 Task: Find connections with filter location Iisalmi with filter topic #Managementskillswith filter profile language Potuguese with filter current company Indegene with filter school Adikavi Nannaya University with filter industry Optometrists with filter service category Real Estate with filter keywords title Events Manager
Action: Mouse moved to (359, 291)
Screenshot: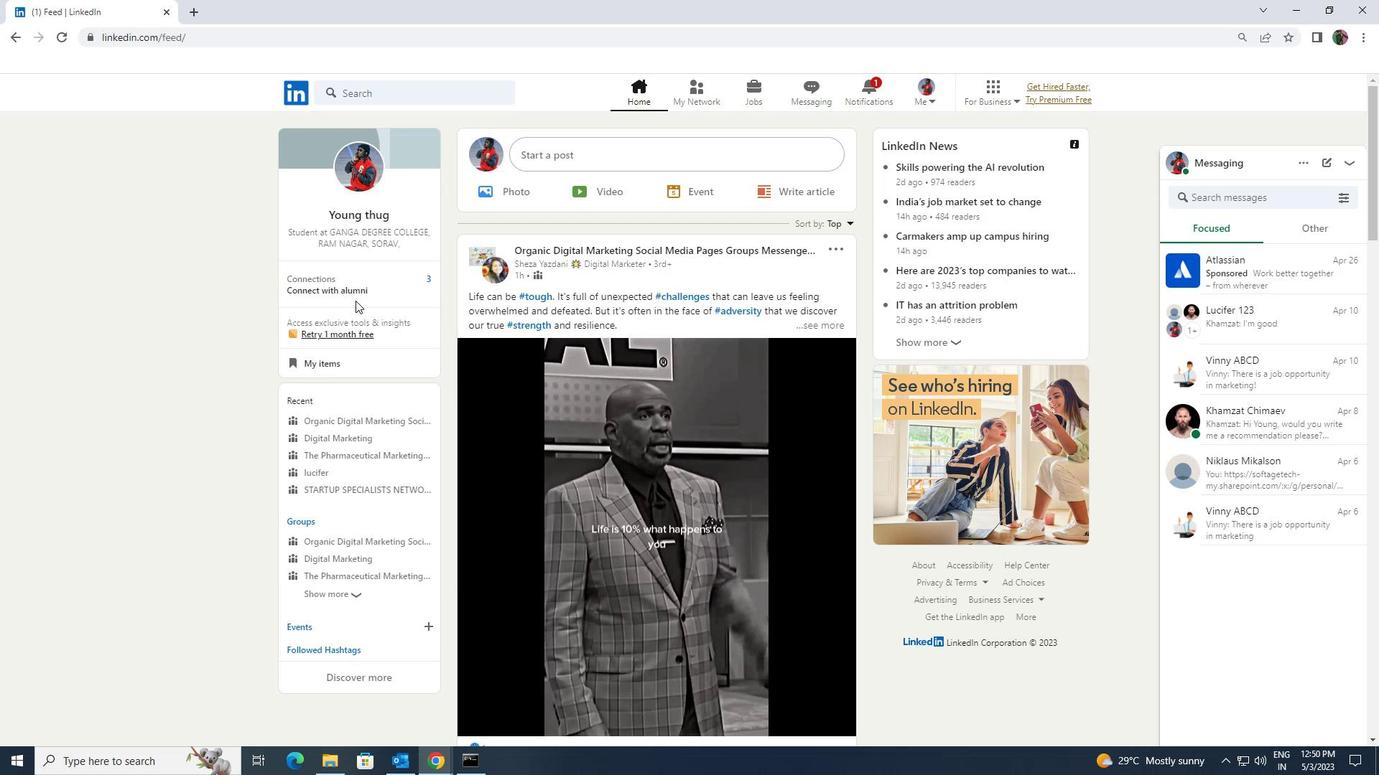 
Action: Mouse pressed left at (359, 291)
Screenshot: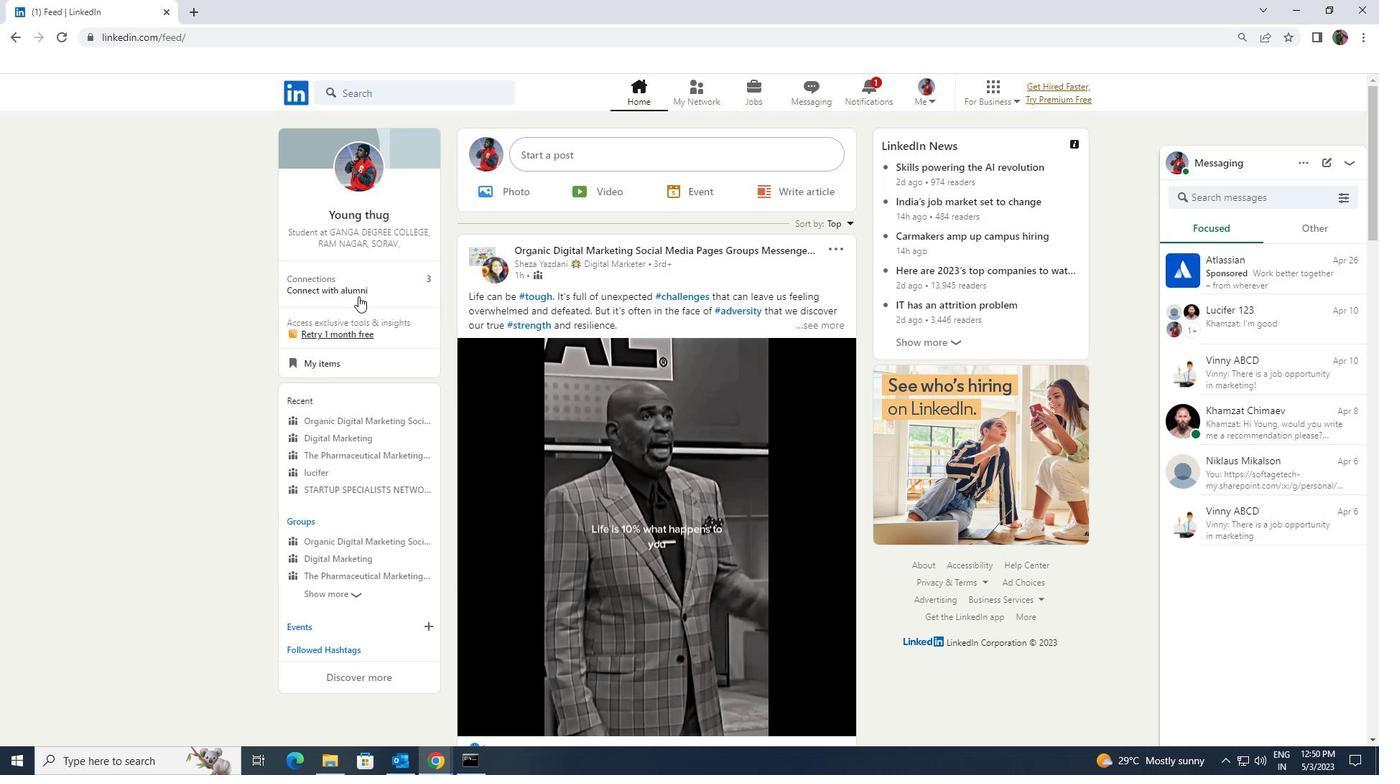 
Action: Mouse moved to (394, 173)
Screenshot: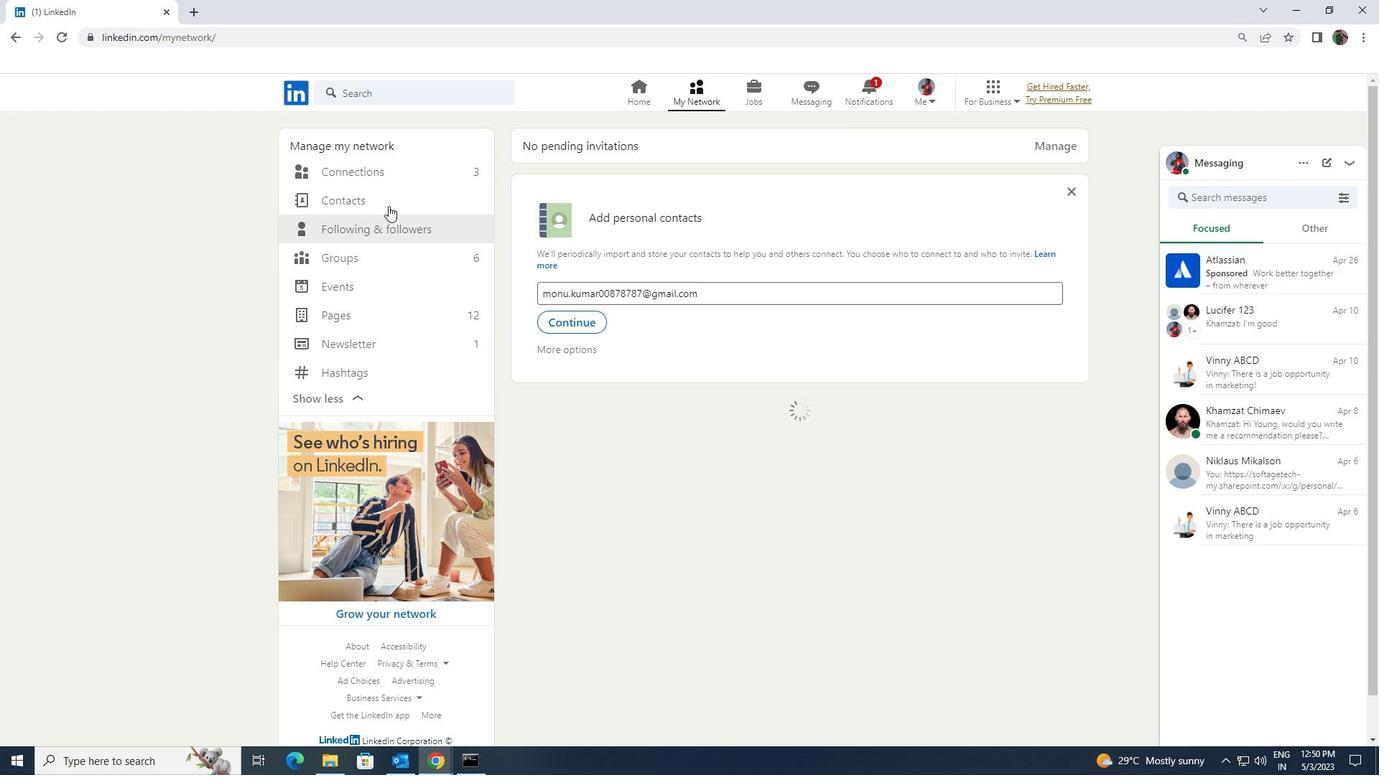 
Action: Mouse pressed left at (394, 173)
Screenshot: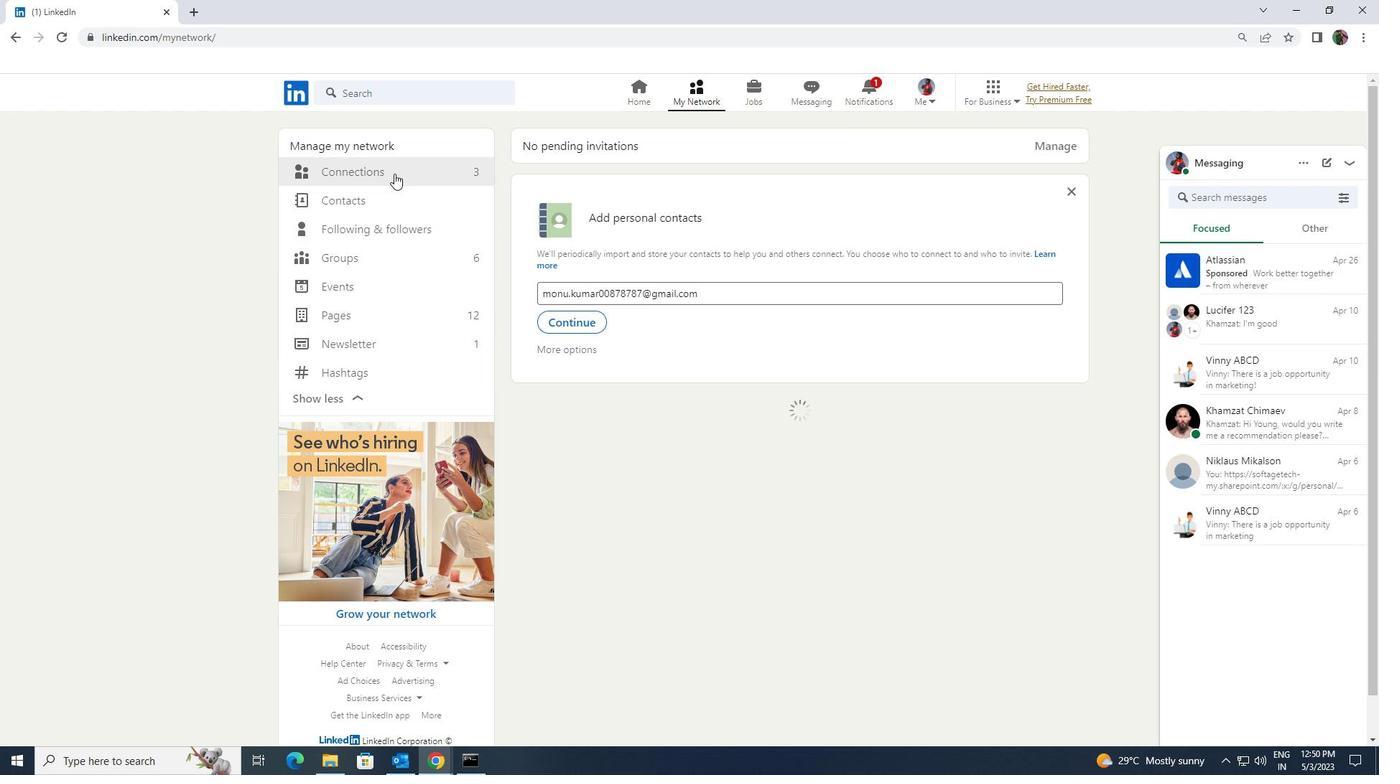 
Action: Mouse moved to (782, 172)
Screenshot: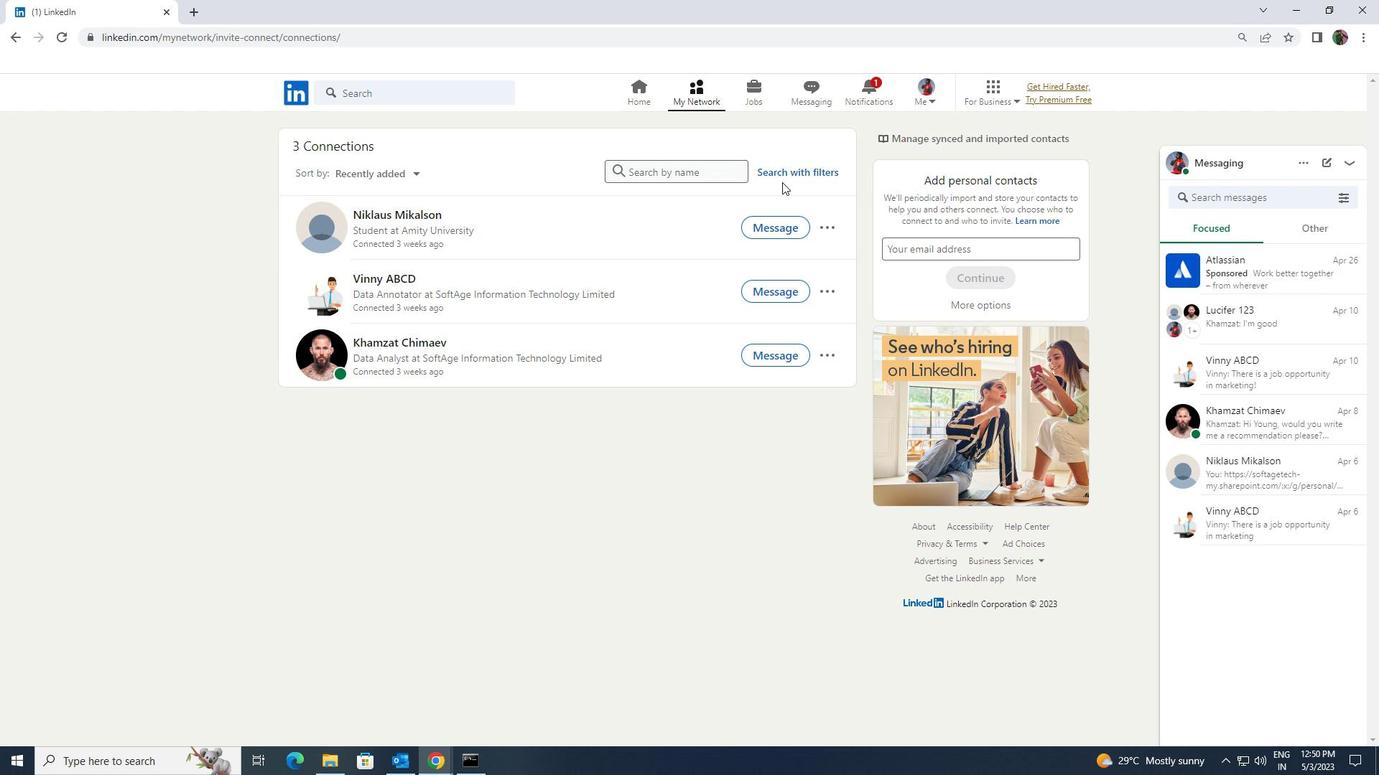 
Action: Mouse pressed left at (782, 172)
Screenshot: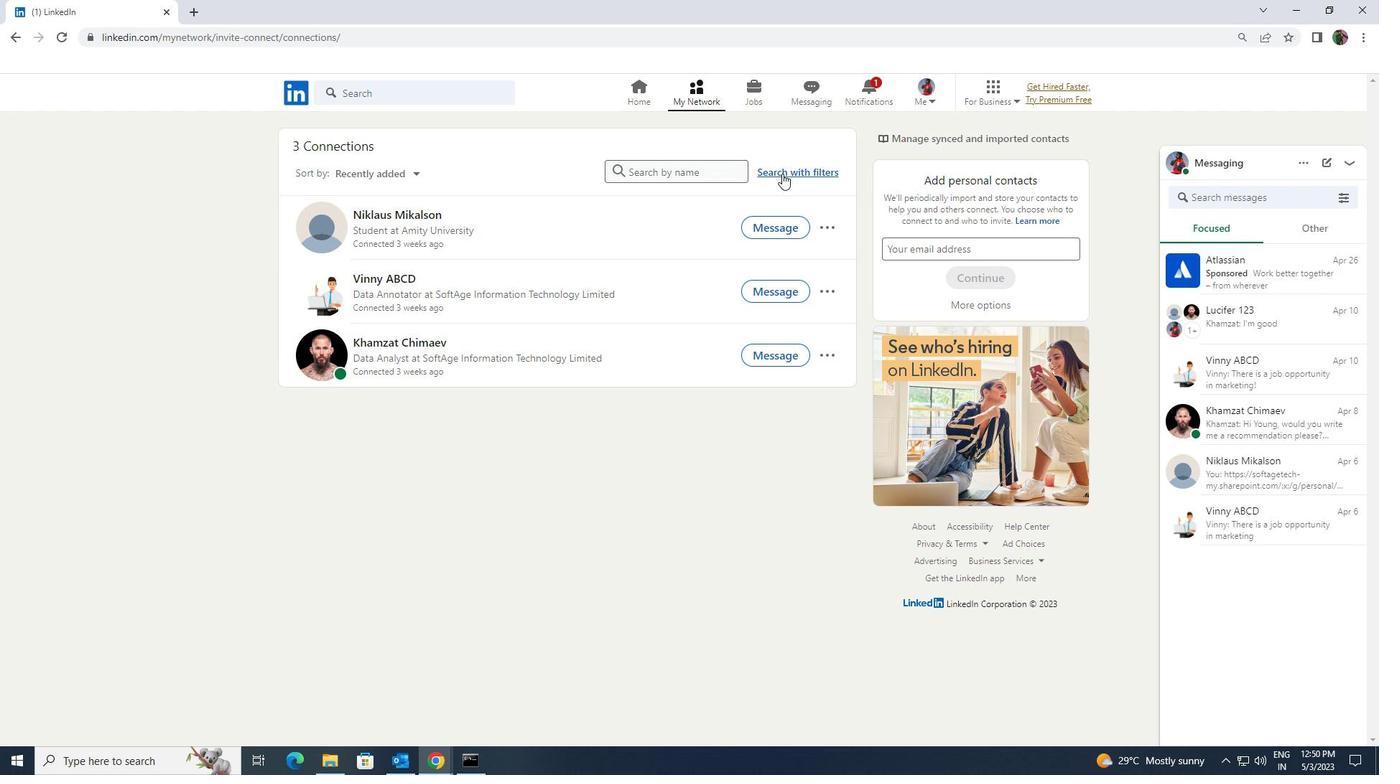 
Action: Mouse moved to (744, 133)
Screenshot: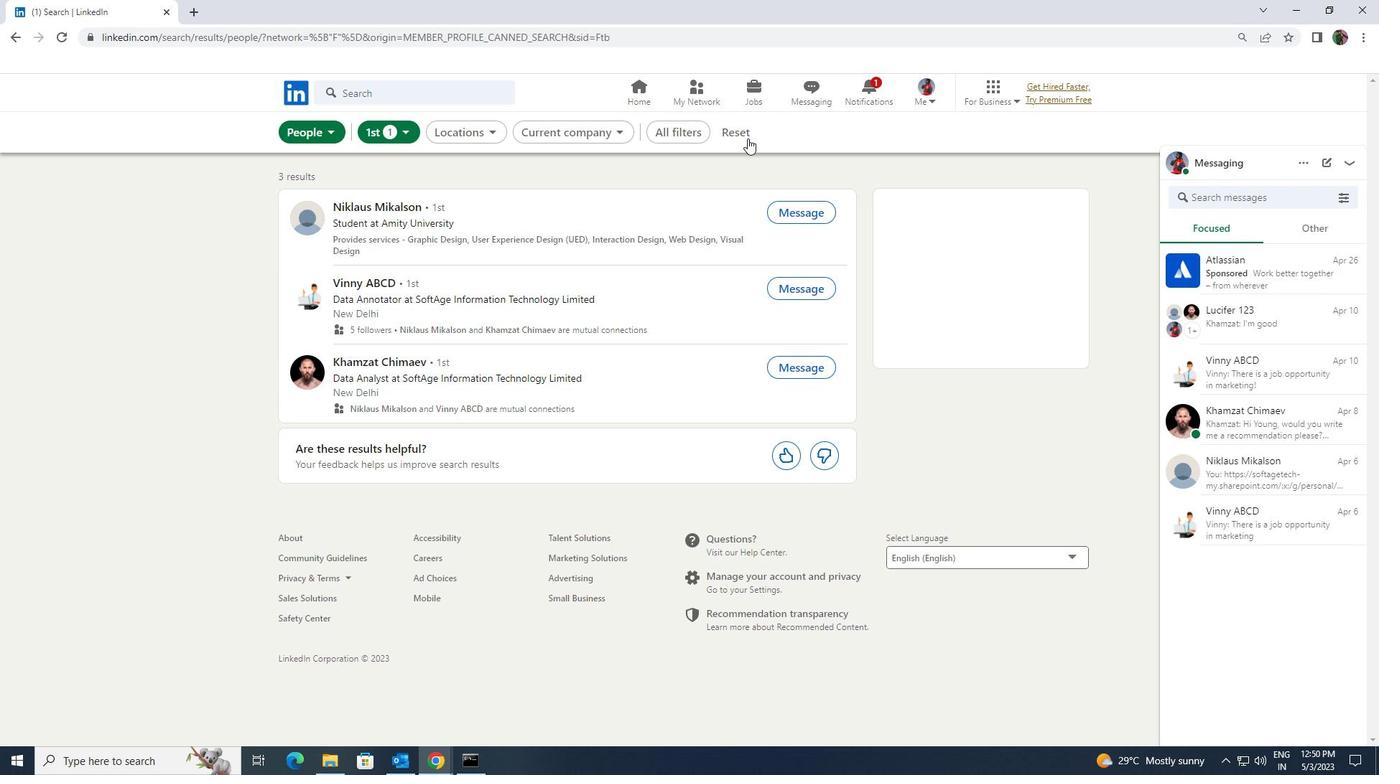 
Action: Mouse pressed left at (744, 133)
Screenshot: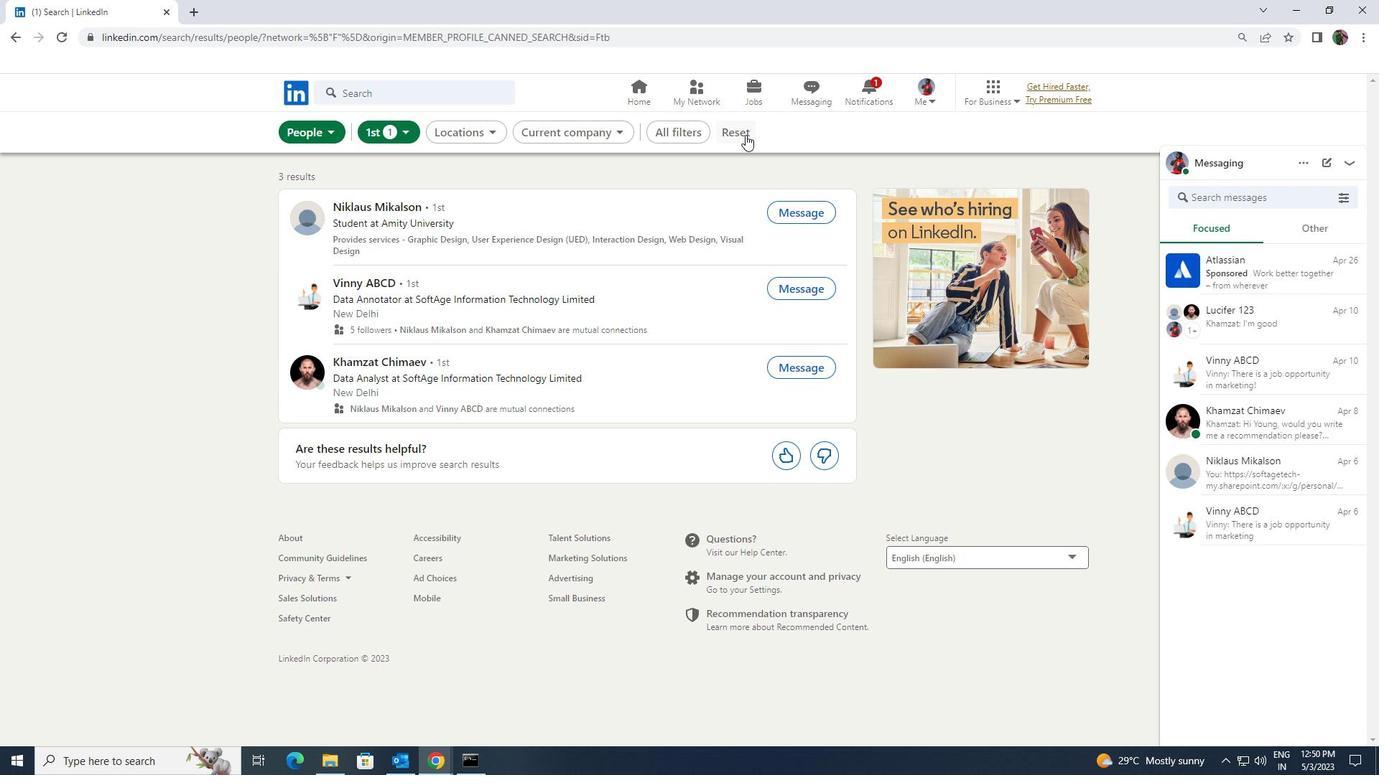 
Action: Mouse moved to (717, 127)
Screenshot: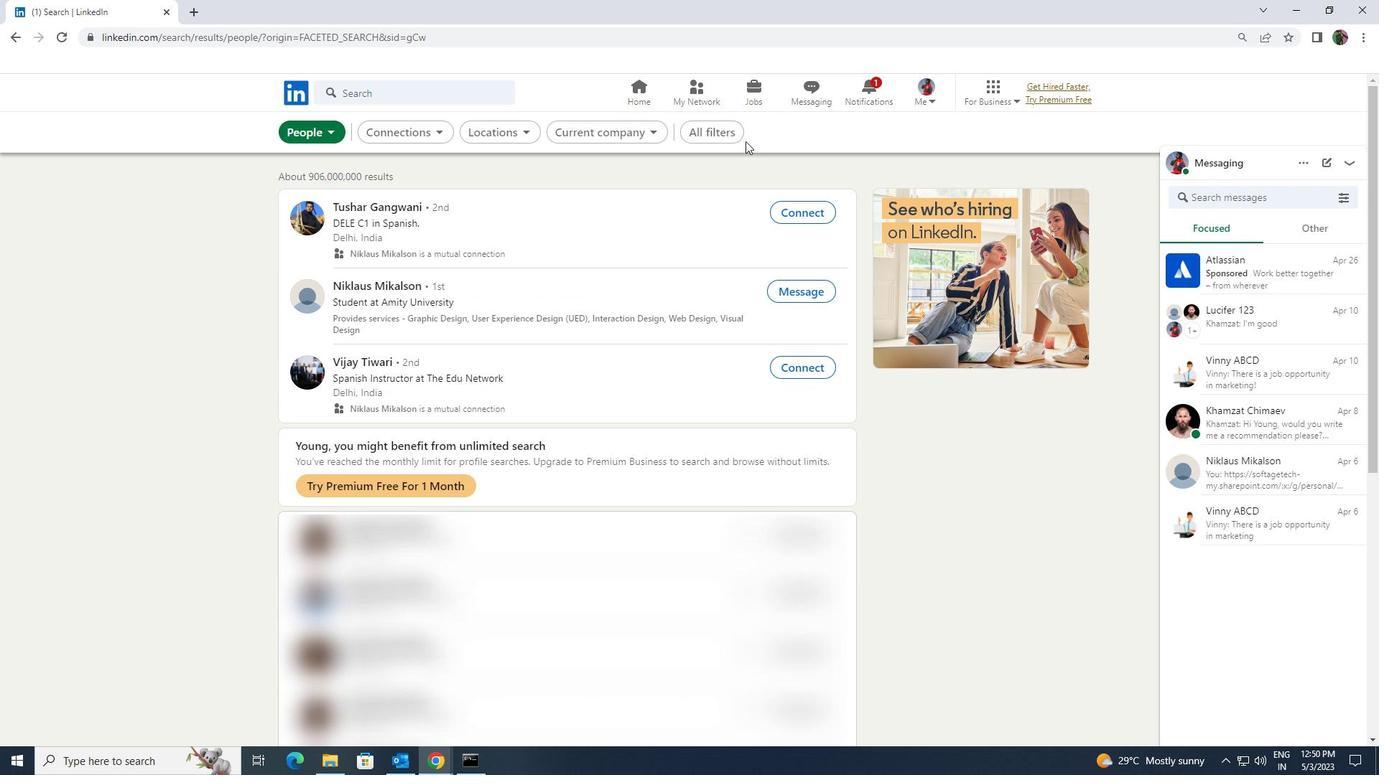 
Action: Mouse pressed left at (717, 127)
Screenshot: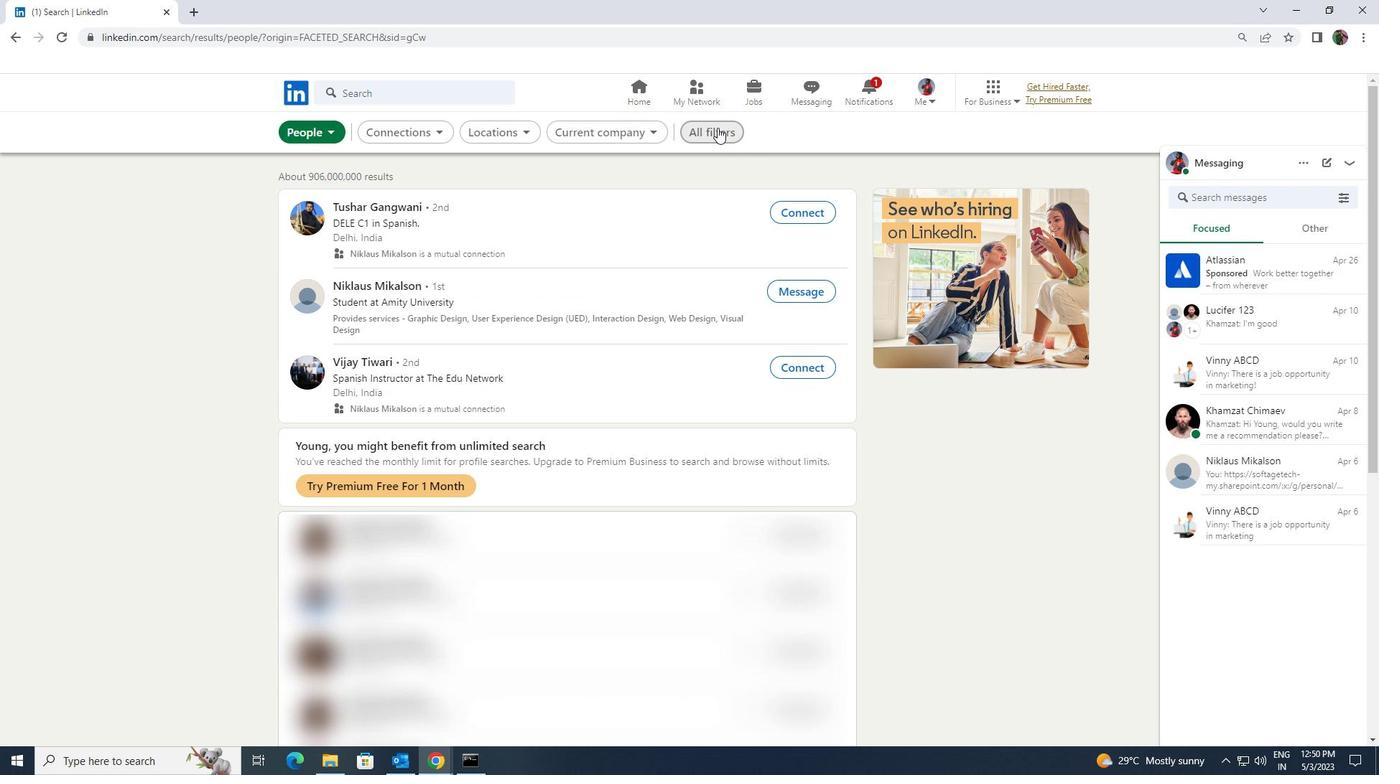 
Action: Mouse moved to (1237, 560)
Screenshot: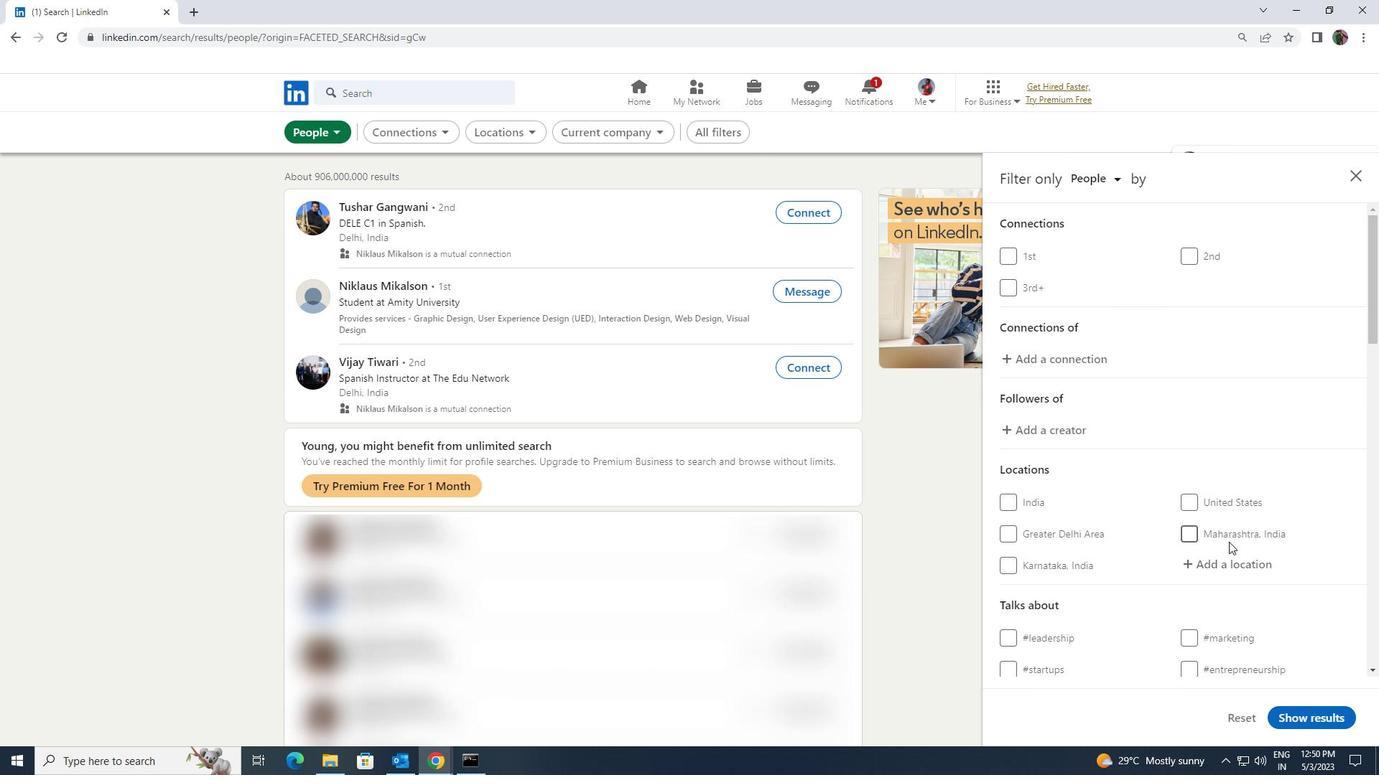 
Action: Mouse pressed left at (1237, 560)
Screenshot: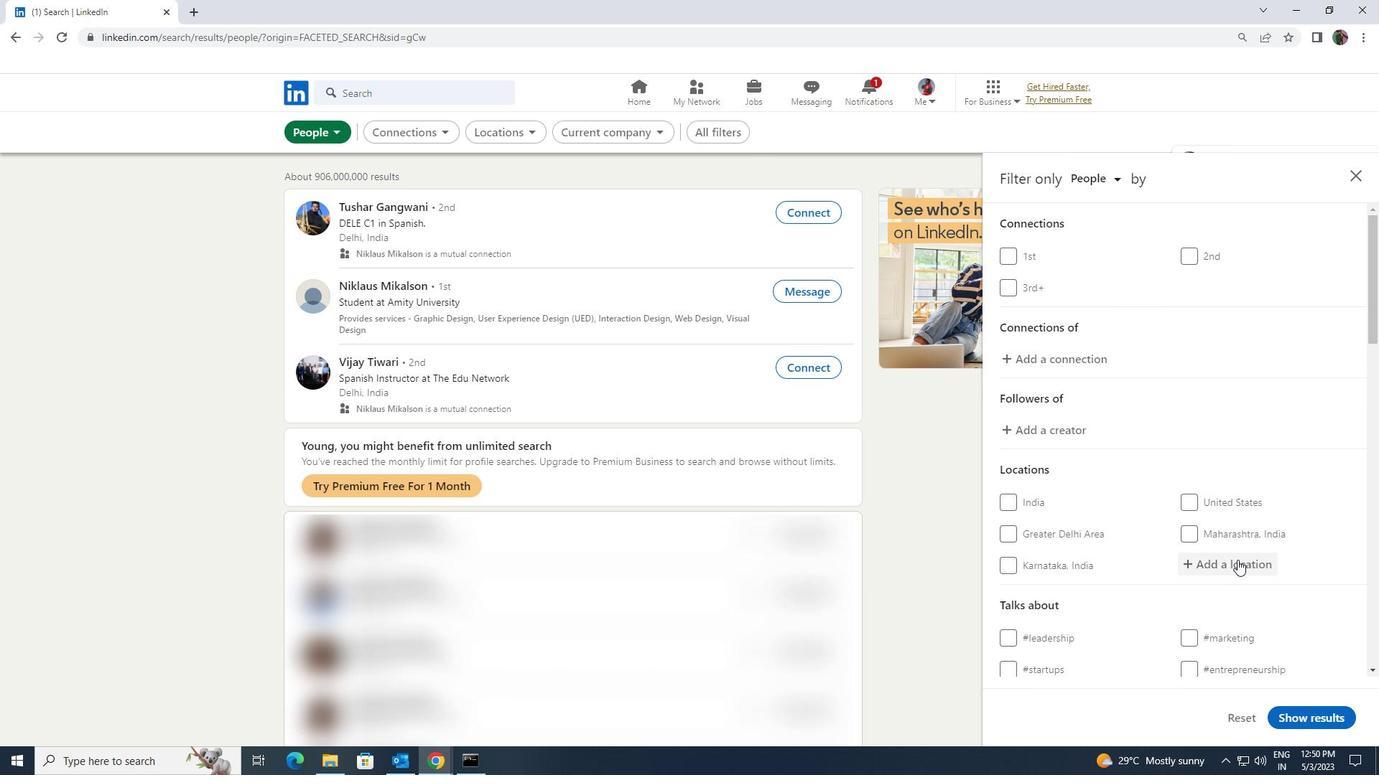 
Action: Key pressed <Key.shift>LISALMI<Key.space>
Screenshot: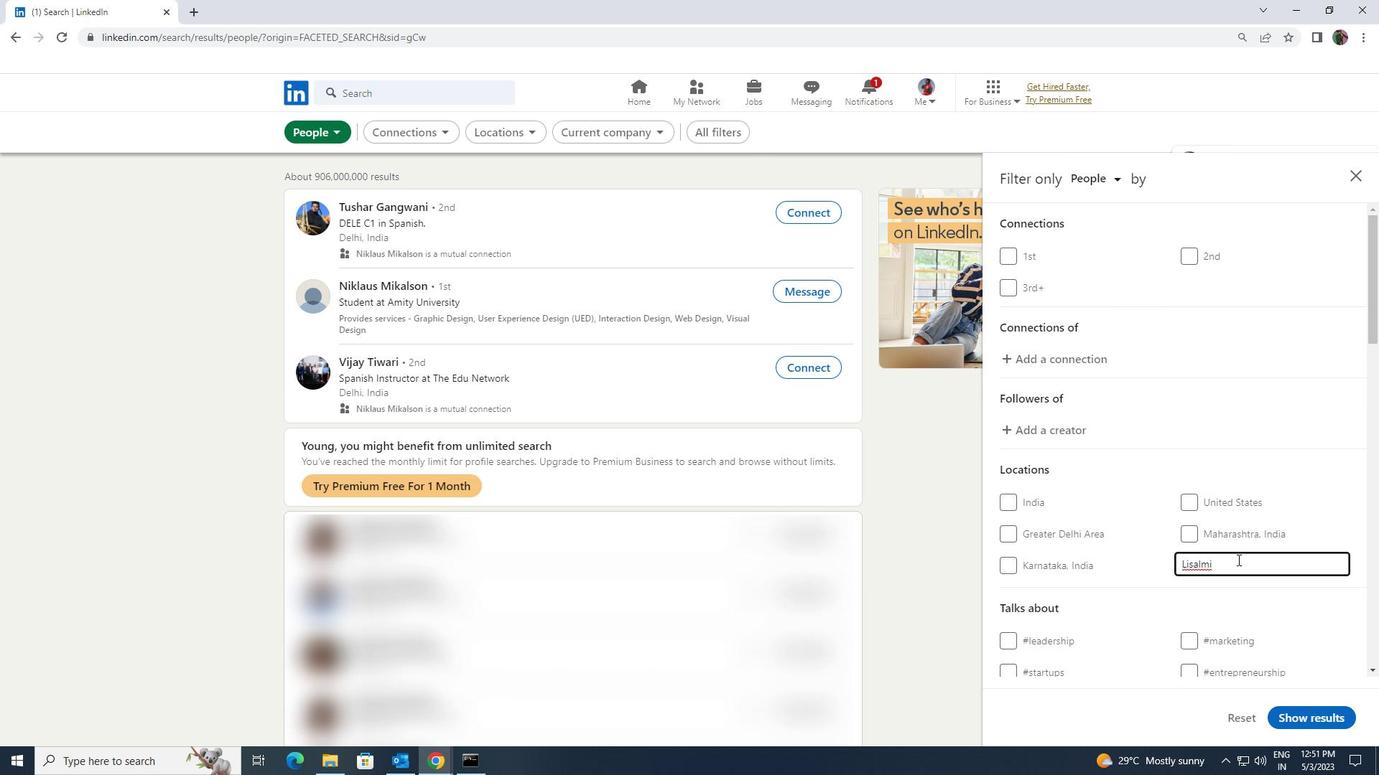 
Action: Mouse scrolled (1237, 559) with delta (0, 0)
Screenshot: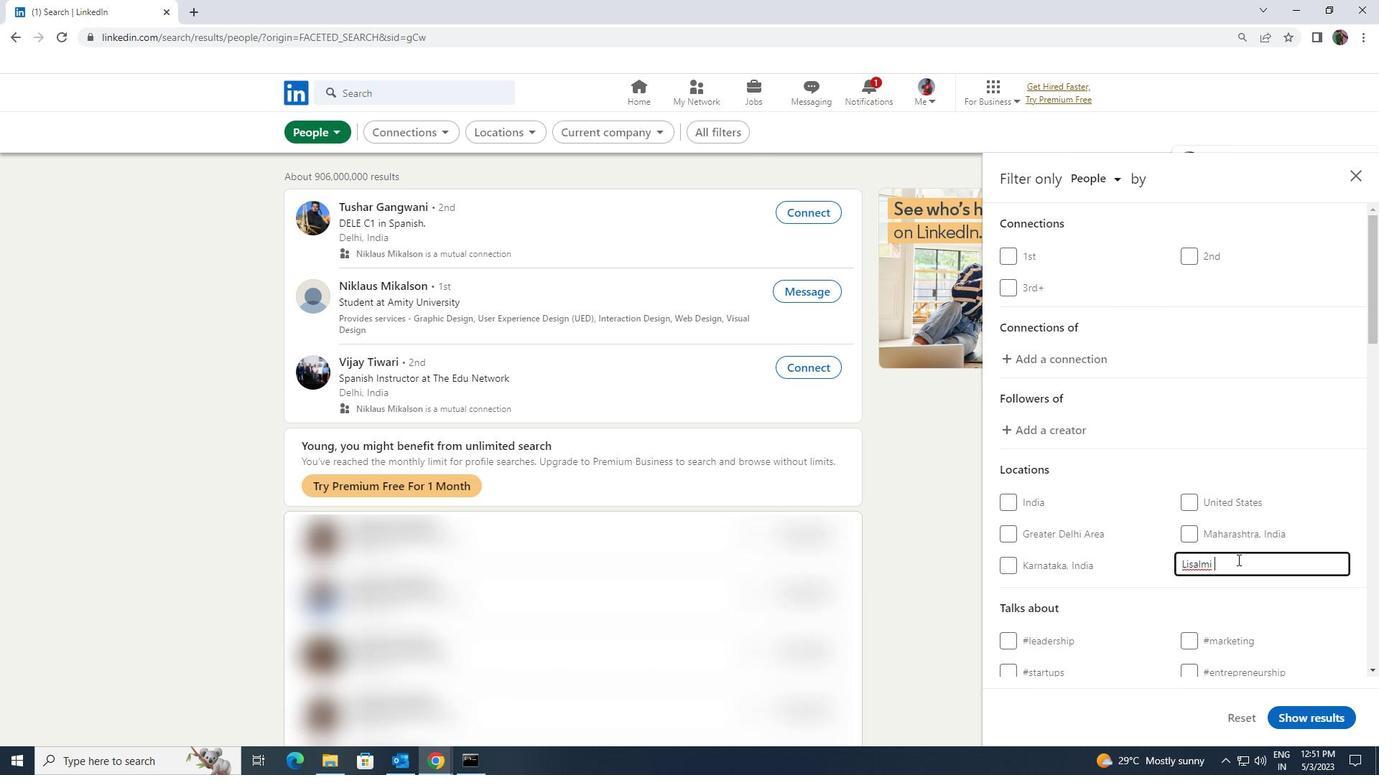 
Action: Mouse scrolled (1237, 559) with delta (0, 0)
Screenshot: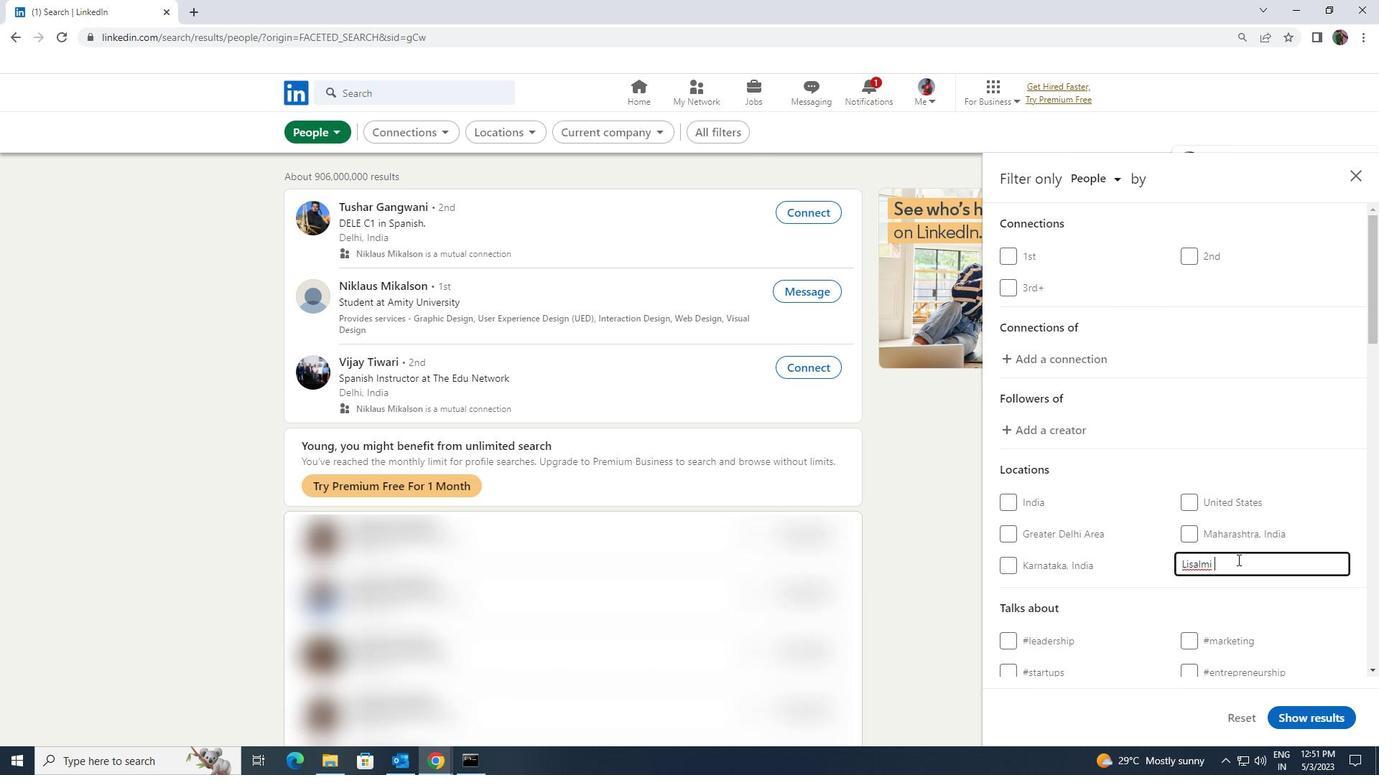 
Action: Mouse moved to (1237, 557)
Screenshot: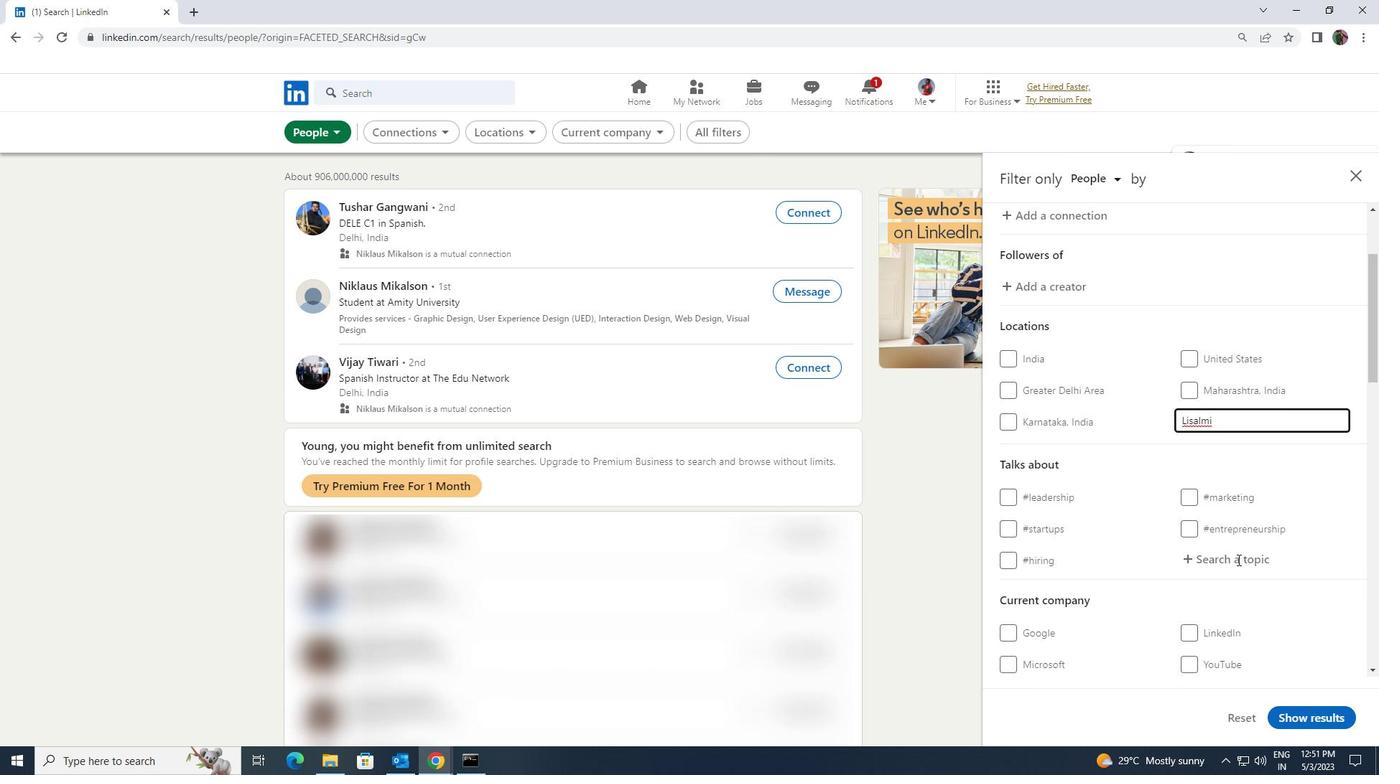 
Action: Mouse pressed left at (1237, 557)
Screenshot: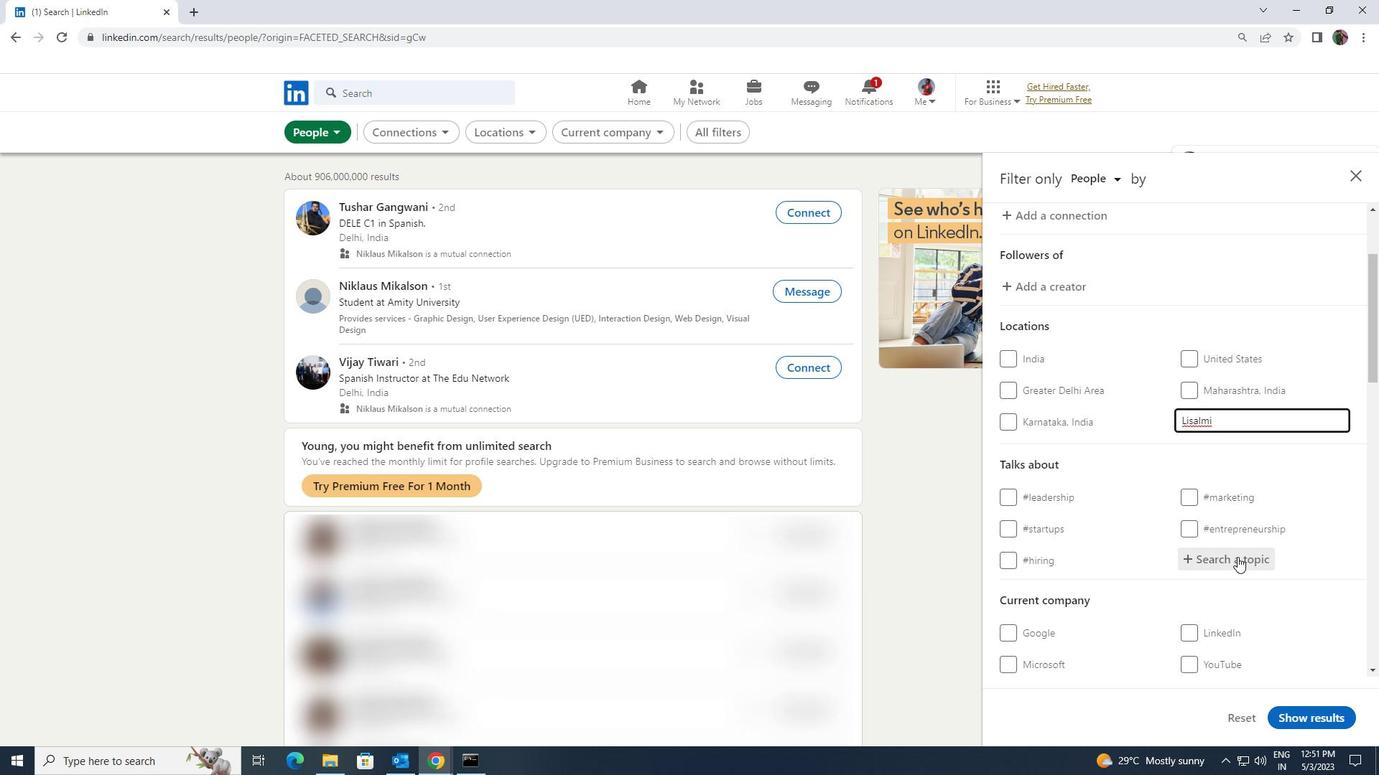 
Action: Key pressed <Key.shift>MANAGEMENTSKILL
Screenshot: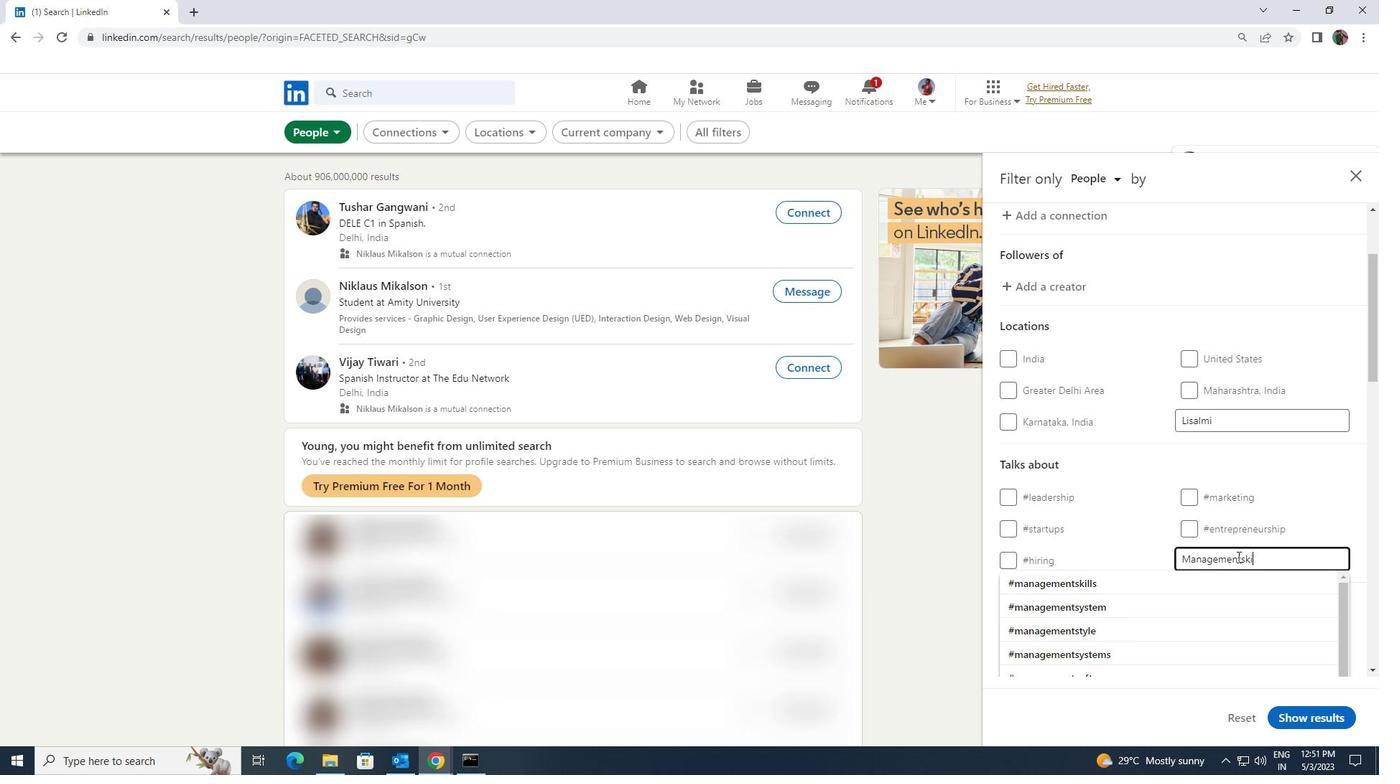 
Action: Mouse moved to (1225, 576)
Screenshot: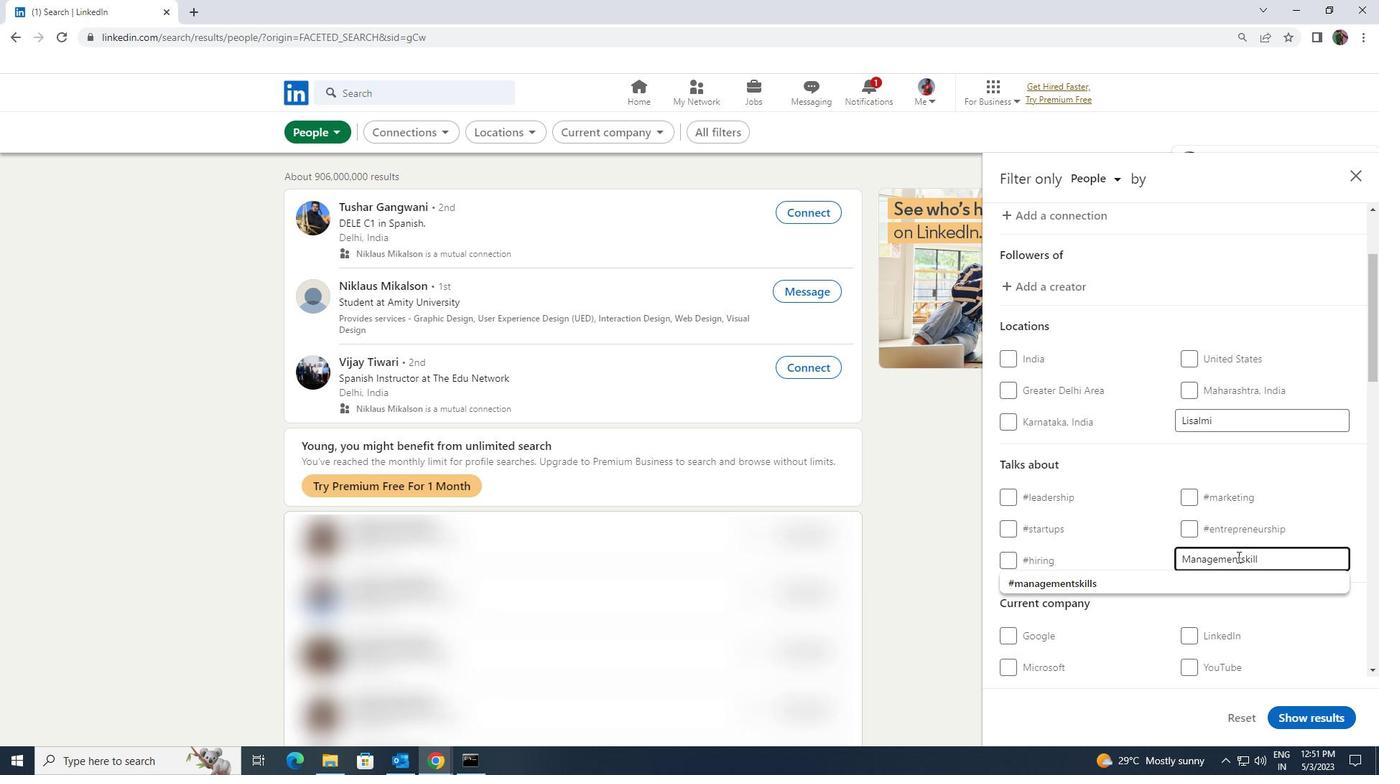 
Action: Mouse pressed left at (1225, 576)
Screenshot: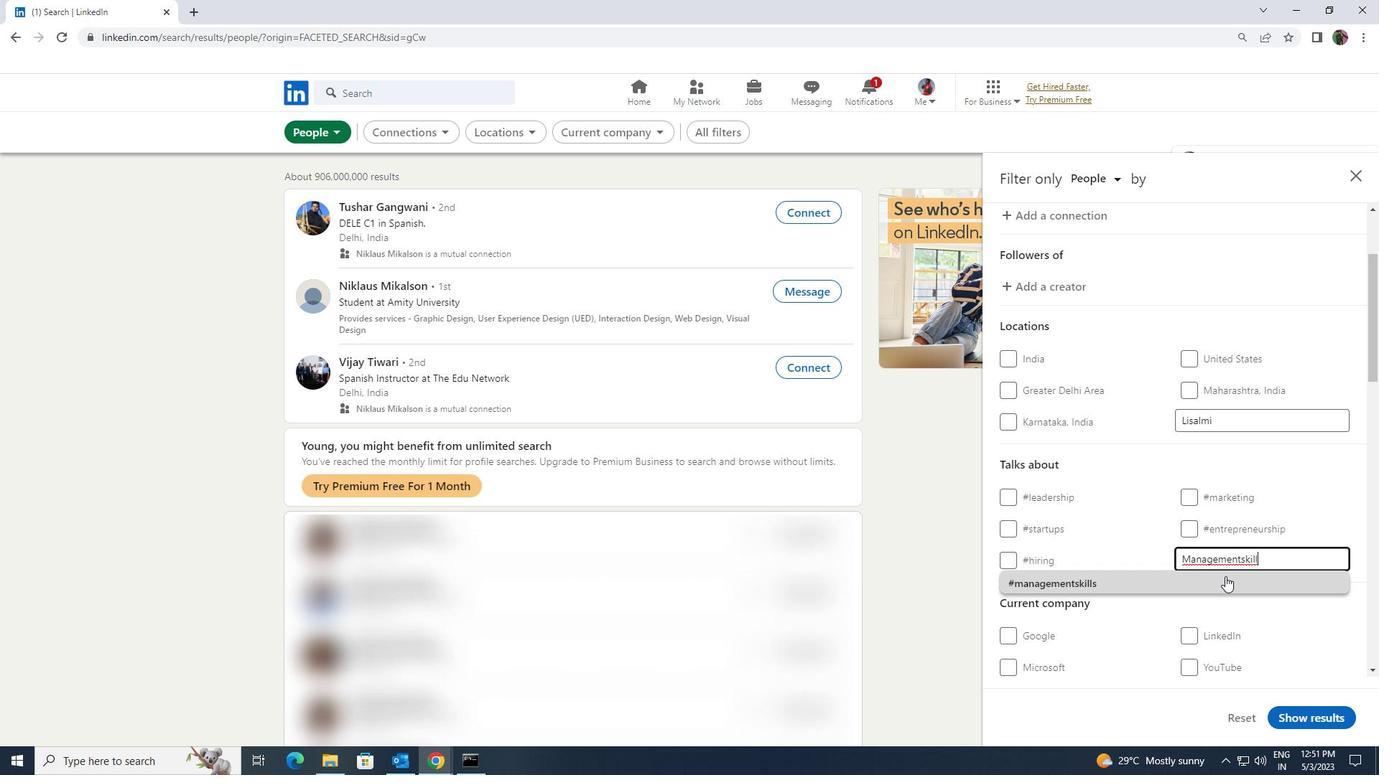 
Action: Mouse scrolled (1225, 576) with delta (0, 0)
Screenshot: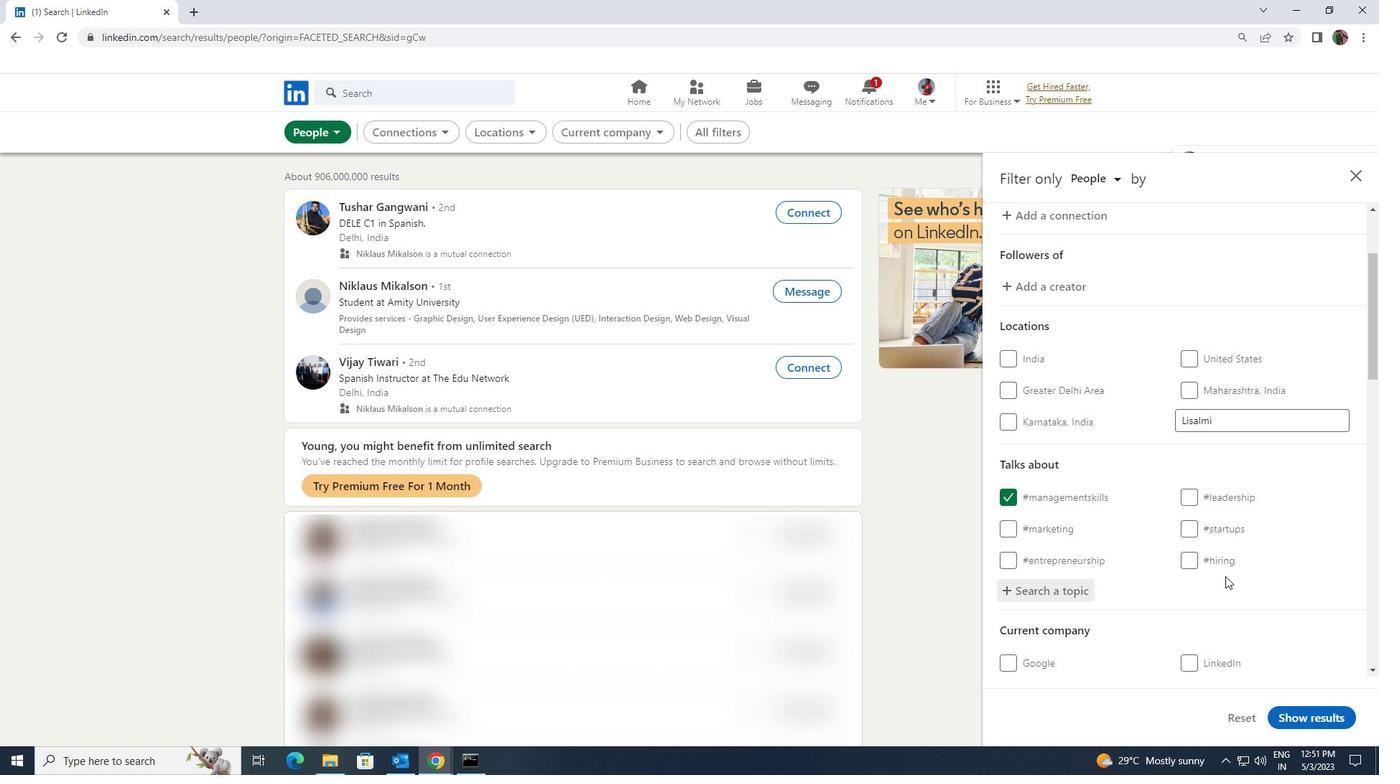 
Action: Mouse scrolled (1225, 576) with delta (0, 0)
Screenshot: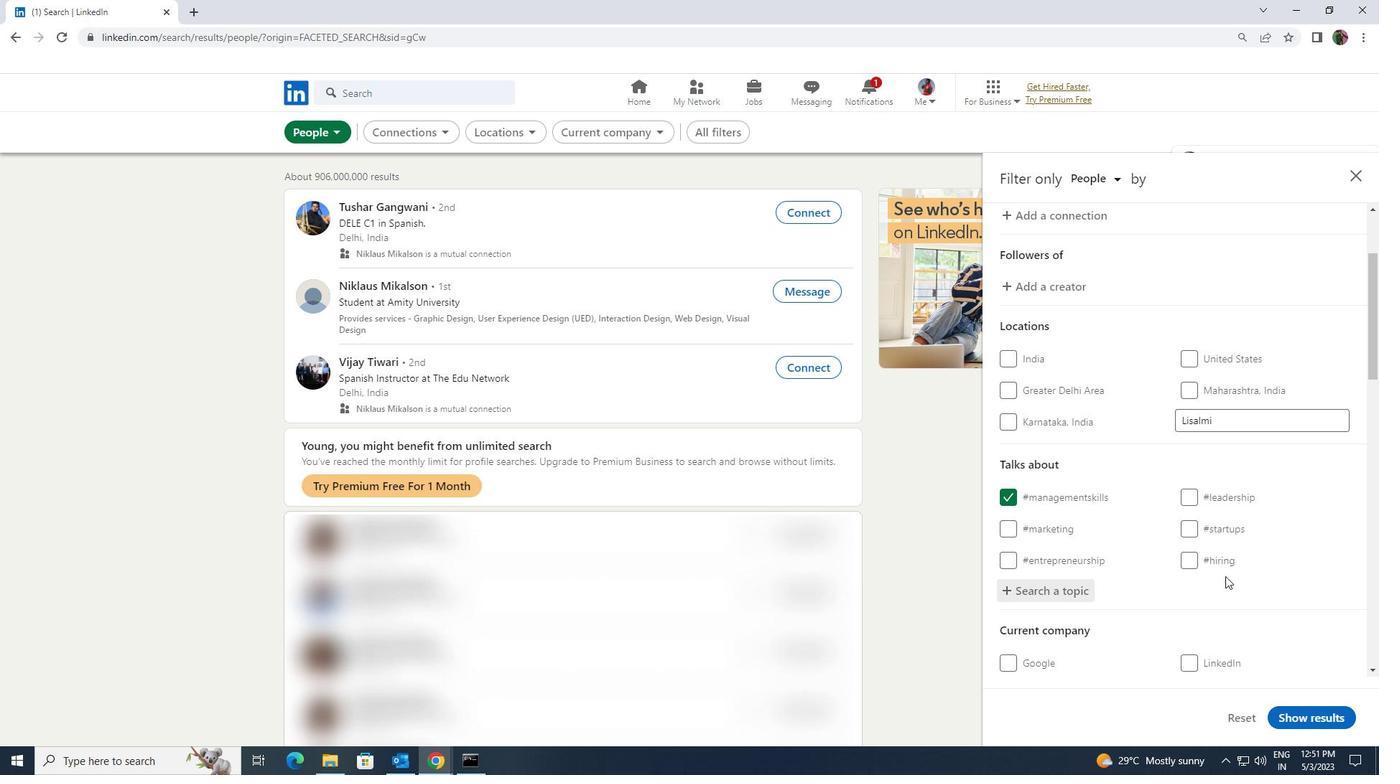 
Action: Mouse scrolled (1225, 576) with delta (0, 0)
Screenshot: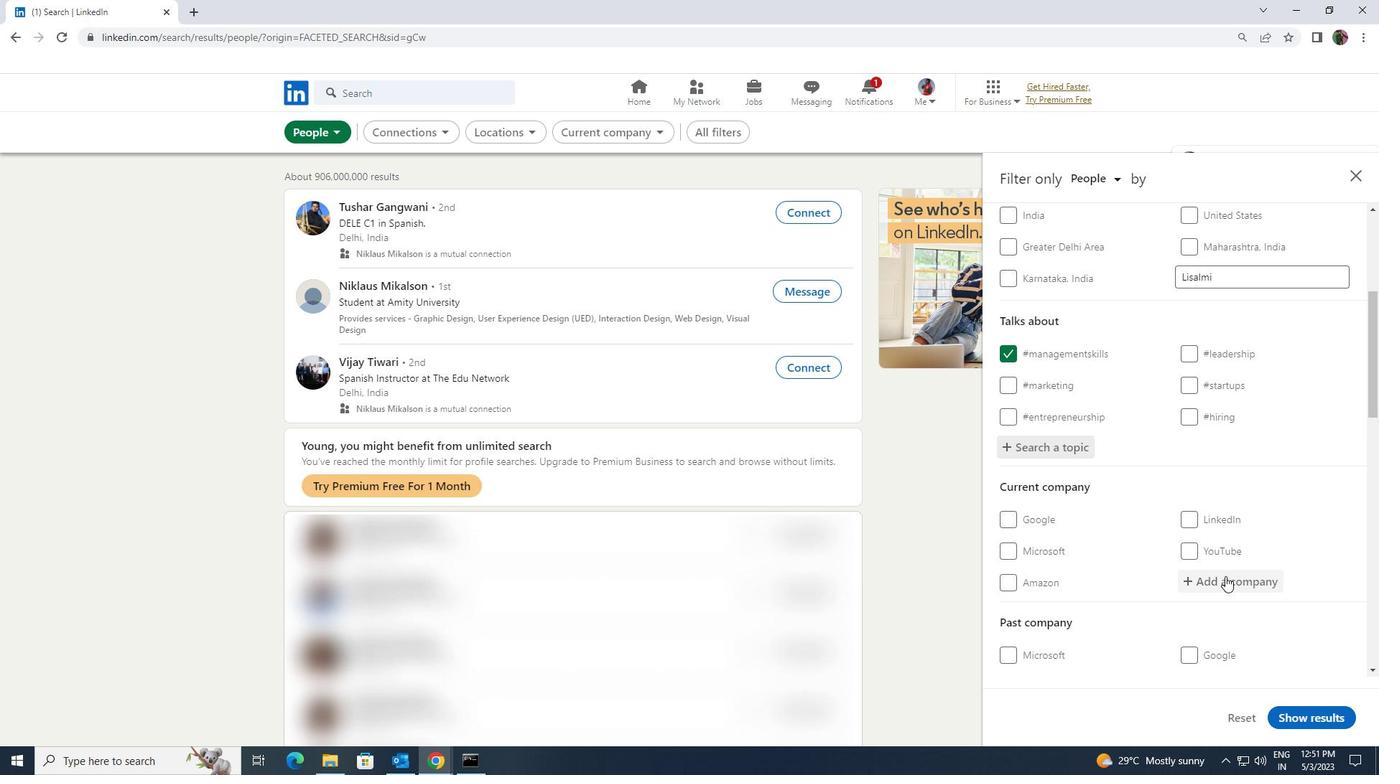 
Action: Mouse scrolled (1225, 576) with delta (0, 0)
Screenshot: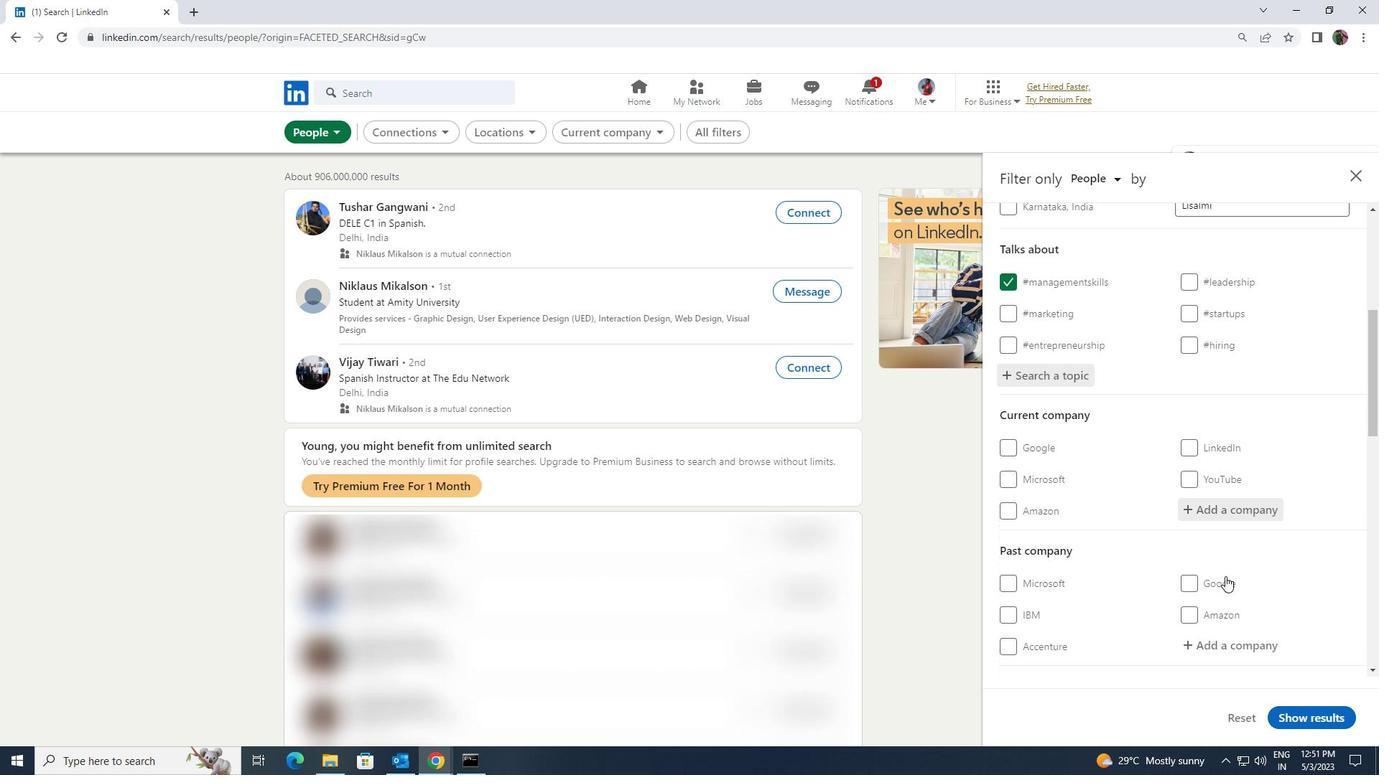 
Action: Mouse scrolled (1225, 576) with delta (0, 0)
Screenshot: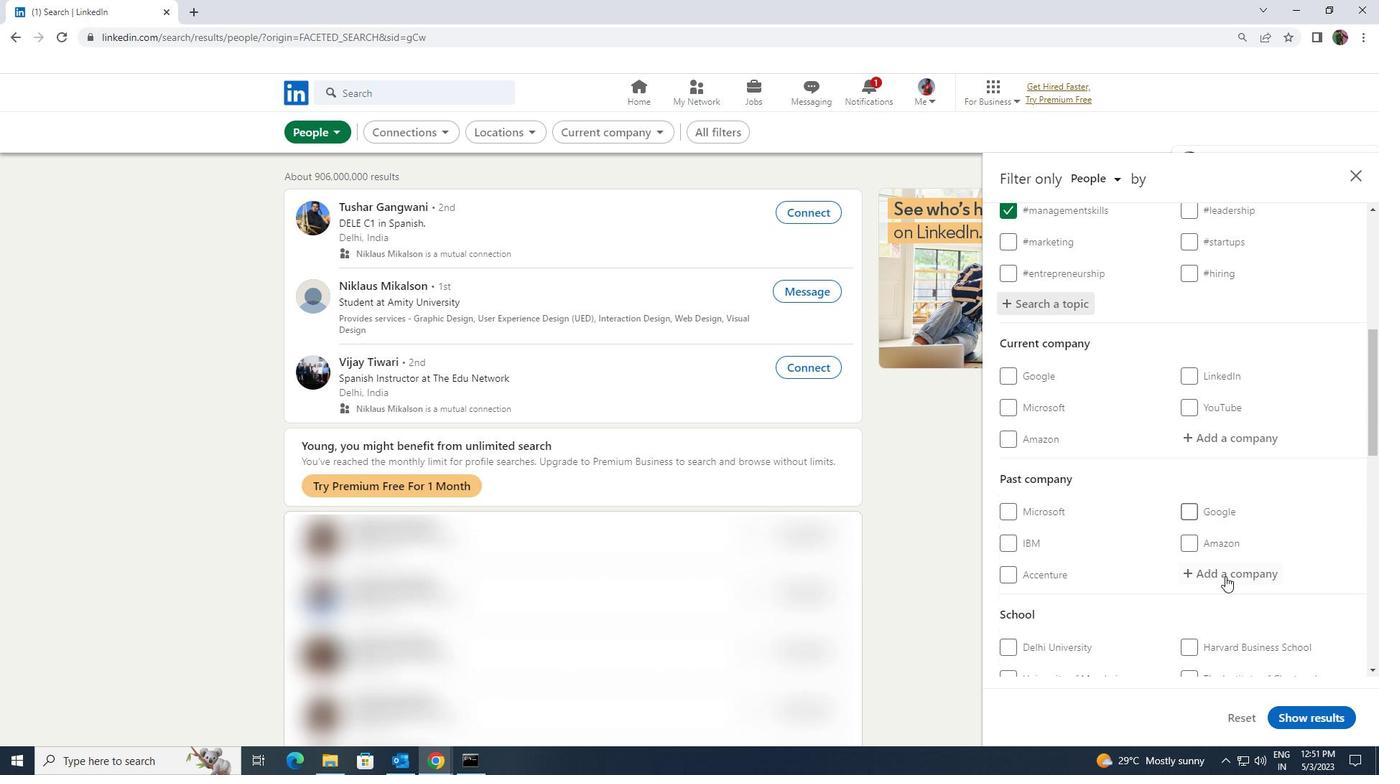 
Action: Mouse scrolled (1225, 576) with delta (0, 0)
Screenshot: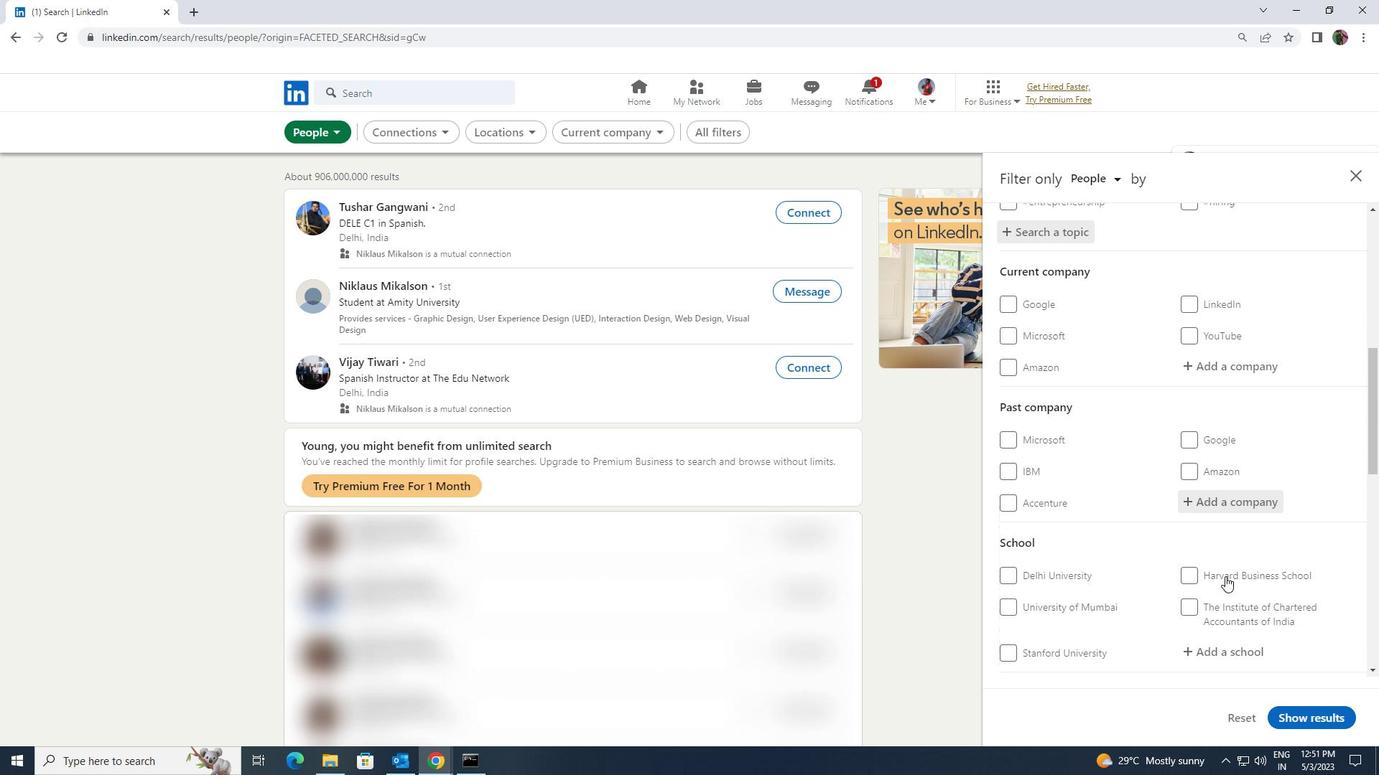 
Action: Mouse scrolled (1225, 576) with delta (0, 0)
Screenshot: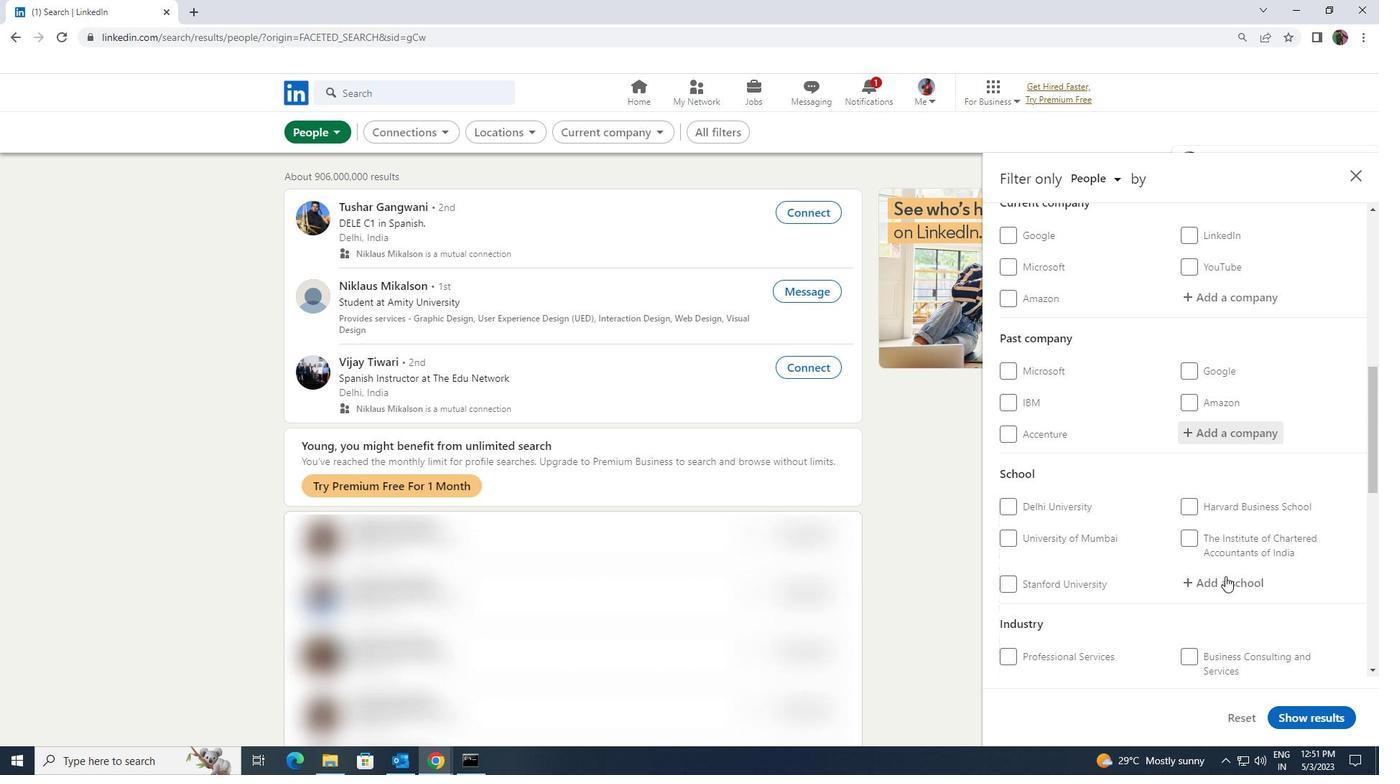 
Action: Mouse scrolled (1225, 576) with delta (0, 0)
Screenshot: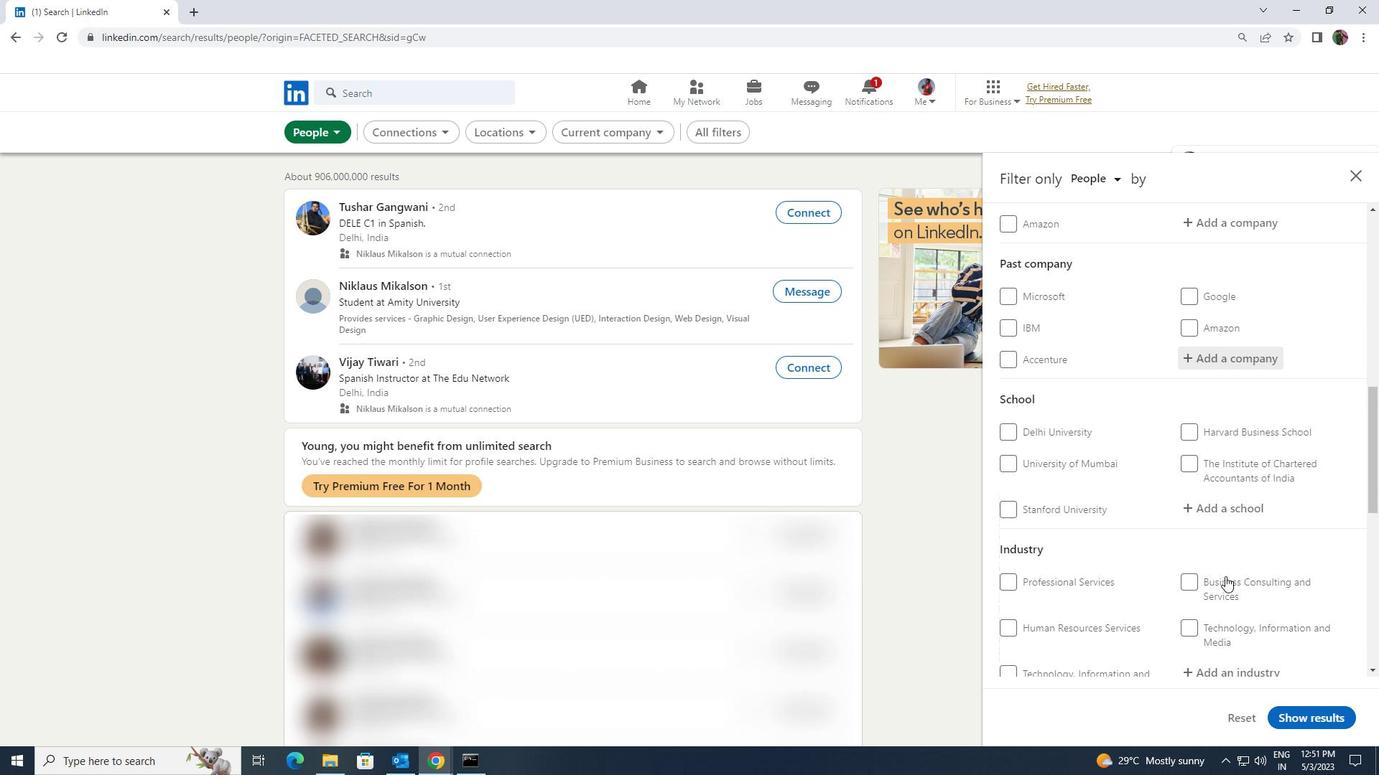
Action: Mouse scrolled (1225, 576) with delta (0, 0)
Screenshot: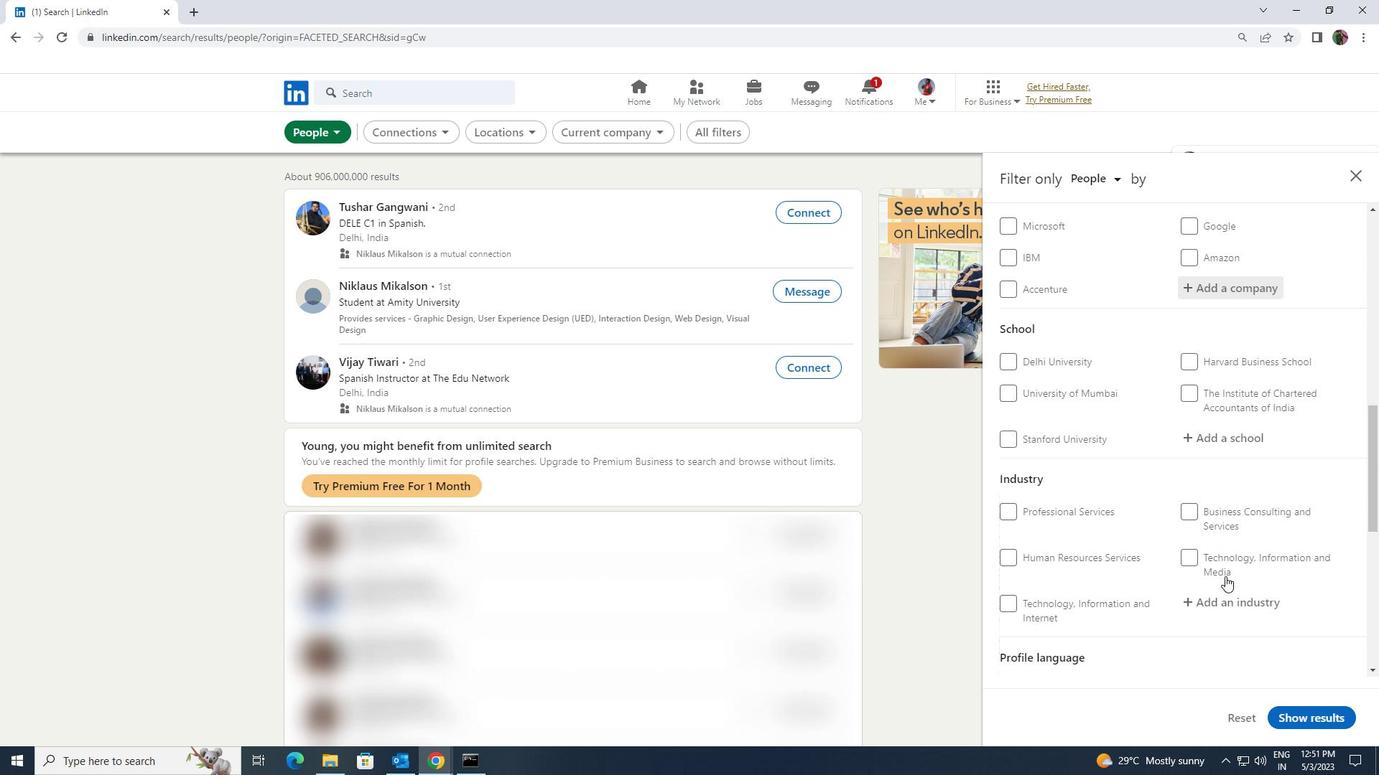 
Action: Mouse scrolled (1225, 576) with delta (0, 0)
Screenshot: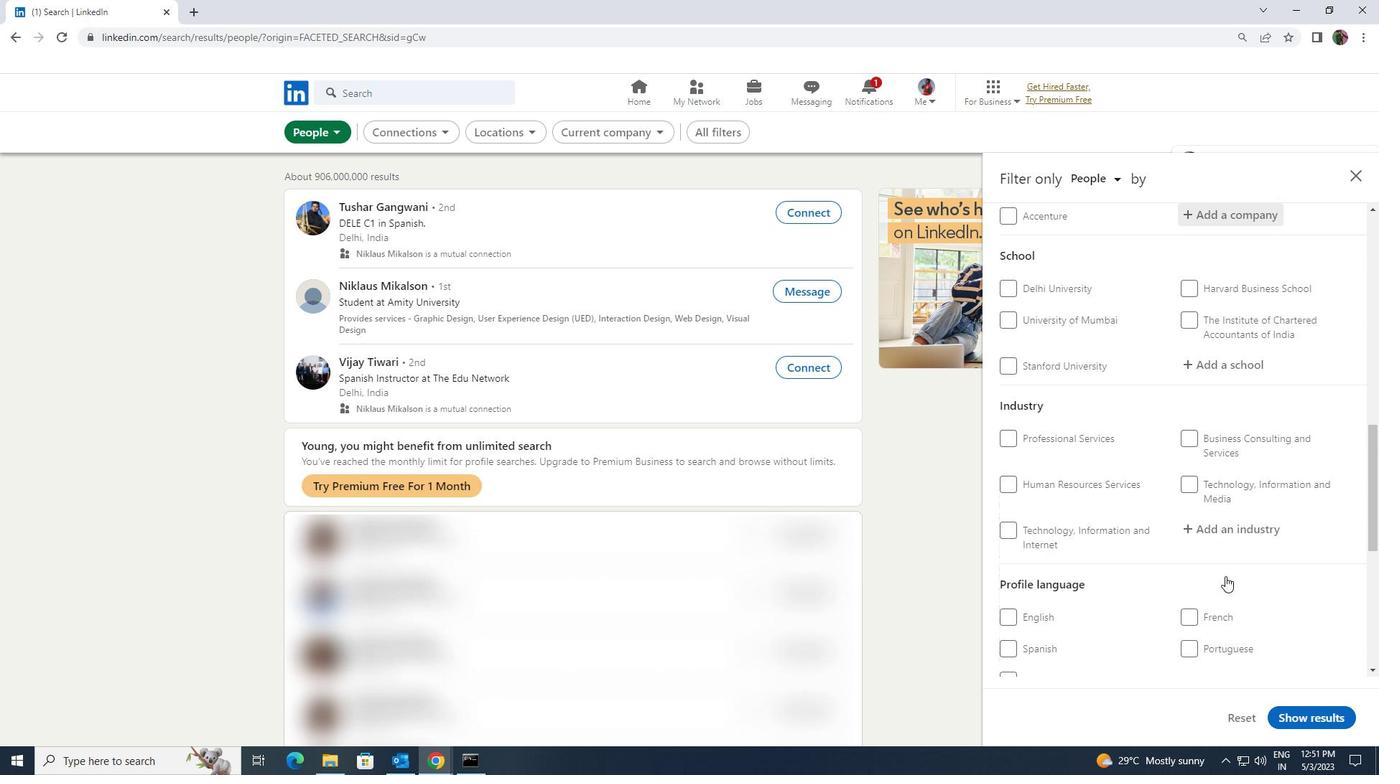 
Action: Mouse moved to (1198, 573)
Screenshot: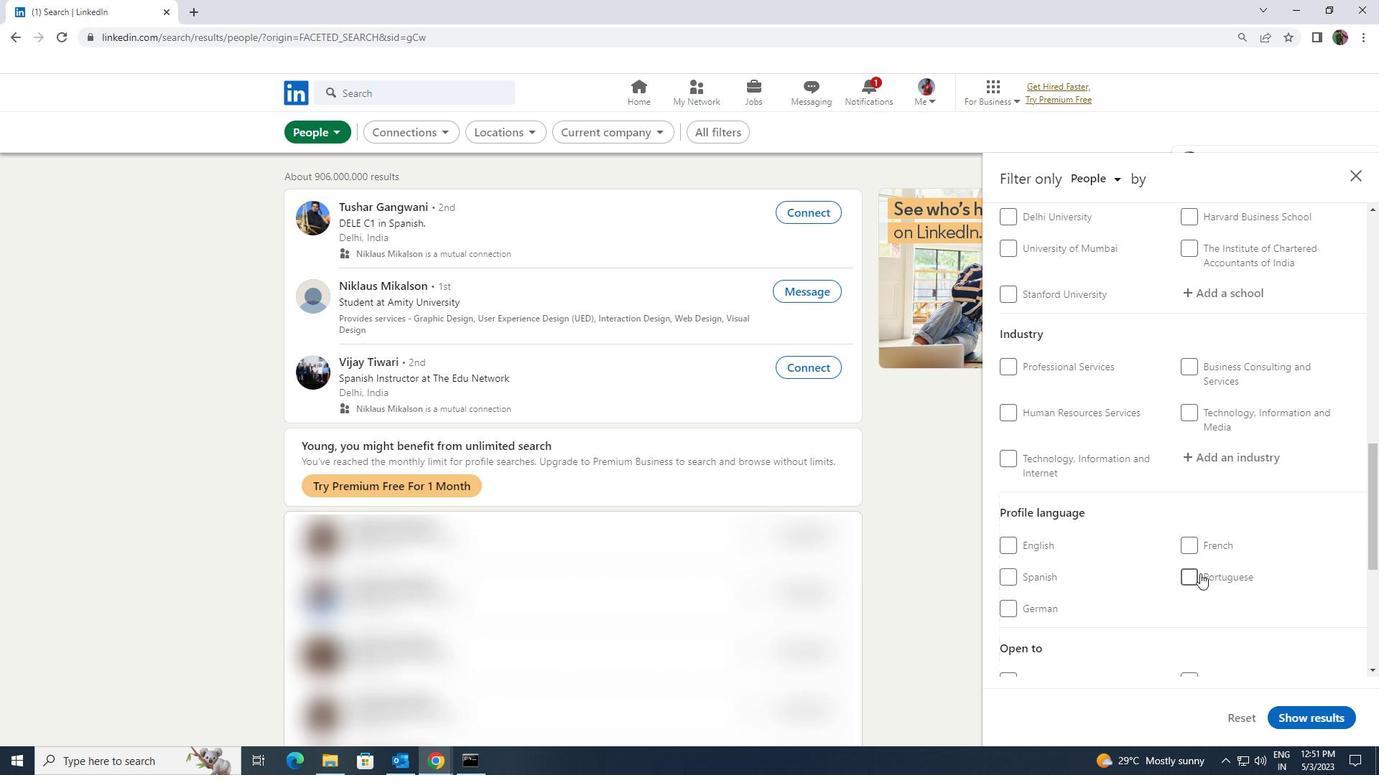 
Action: Mouse pressed left at (1198, 573)
Screenshot: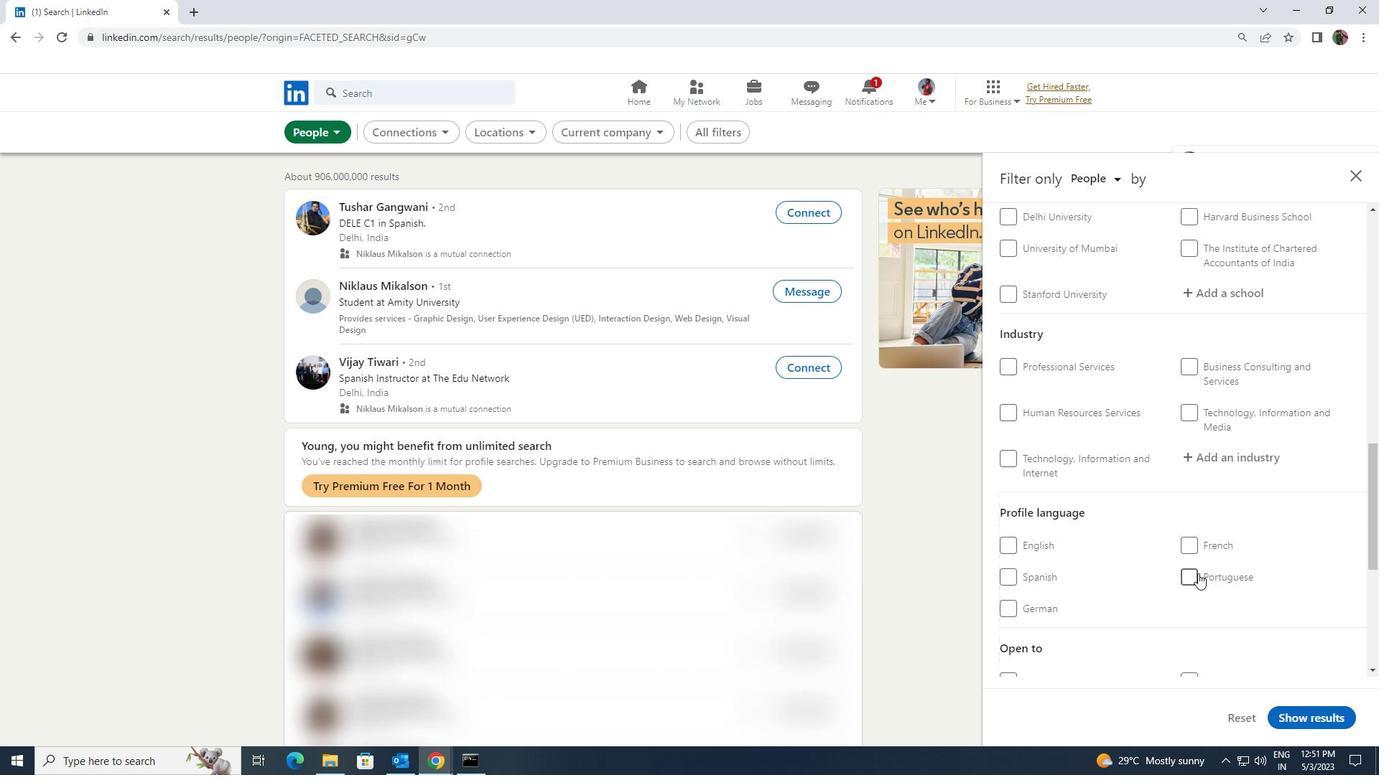 
Action: Mouse scrolled (1198, 574) with delta (0, 0)
Screenshot: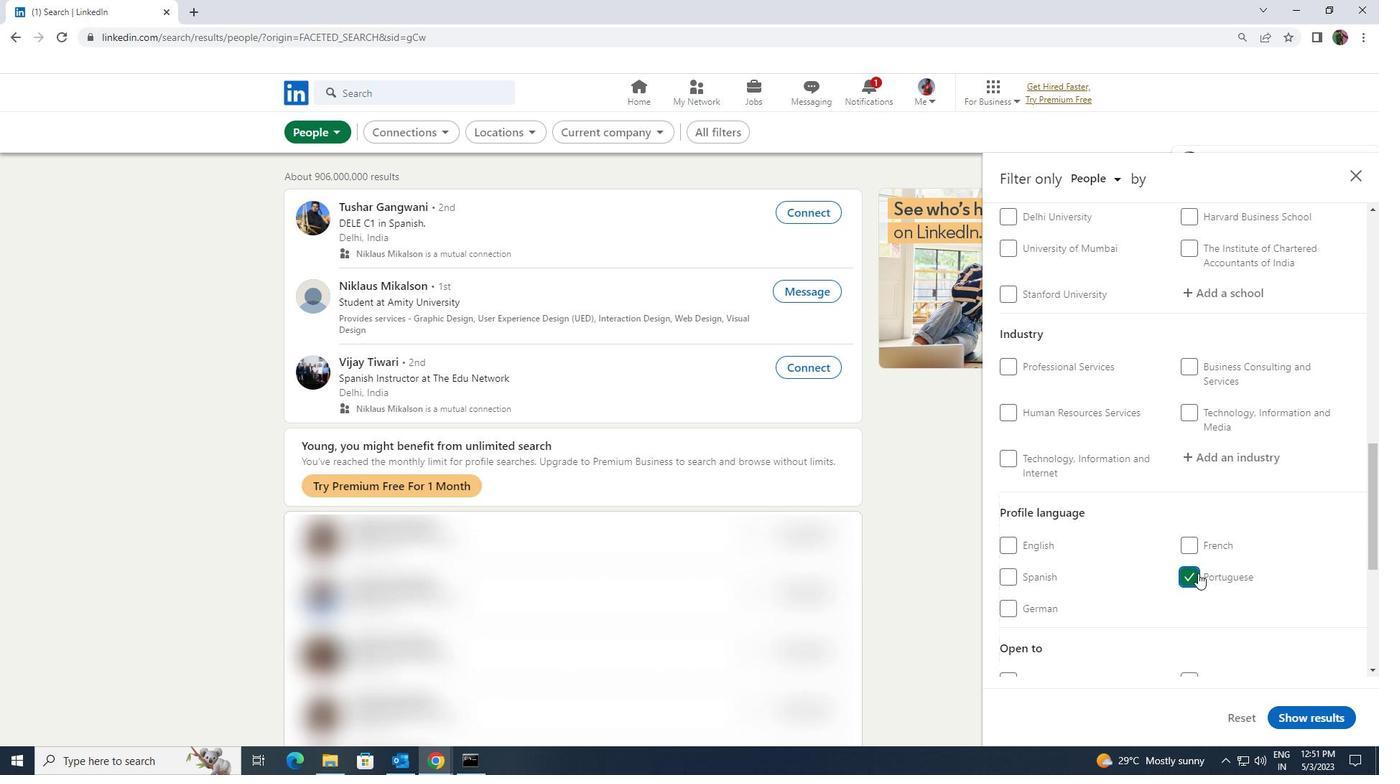 
Action: Mouse scrolled (1198, 574) with delta (0, 0)
Screenshot: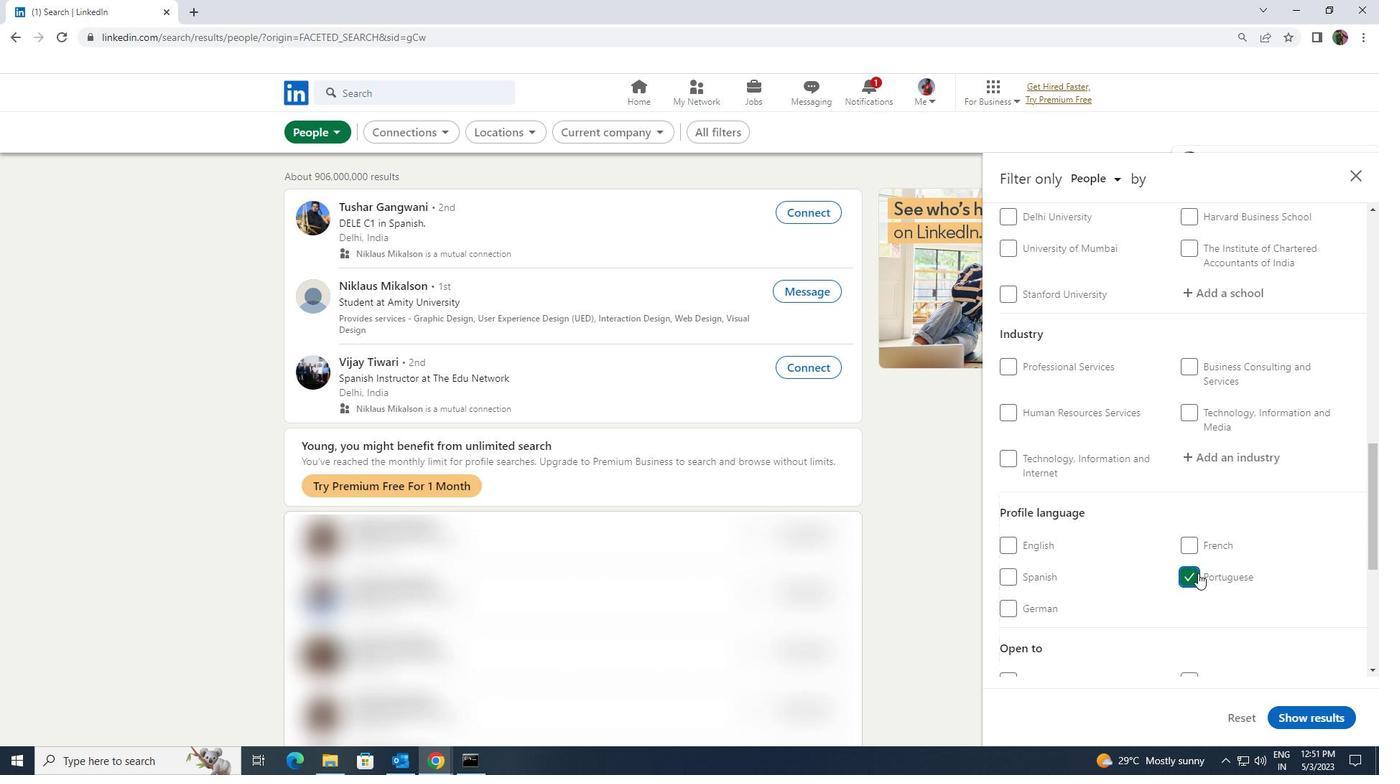 
Action: Mouse scrolled (1198, 574) with delta (0, 0)
Screenshot: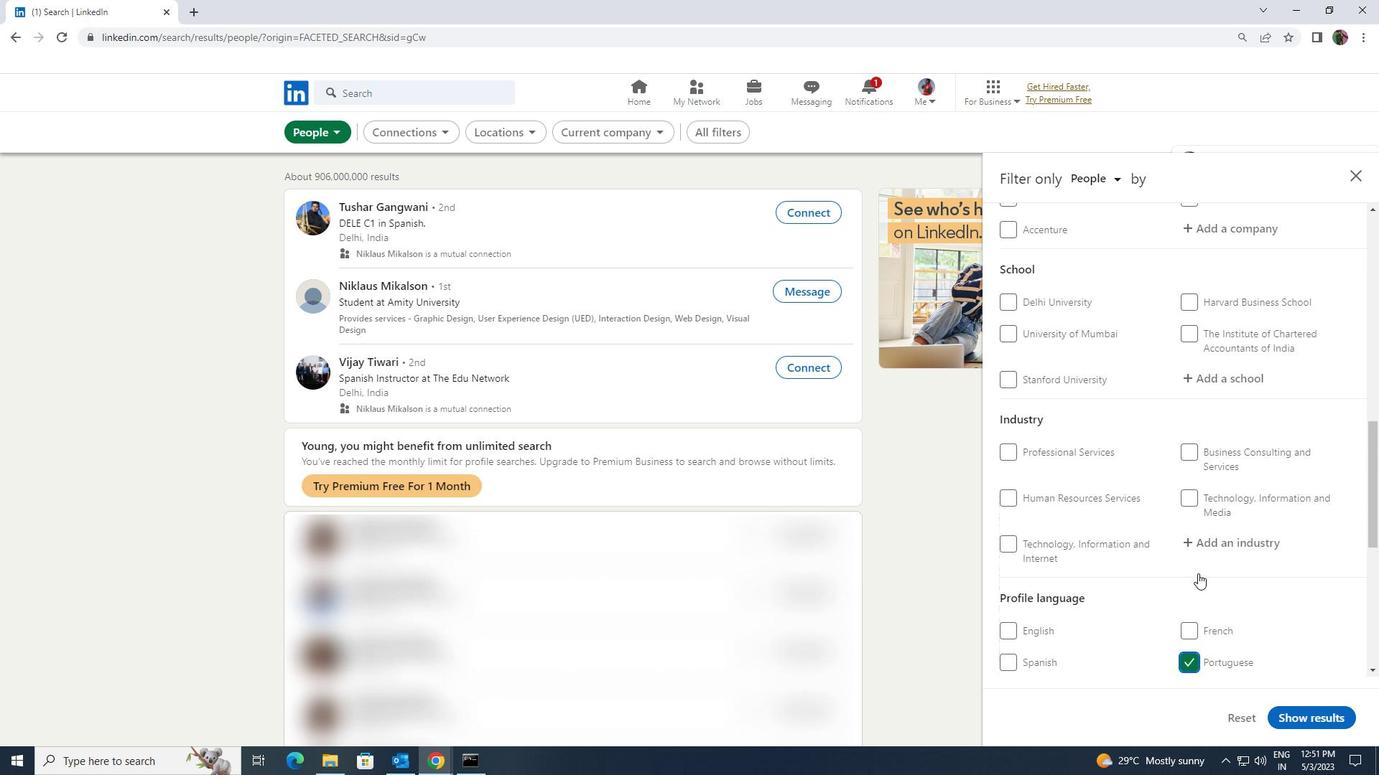 
Action: Mouse scrolled (1198, 574) with delta (0, 0)
Screenshot: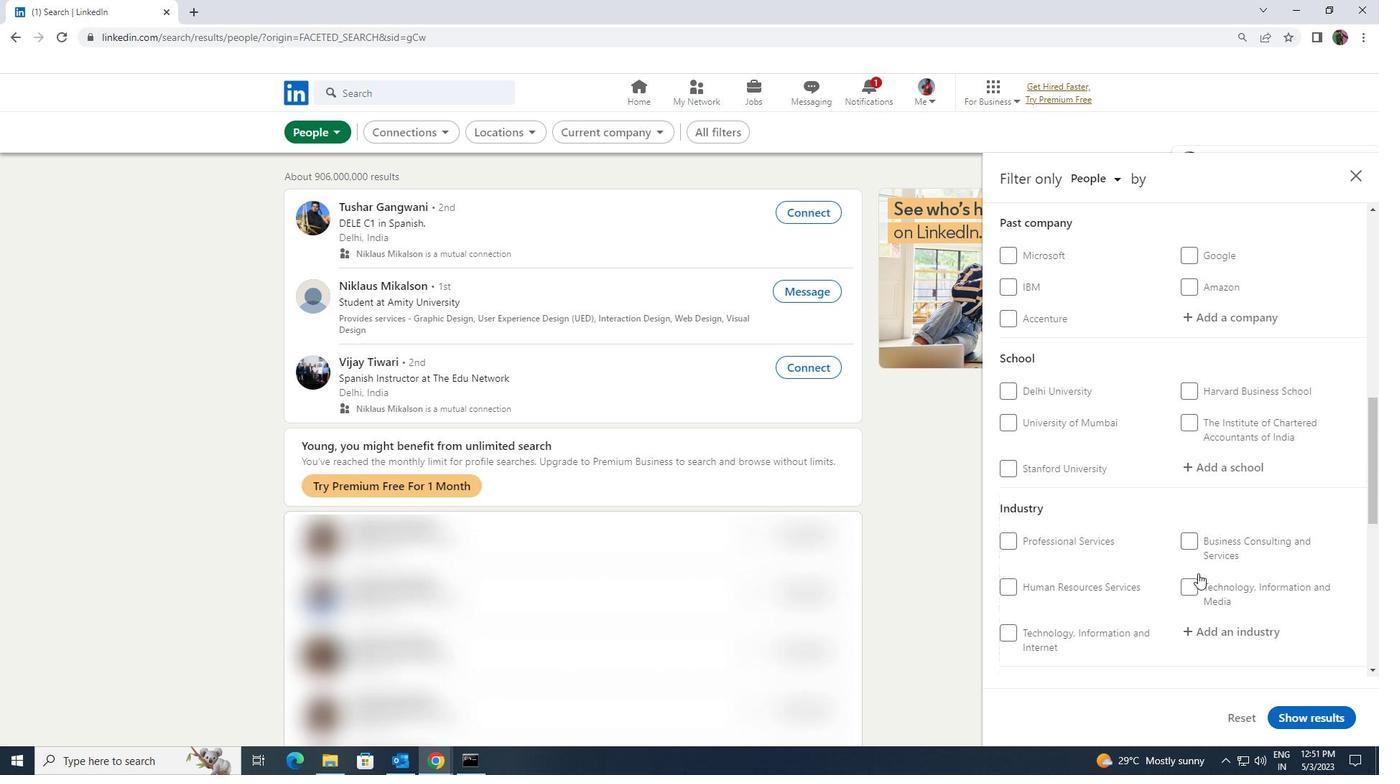 
Action: Mouse scrolled (1198, 574) with delta (0, 0)
Screenshot: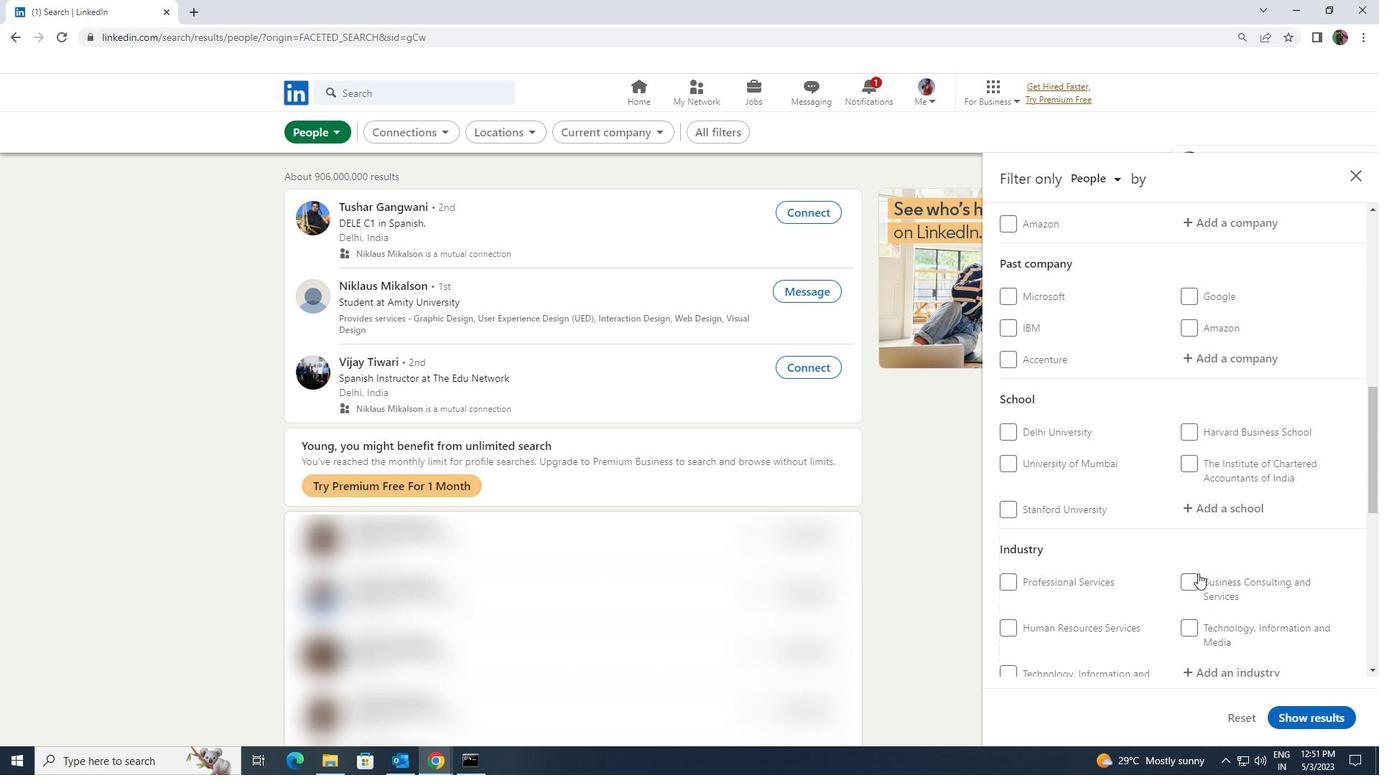 
Action: Mouse scrolled (1198, 574) with delta (0, 0)
Screenshot: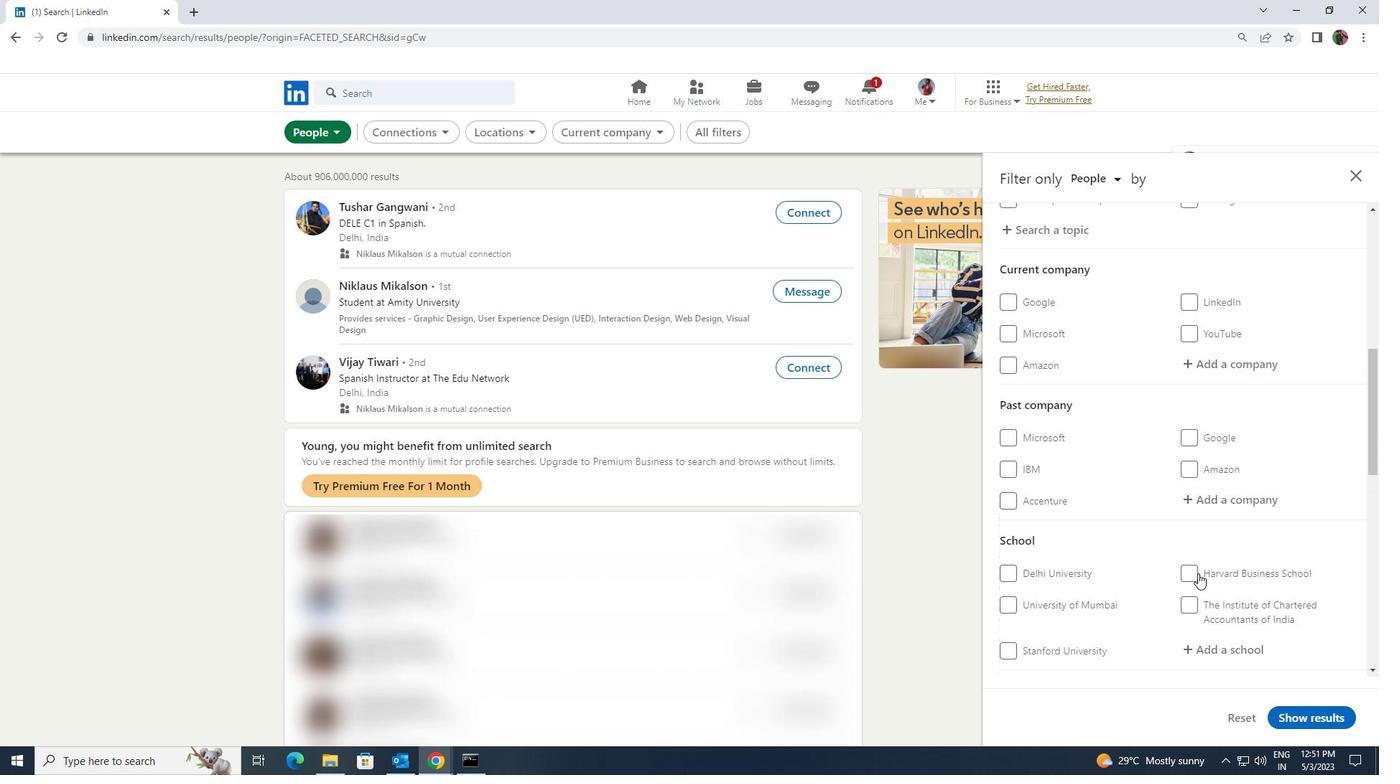 
Action: Mouse scrolled (1198, 574) with delta (0, 0)
Screenshot: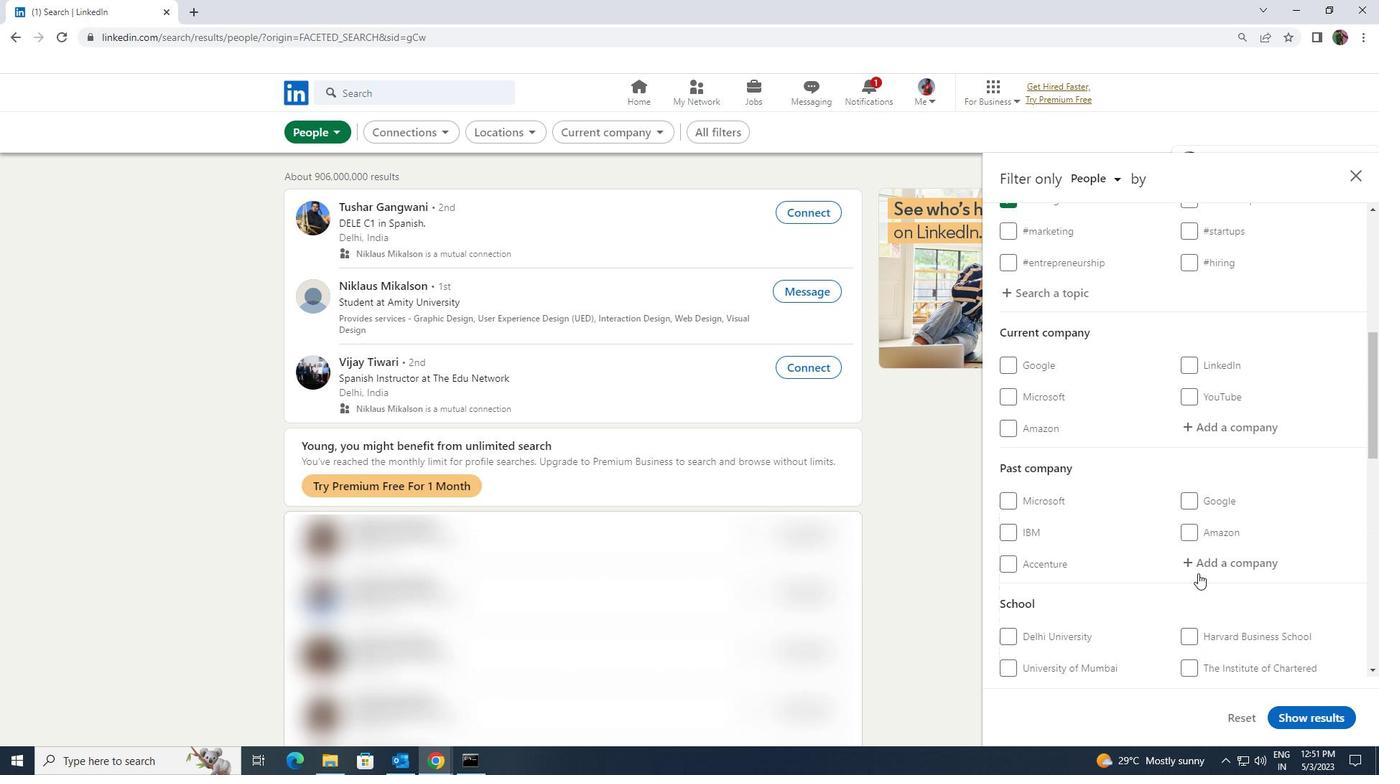 
Action: Mouse moved to (1195, 511)
Screenshot: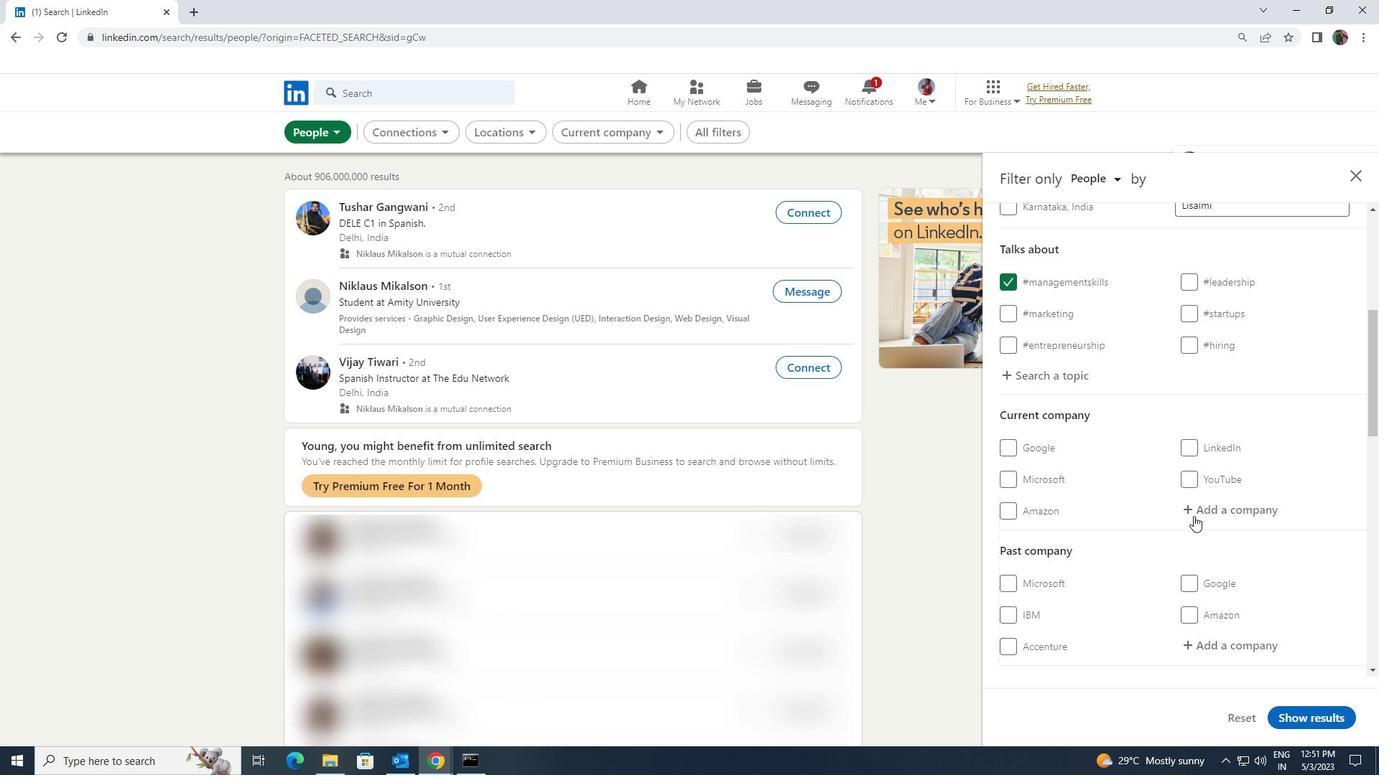 
Action: Mouse pressed left at (1195, 511)
Screenshot: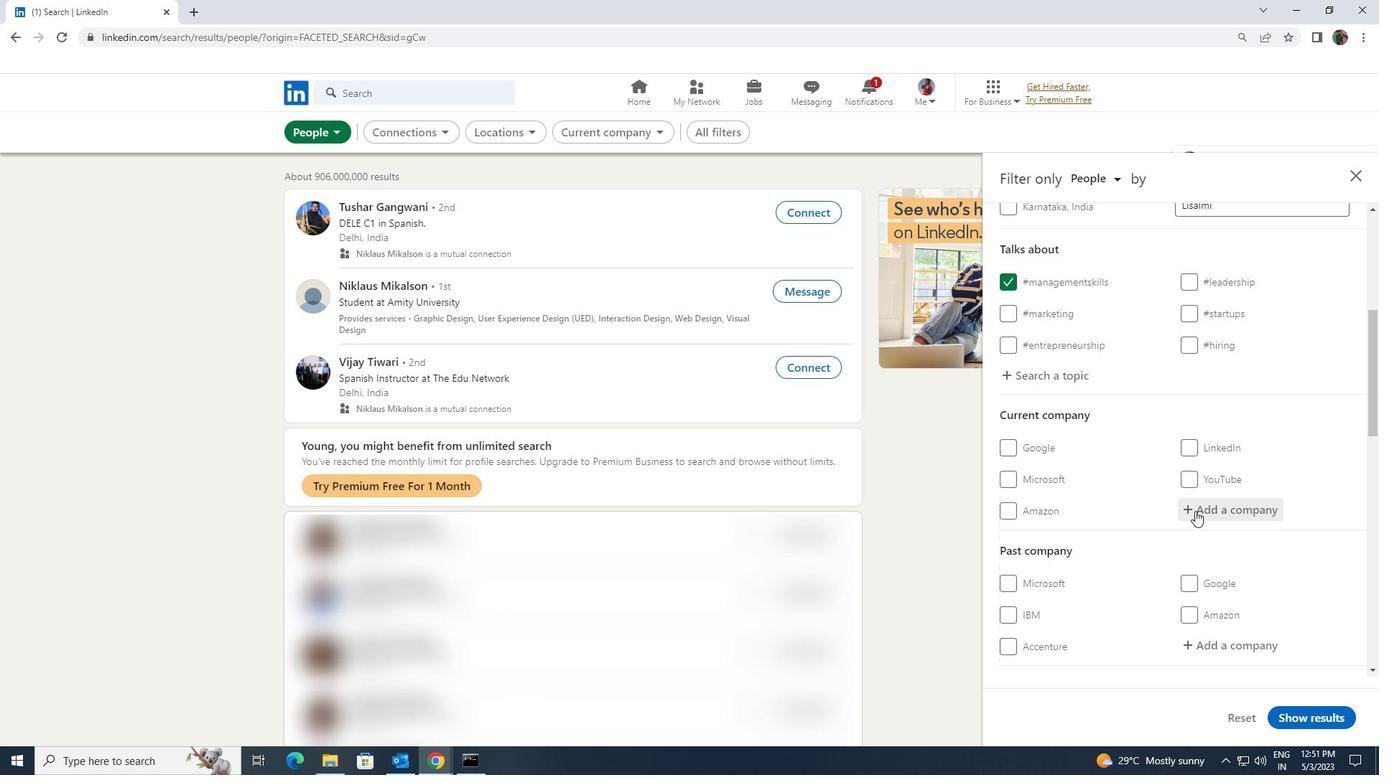 
Action: Key pressed <Key.shift><Key.shift><Key.shift><Key.shift><Key.shift><Key.shift><Key.shift><Key.shift><Key.shift><Key.shift><Key.shift>INDEGE
Screenshot: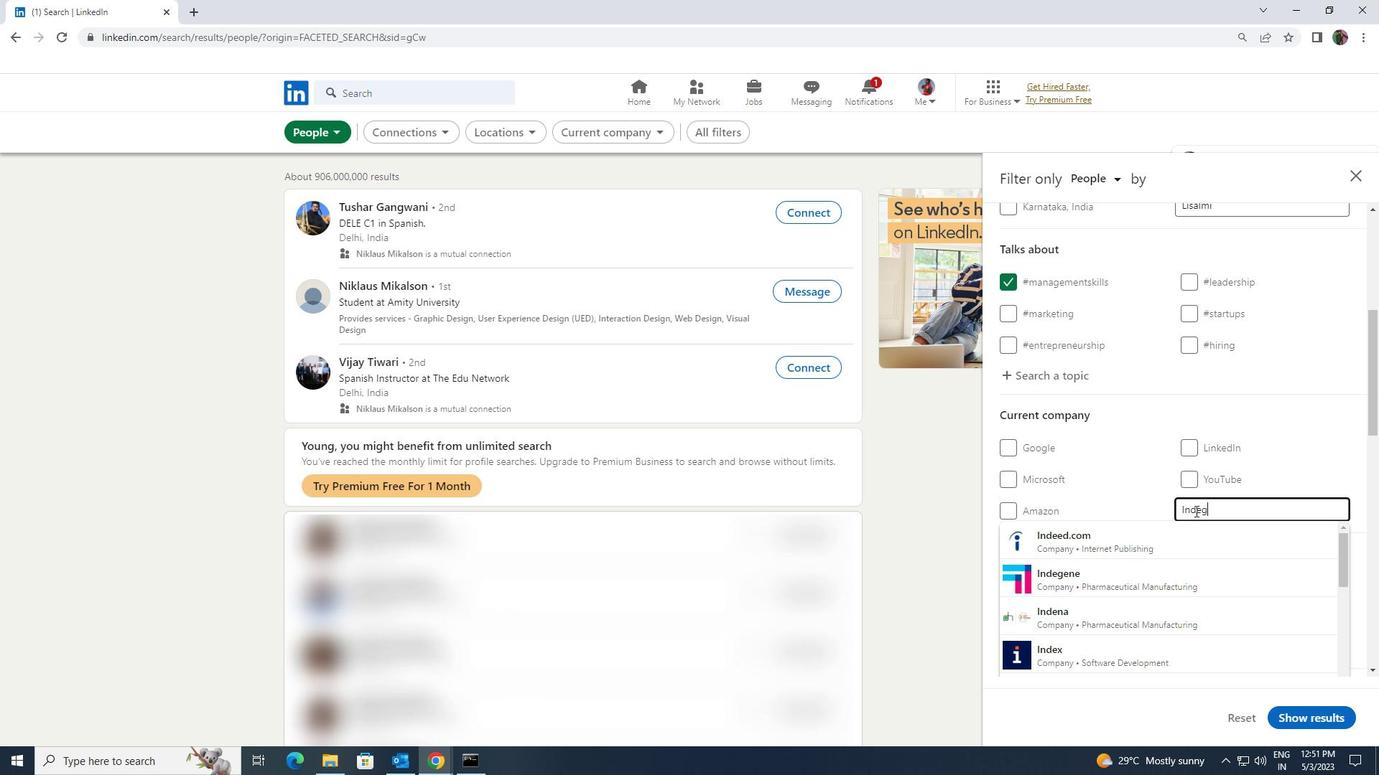 
Action: Mouse moved to (1192, 527)
Screenshot: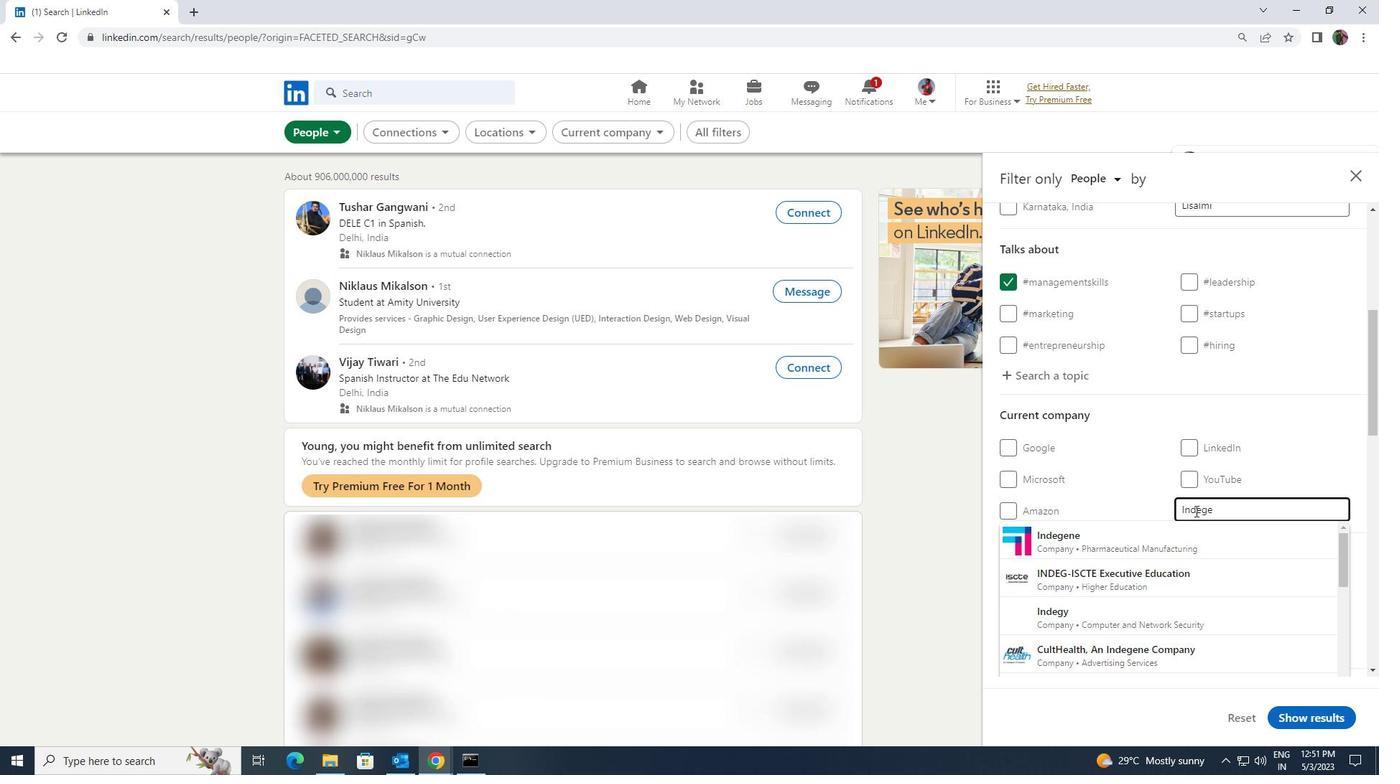 
Action: Mouse pressed left at (1192, 527)
Screenshot: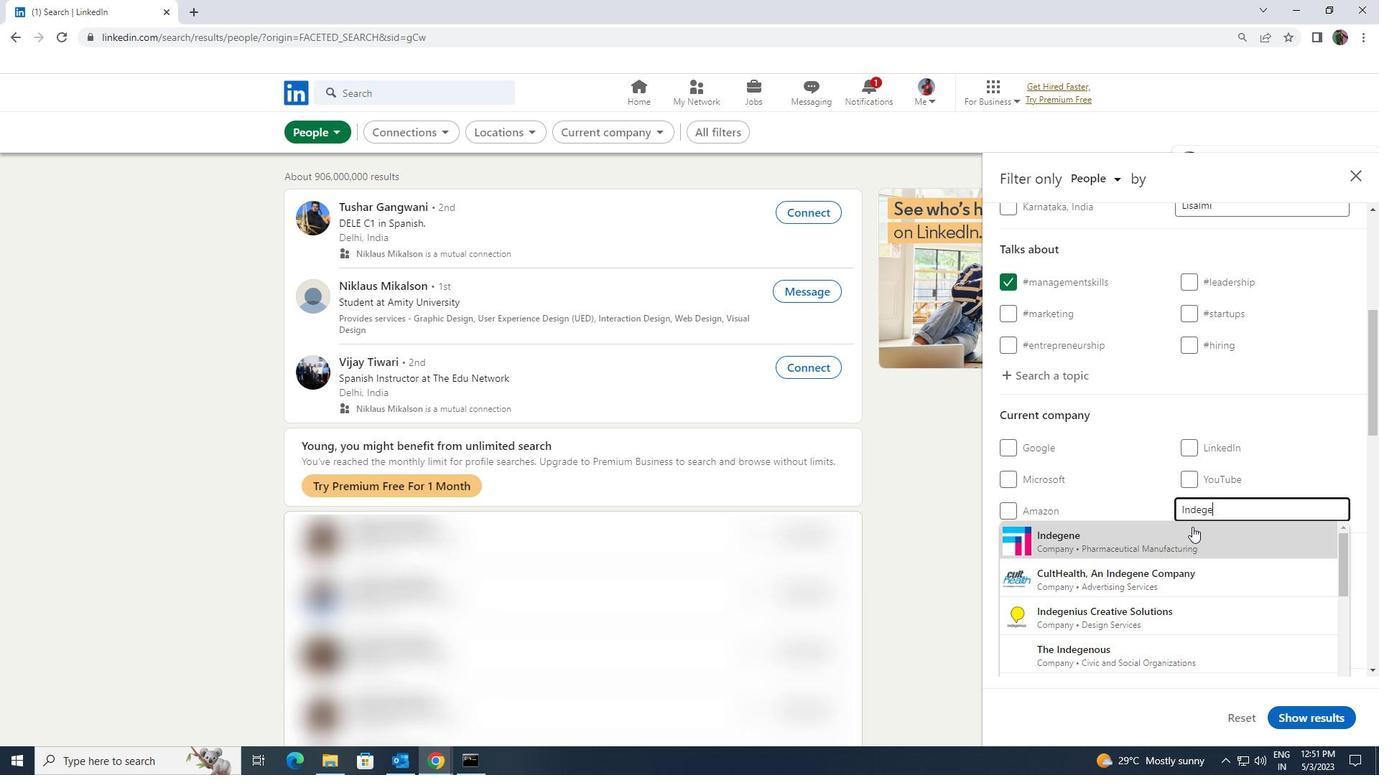 
Action: Mouse scrolled (1192, 526) with delta (0, 0)
Screenshot: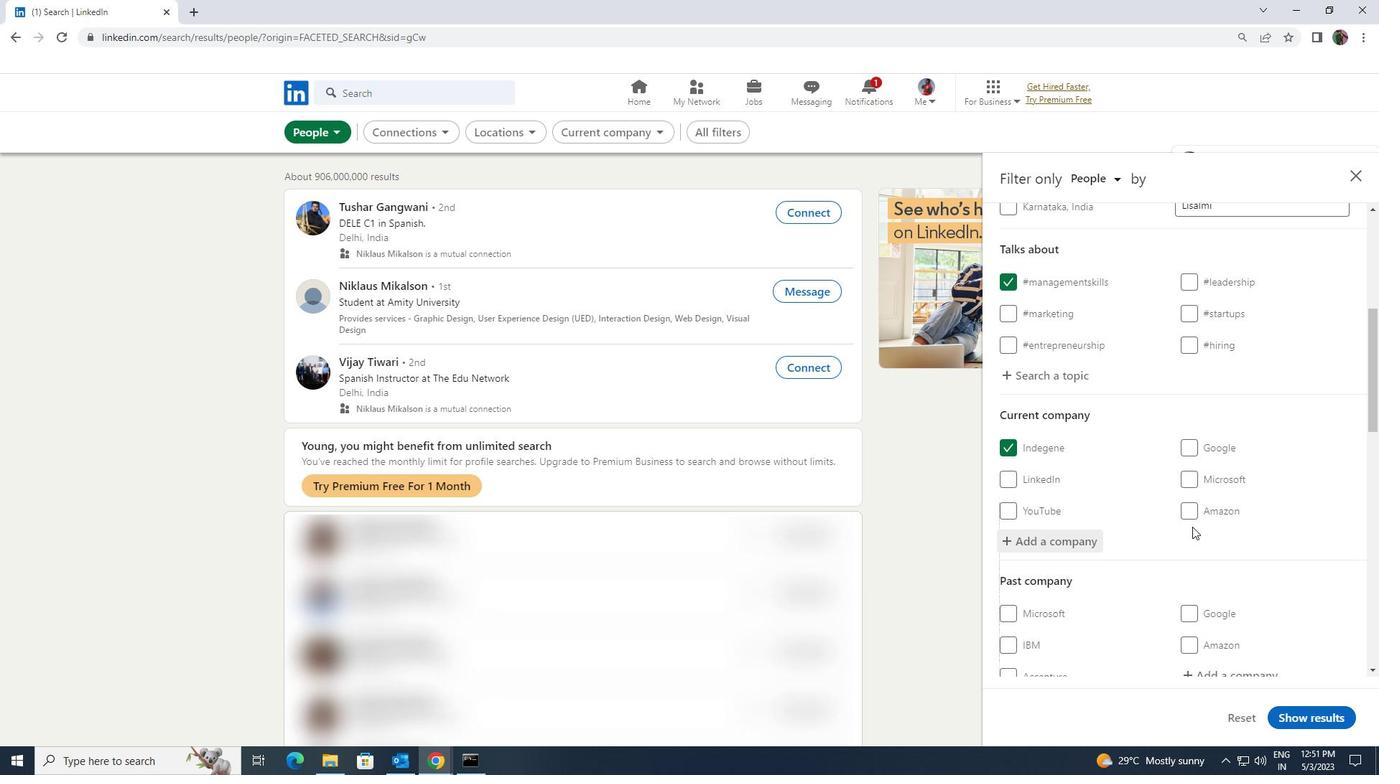 
Action: Mouse scrolled (1192, 526) with delta (0, 0)
Screenshot: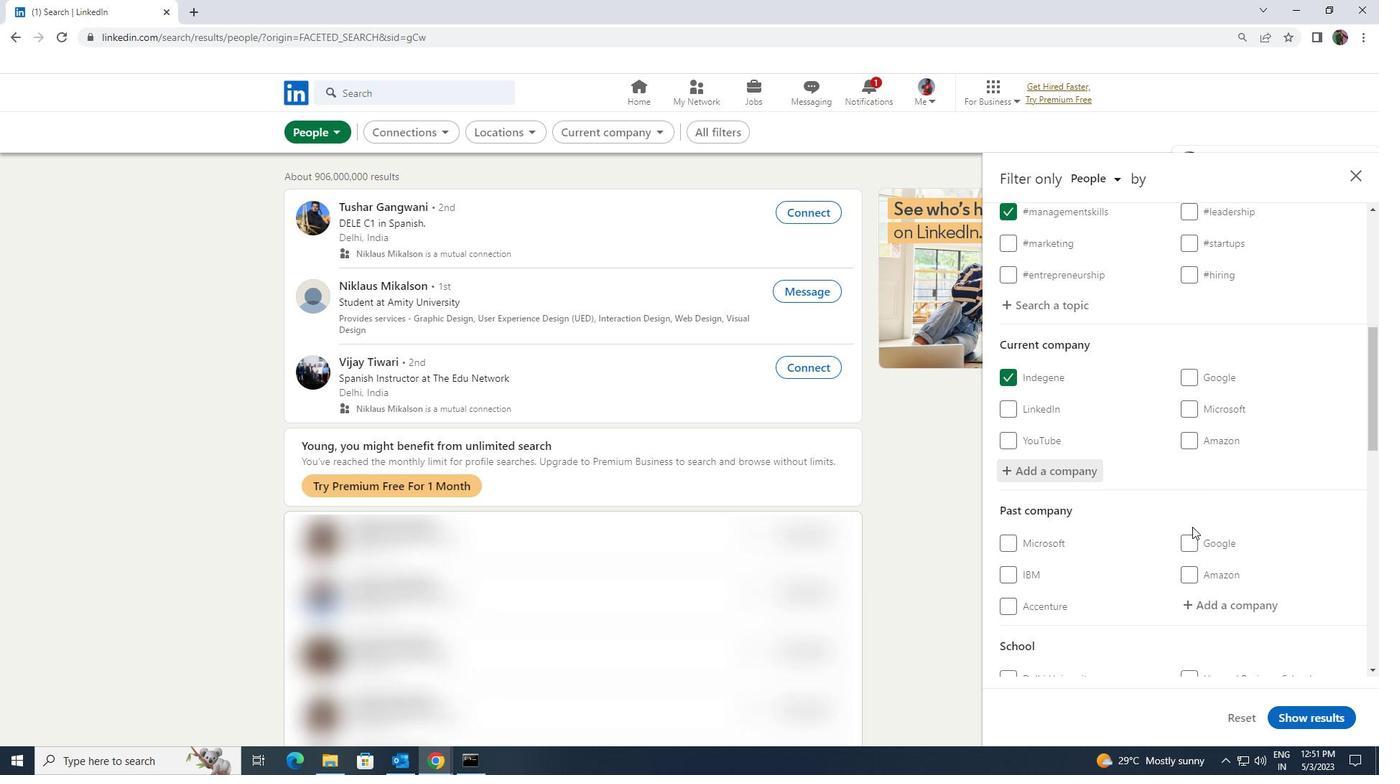 
Action: Mouse scrolled (1192, 526) with delta (0, 0)
Screenshot: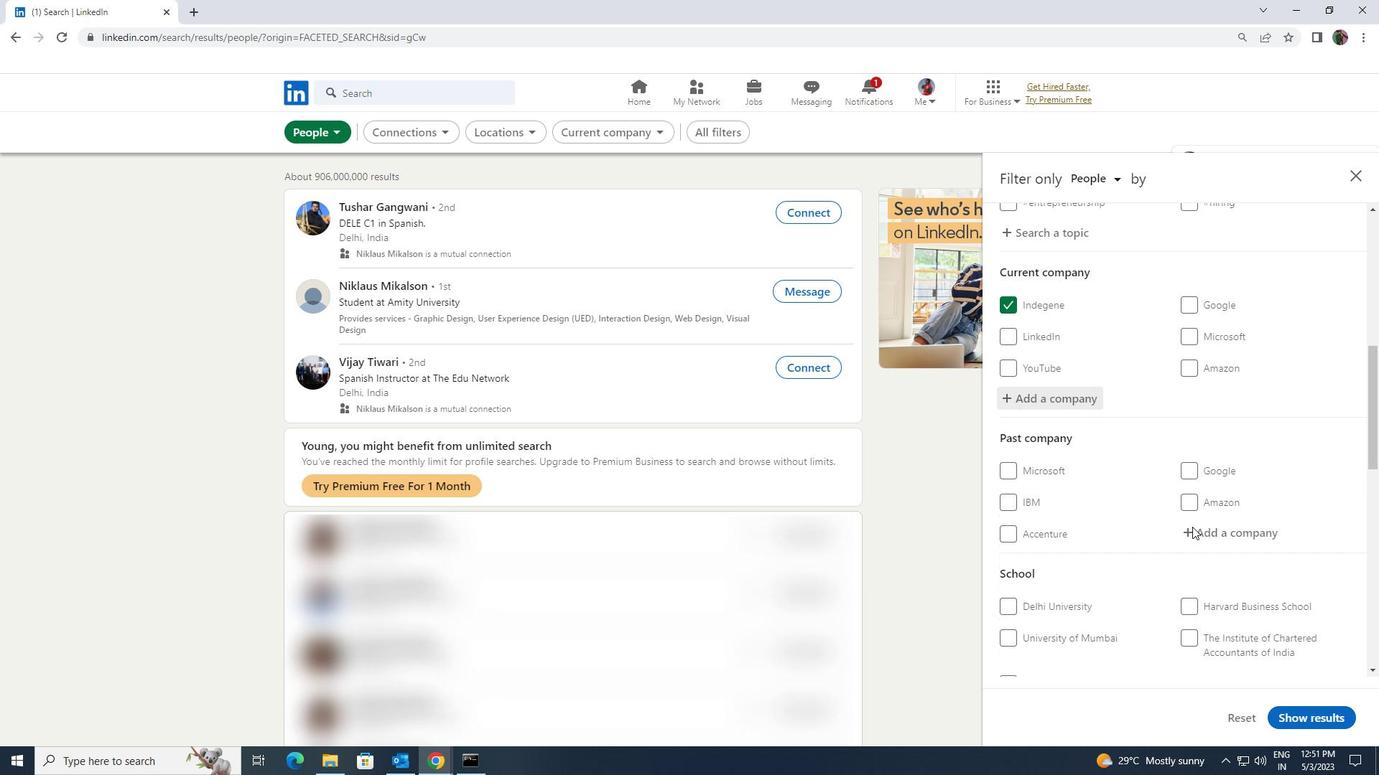 
Action: Mouse moved to (1211, 608)
Screenshot: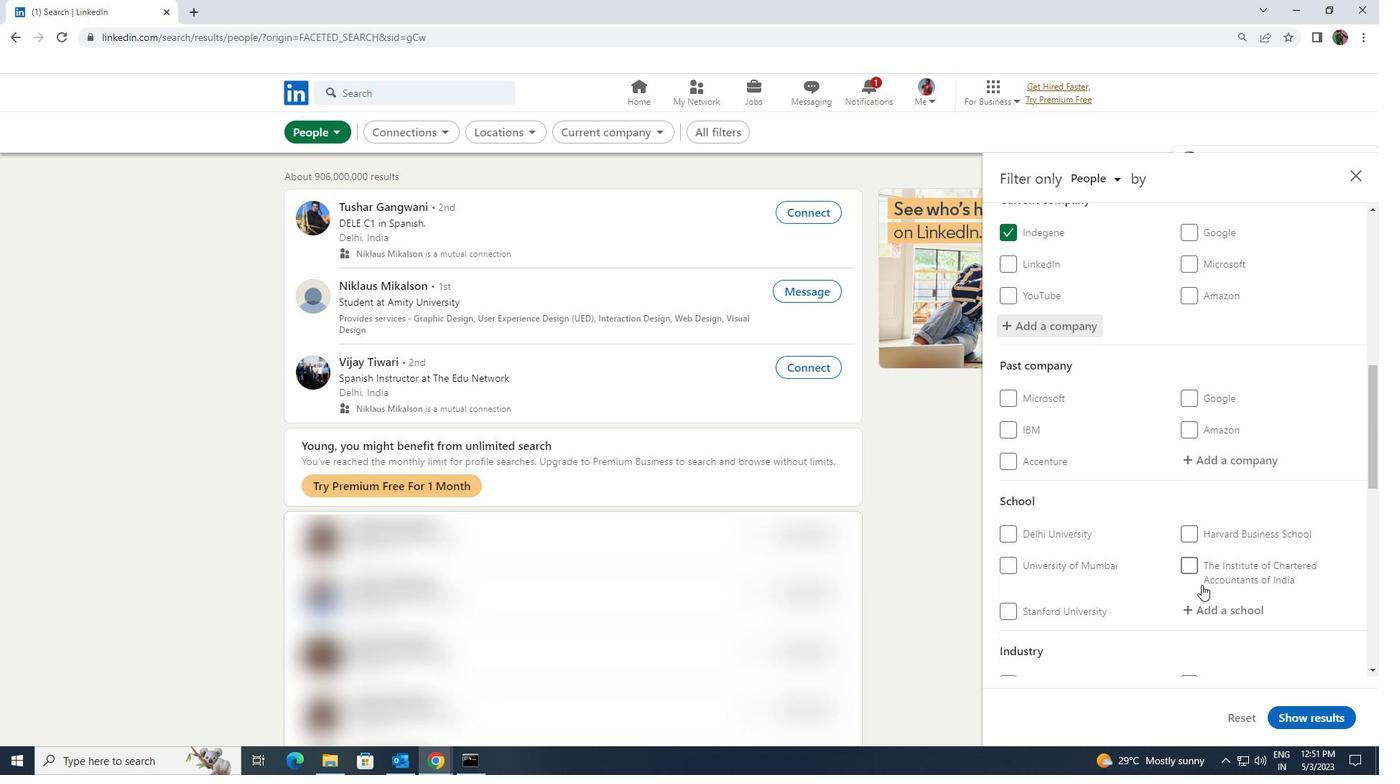 
Action: Mouse pressed left at (1211, 608)
Screenshot: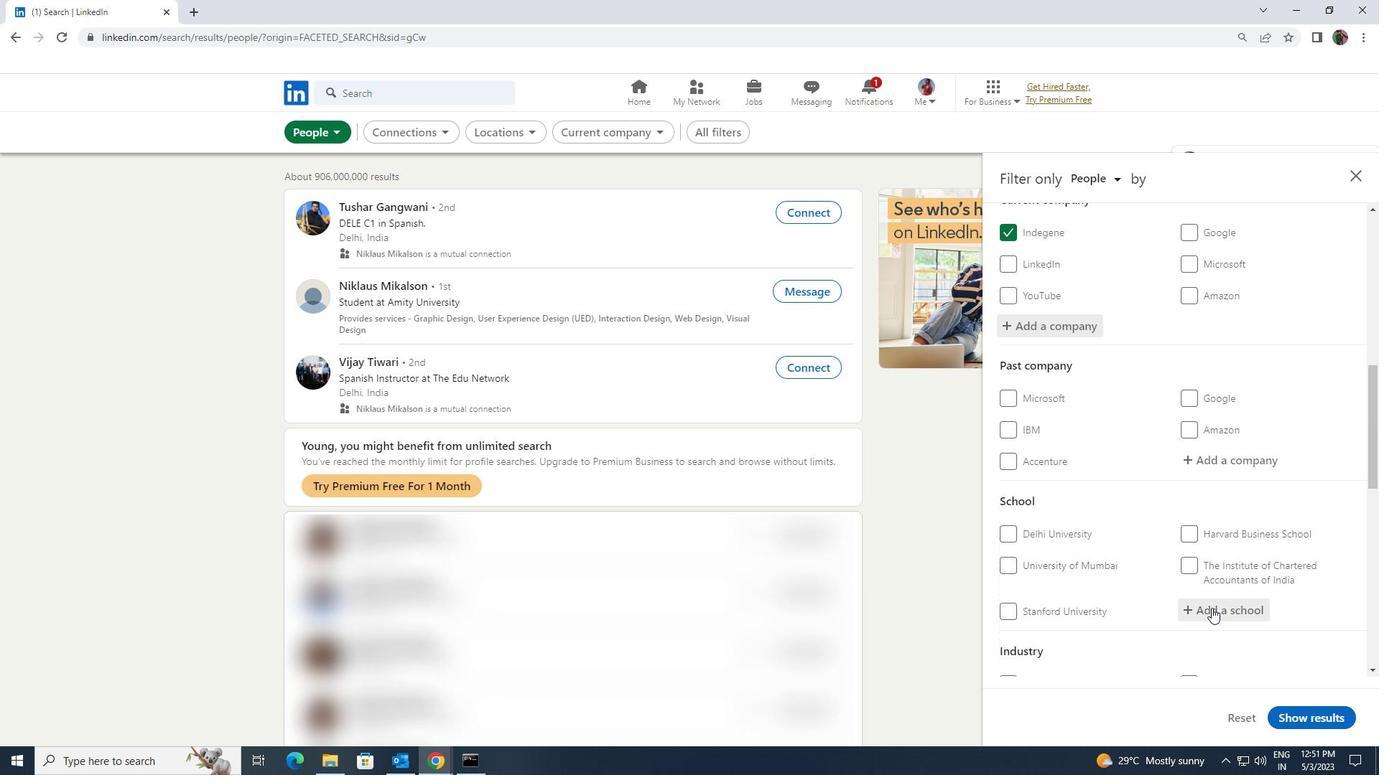 
Action: Key pressed <Key.shift>ADIKAVI<Key.space>
Screenshot: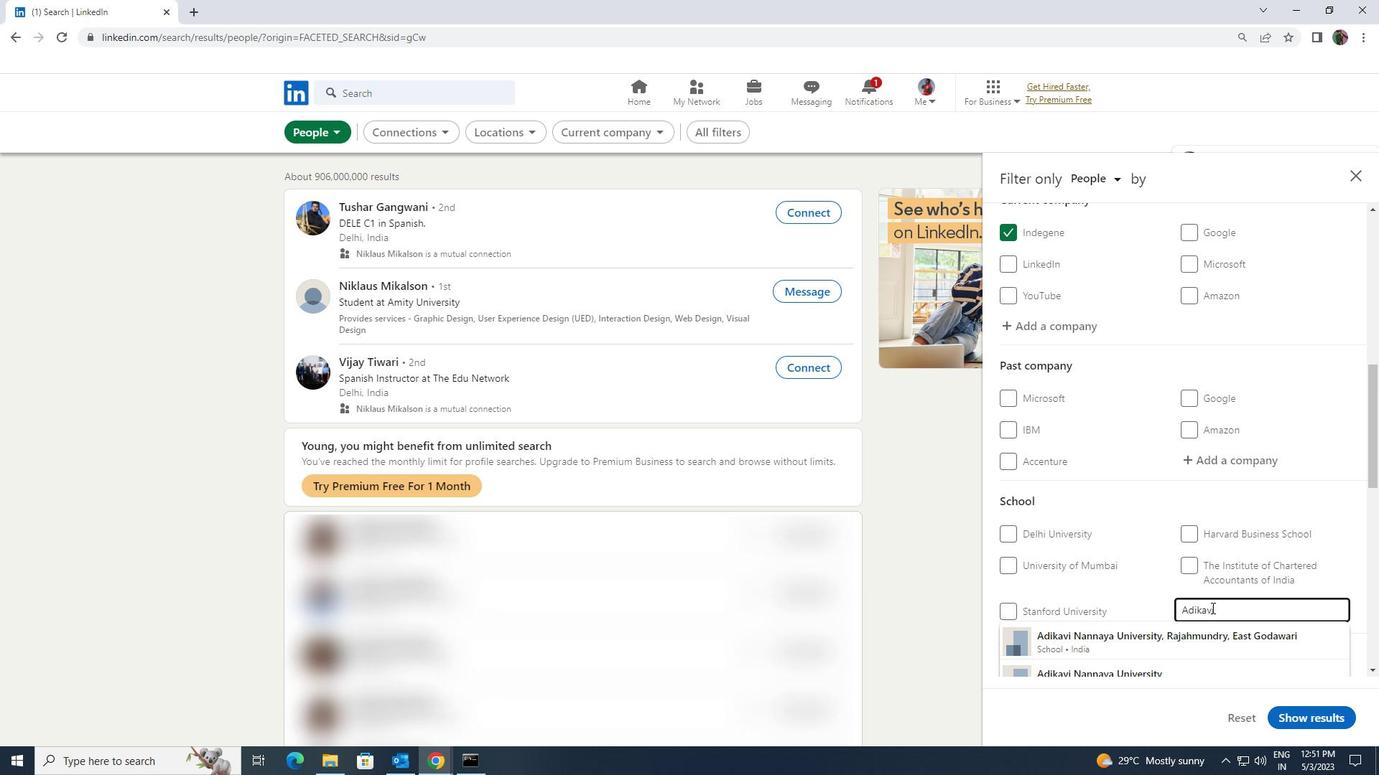 
Action: Mouse moved to (1214, 627)
Screenshot: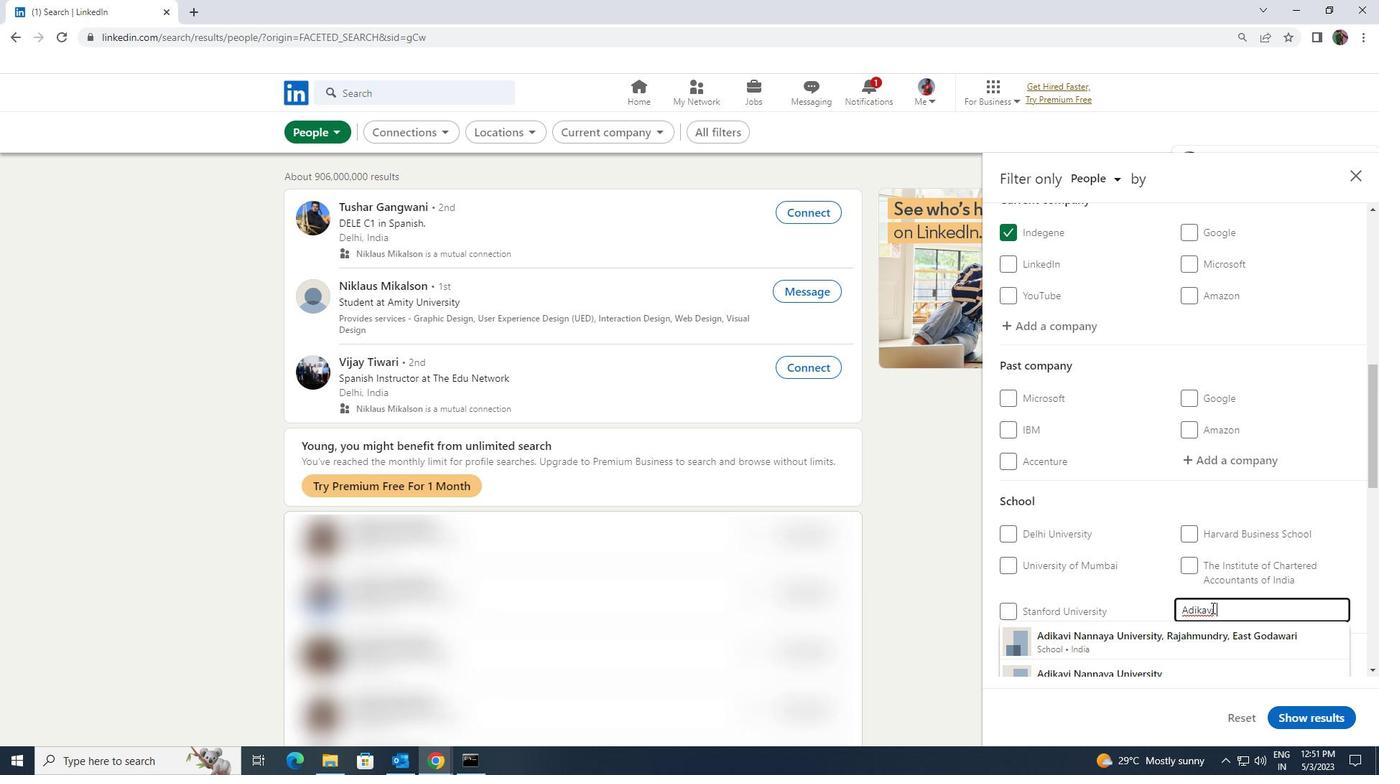 
Action: Mouse pressed left at (1214, 627)
Screenshot: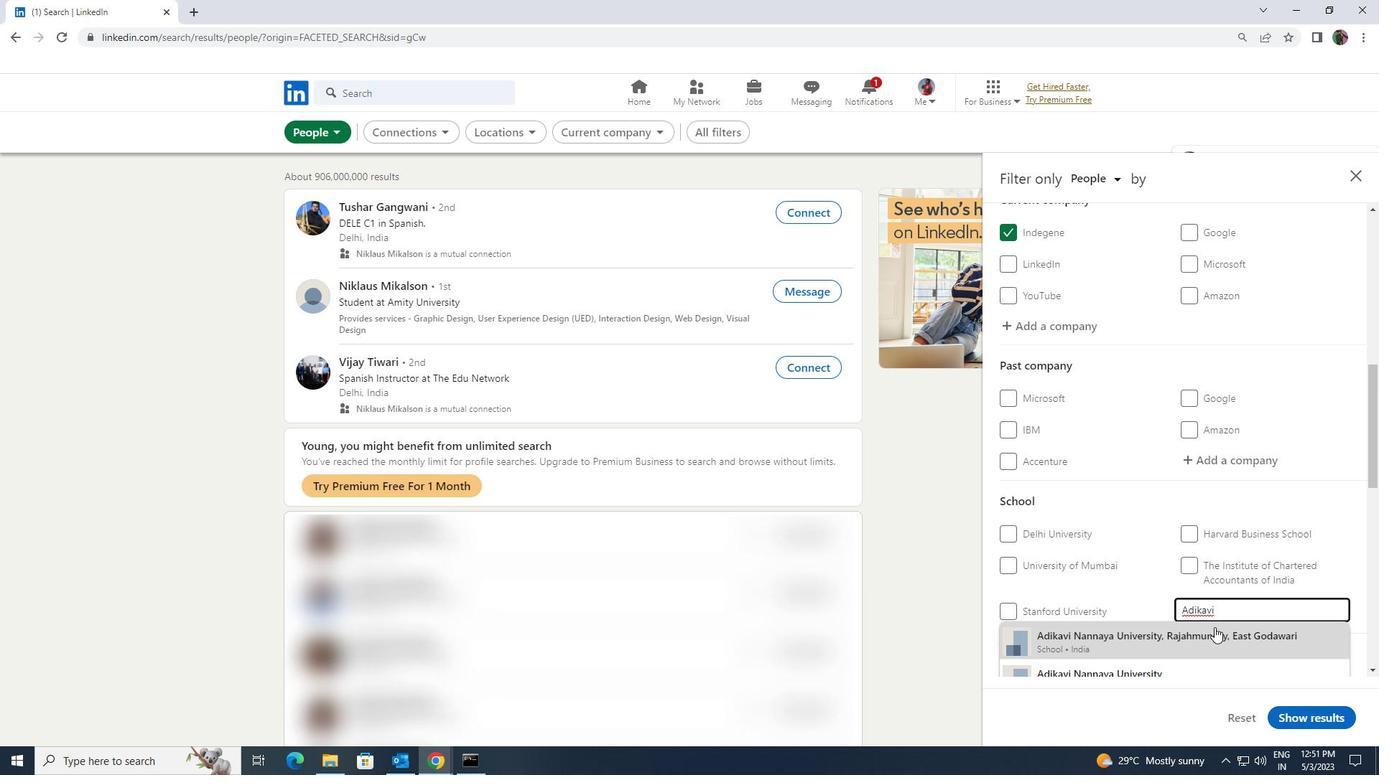 
Action: Mouse moved to (1214, 628)
Screenshot: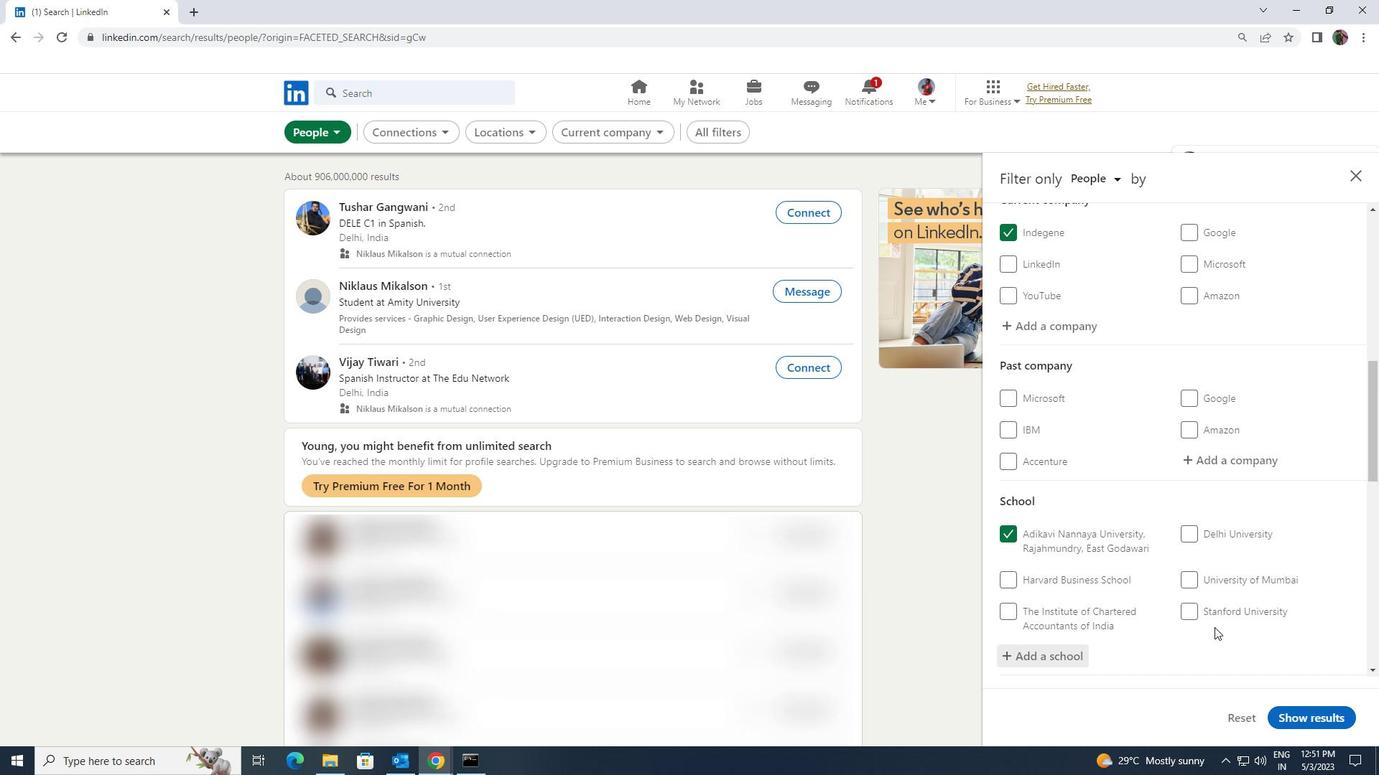 
Action: Mouse scrolled (1214, 627) with delta (0, 0)
Screenshot: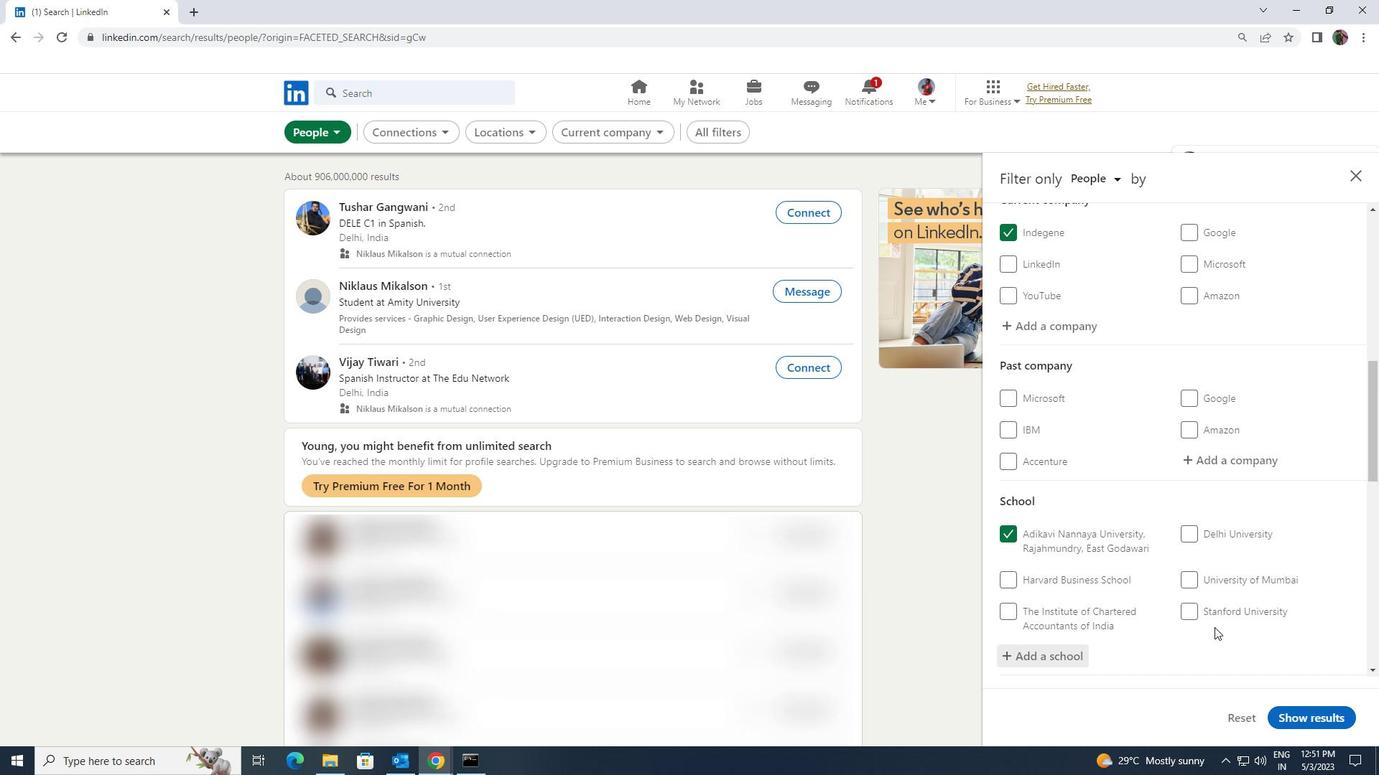 
Action: Mouse moved to (1214, 628)
Screenshot: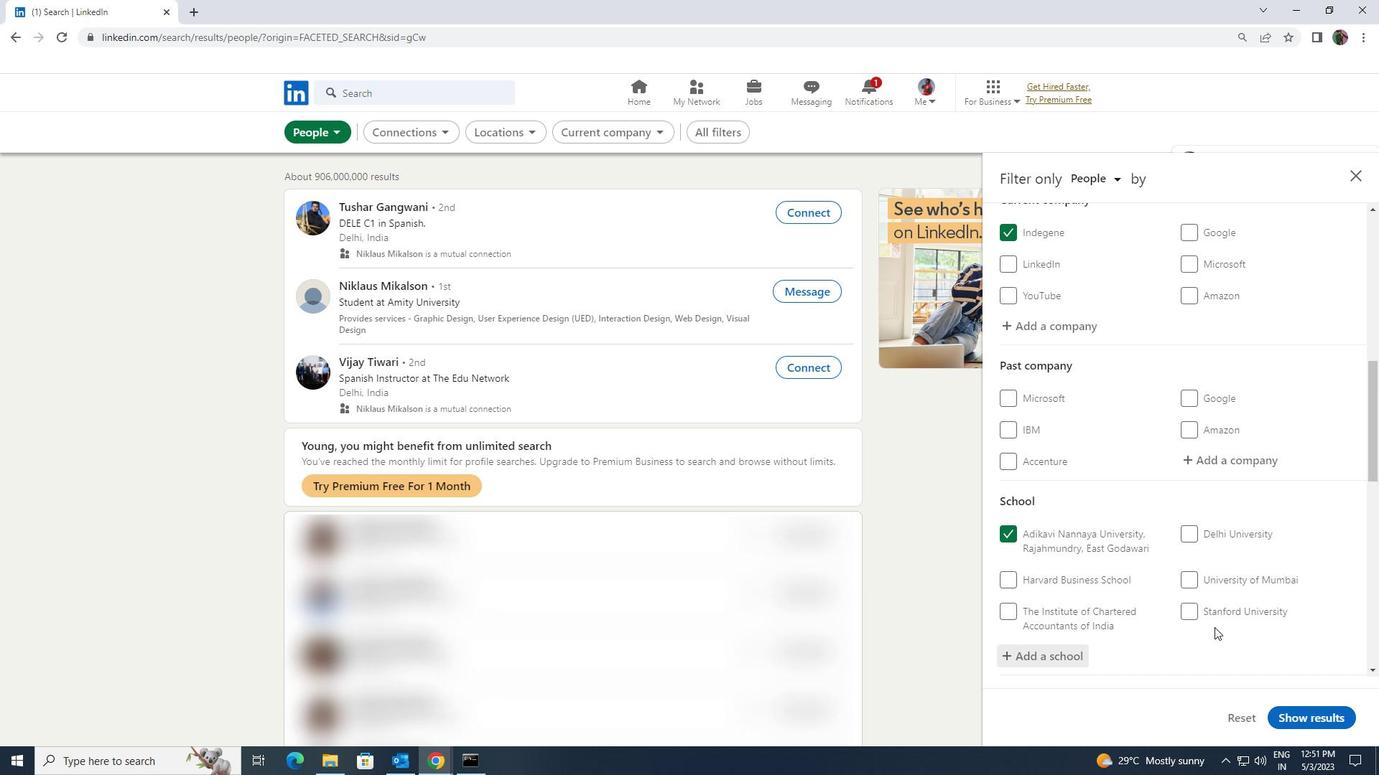 
Action: Mouse scrolled (1214, 627) with delta (0, 0)
Screenshot: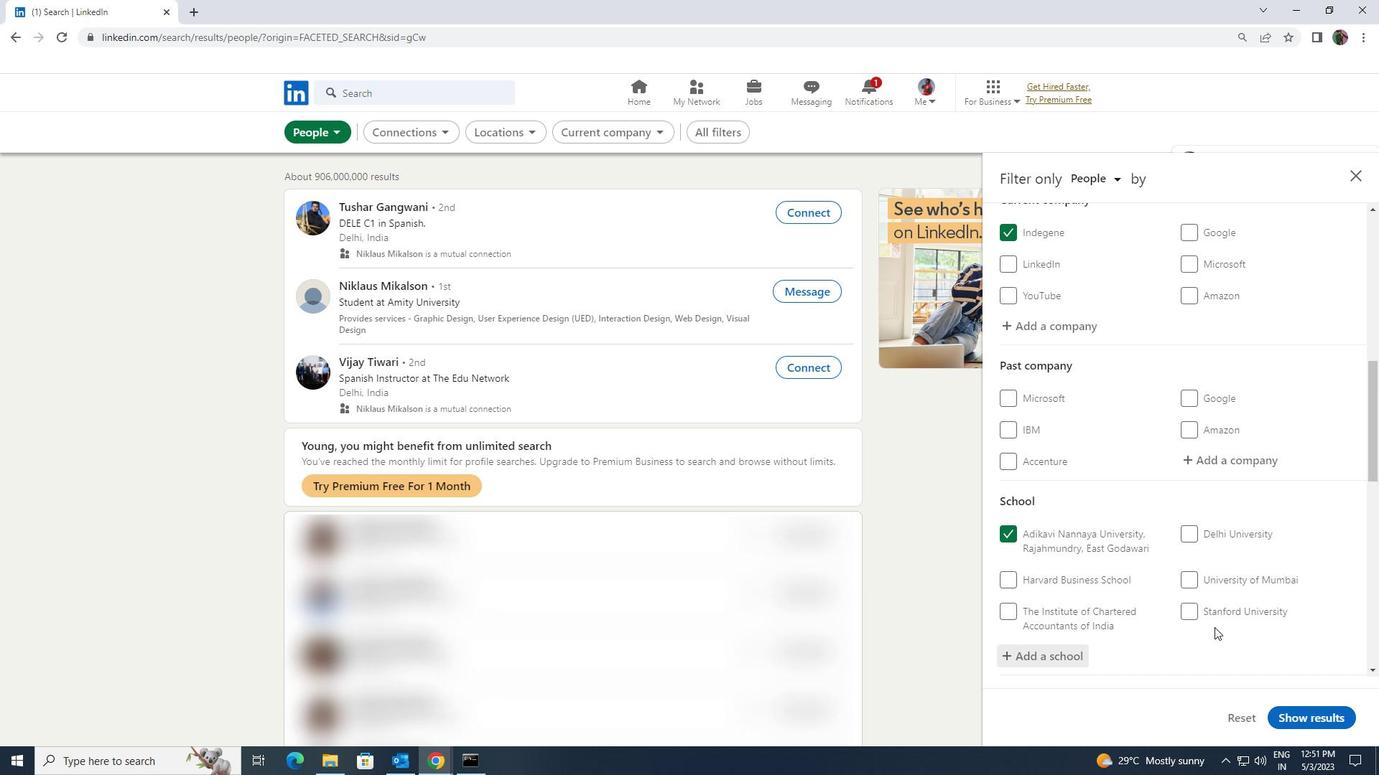
Action: Mouse scrolled (1214, 627) with delta (0, 0)
Screenshot: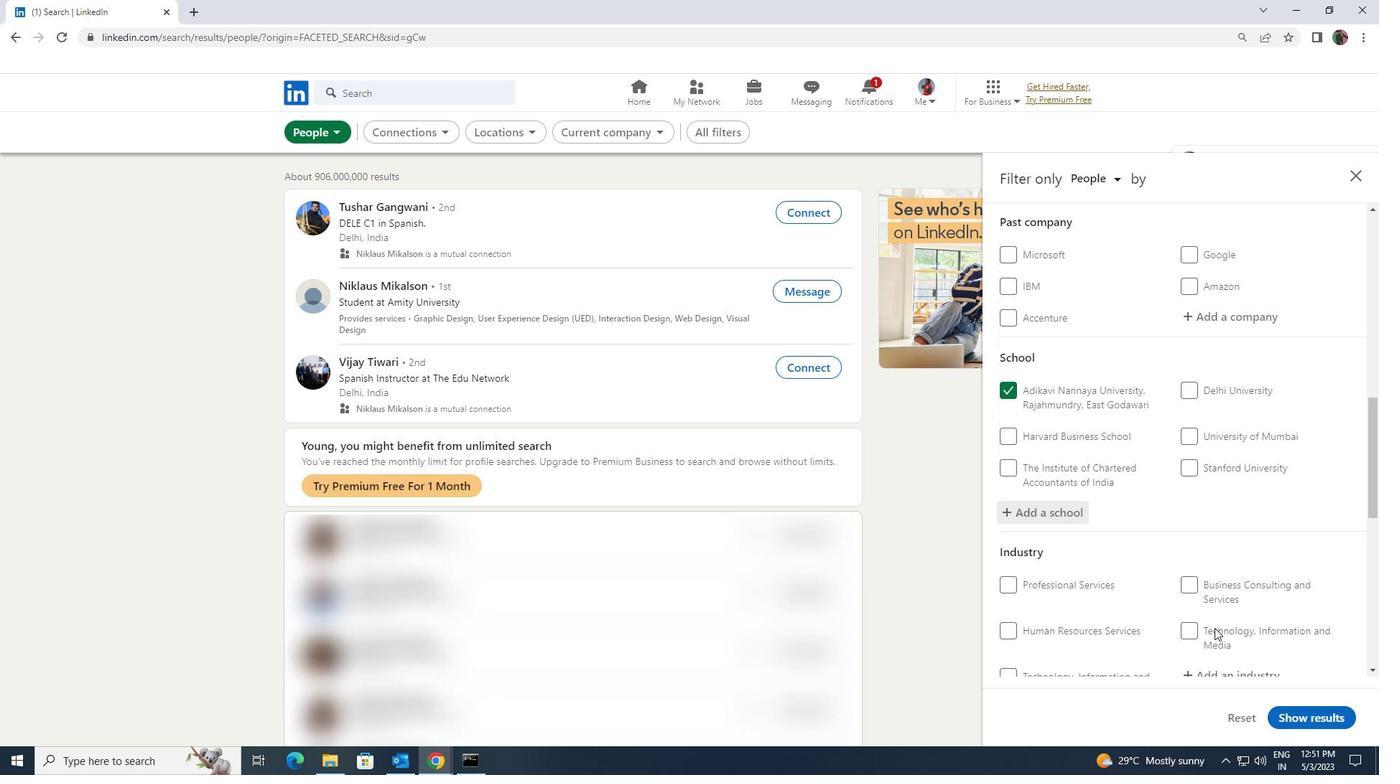 
Action: Mouse moved to (1217, 606)
Screenshot: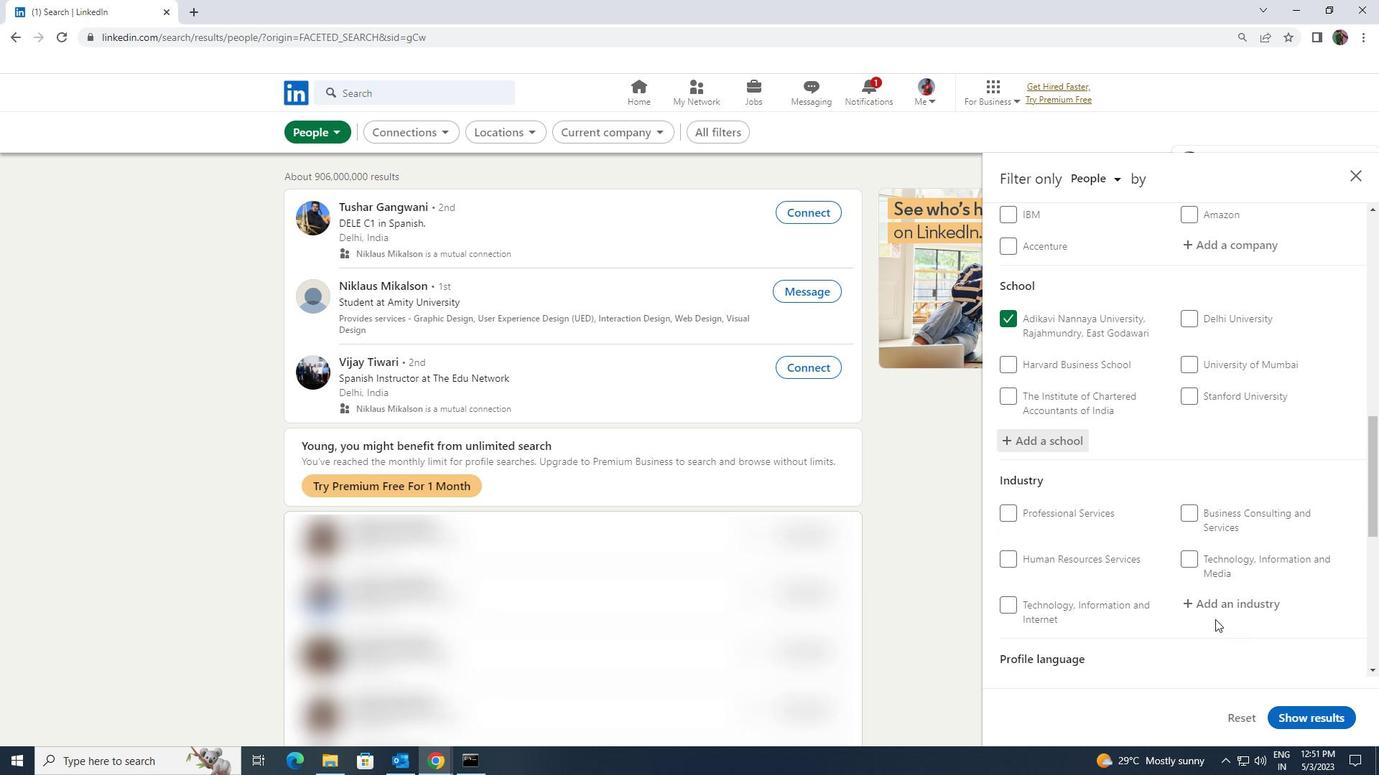 
Action: Mouse pressed left at (1217, 606)
Screenshot: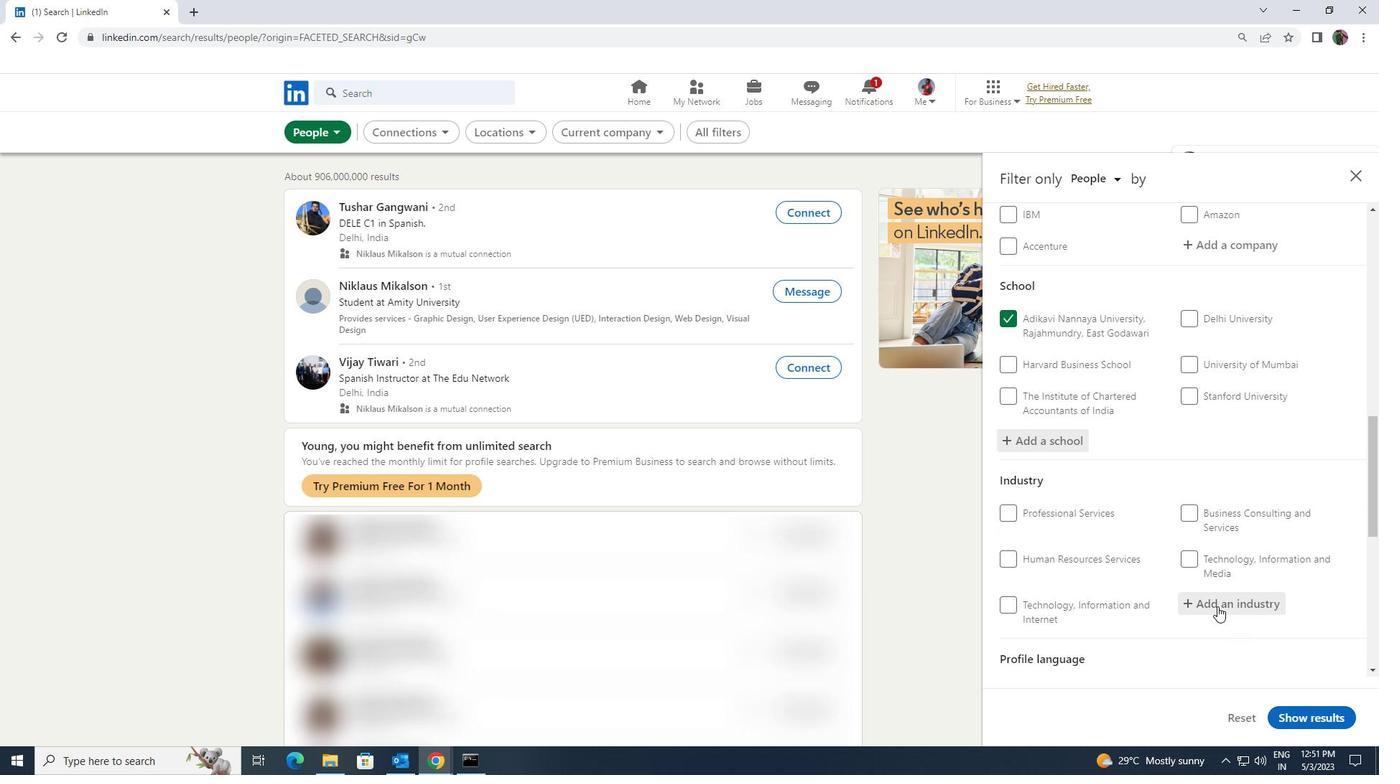 
Action: Key pressed <Key.shift><Key.shift><Key.shift><Key.shift><Key.shift><Key.shift><Key.shift><Key.shift><Key.shift><Key.shift><Key.shift><Key.shift><Key.shift><Key.shift><Key.shift><Key.shift><Key.shift><Key.shift><Key.shift><Key.shift><Key.shift><Key.shift><Key.shift><Key.shift><Key.shift><Key.shift><Key.shift><Key.shift><Key.shift><Key.shift><Key.shift><Key.shift><Key.shift><Key.shift><Key.shift><Key.shift><Key.shift><Key.shift><Key.shift><Key.shift><Key.shift><Key.shift><Key.shift><Key.shift><Key.shift><Key.shift><Key.shift><Key.shift><Key.shift><Key.shift><Key.shift><Key.shift><Key.shift><Key.shift><Key.shift><Key.shift><Key.shift><Key.shift><Key.shift><Key.shift><Key.shift><Key.shift><Key.shift><Key.shift><Key.shift>OPTOMER<Key.backspace>
Screenshot: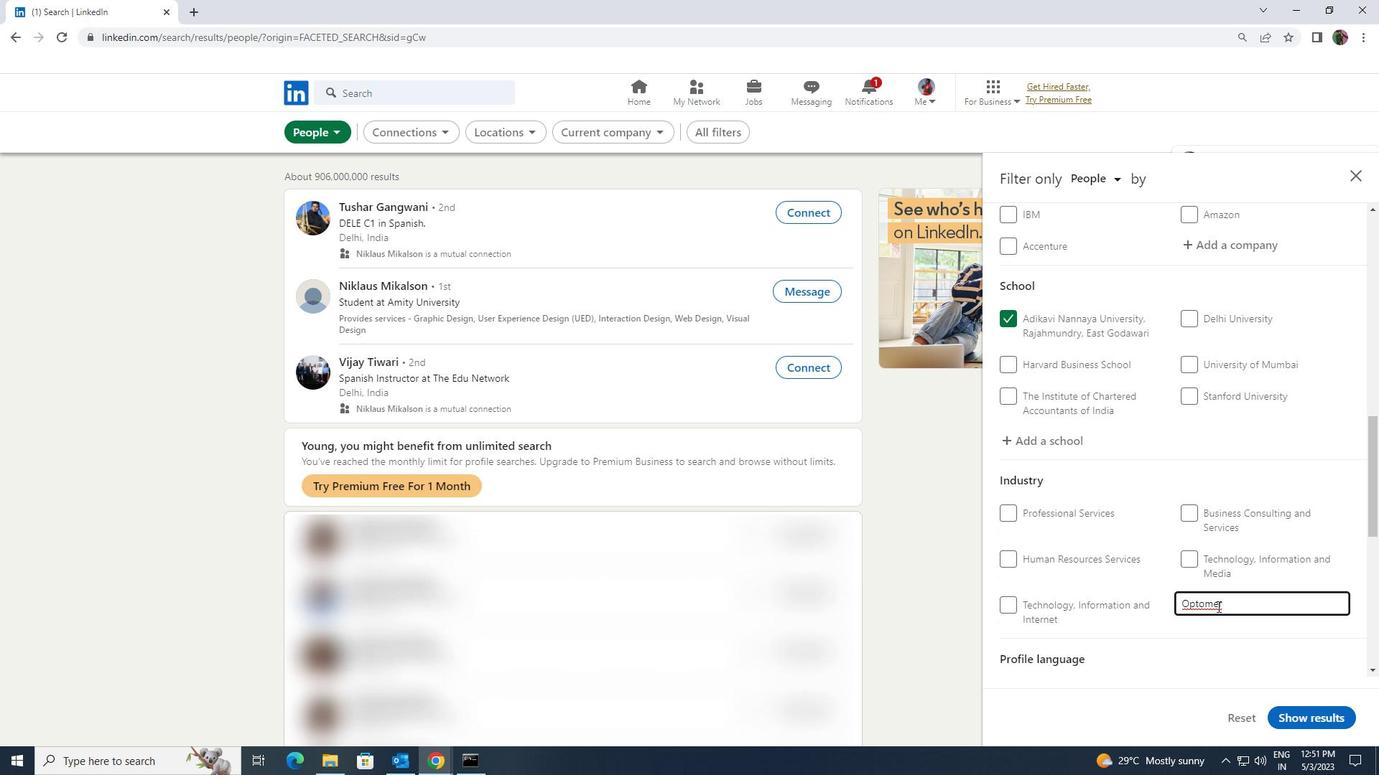 
Action: Mouse moved to (1142, 621)
Screenshot: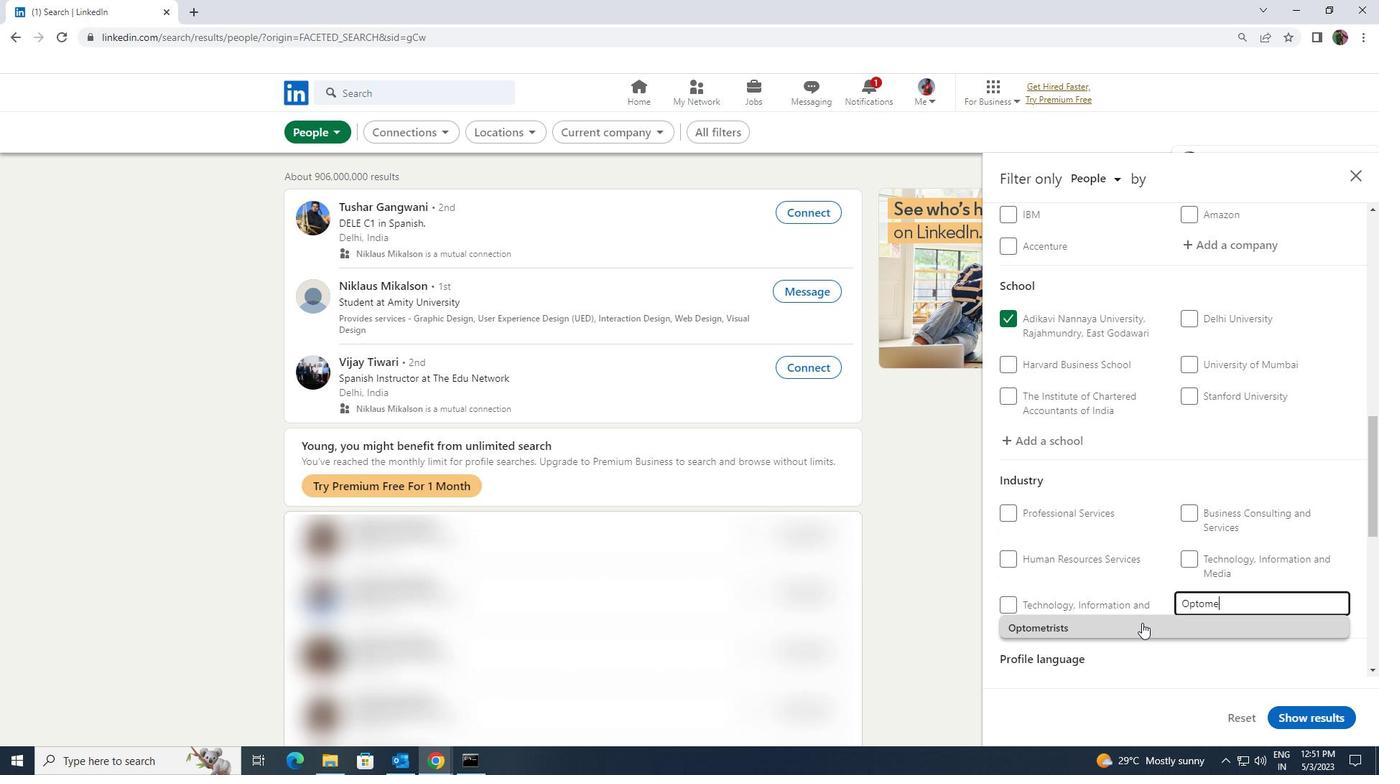 
Action: Mouse pressed left at (1142, 621)
Screenshot: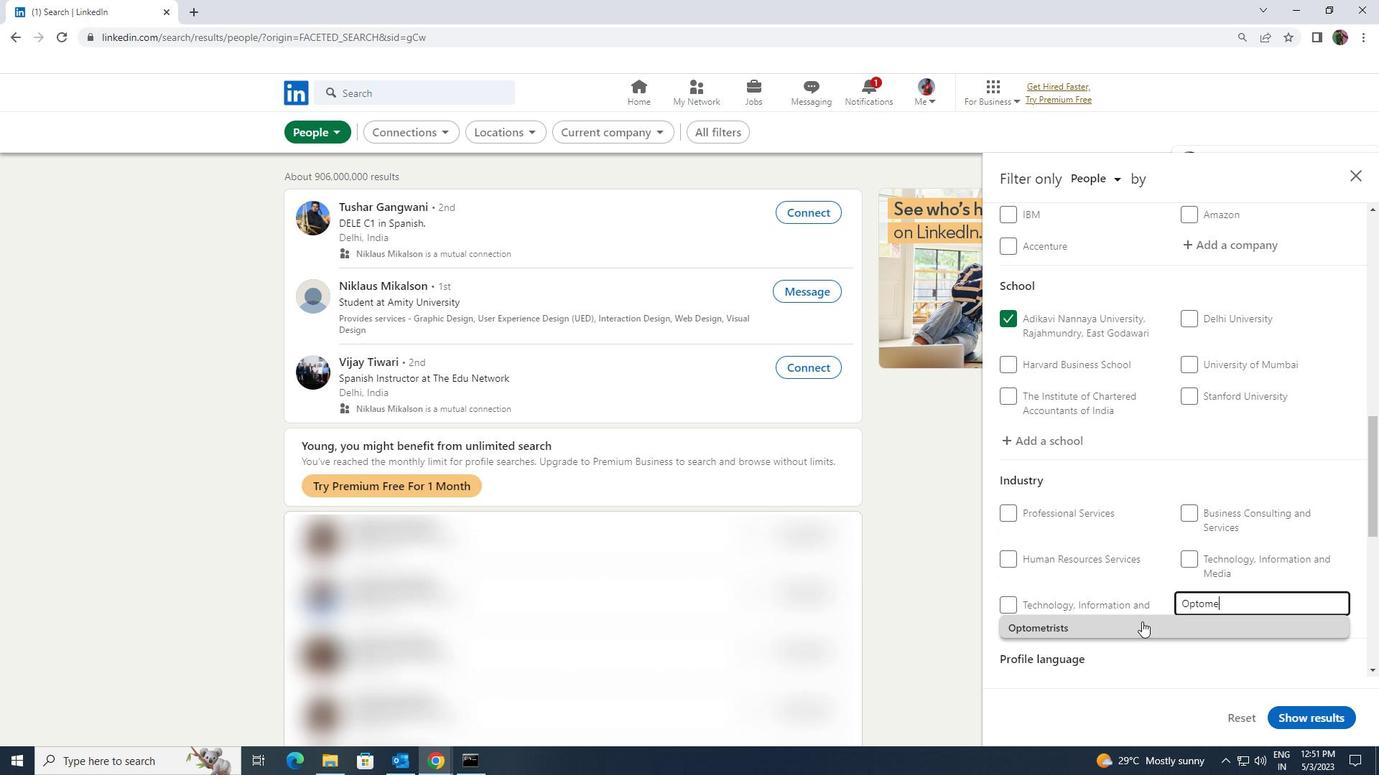
Action: Mouse scrolled (1142, 620) with delta (0, 0)
Screenshot: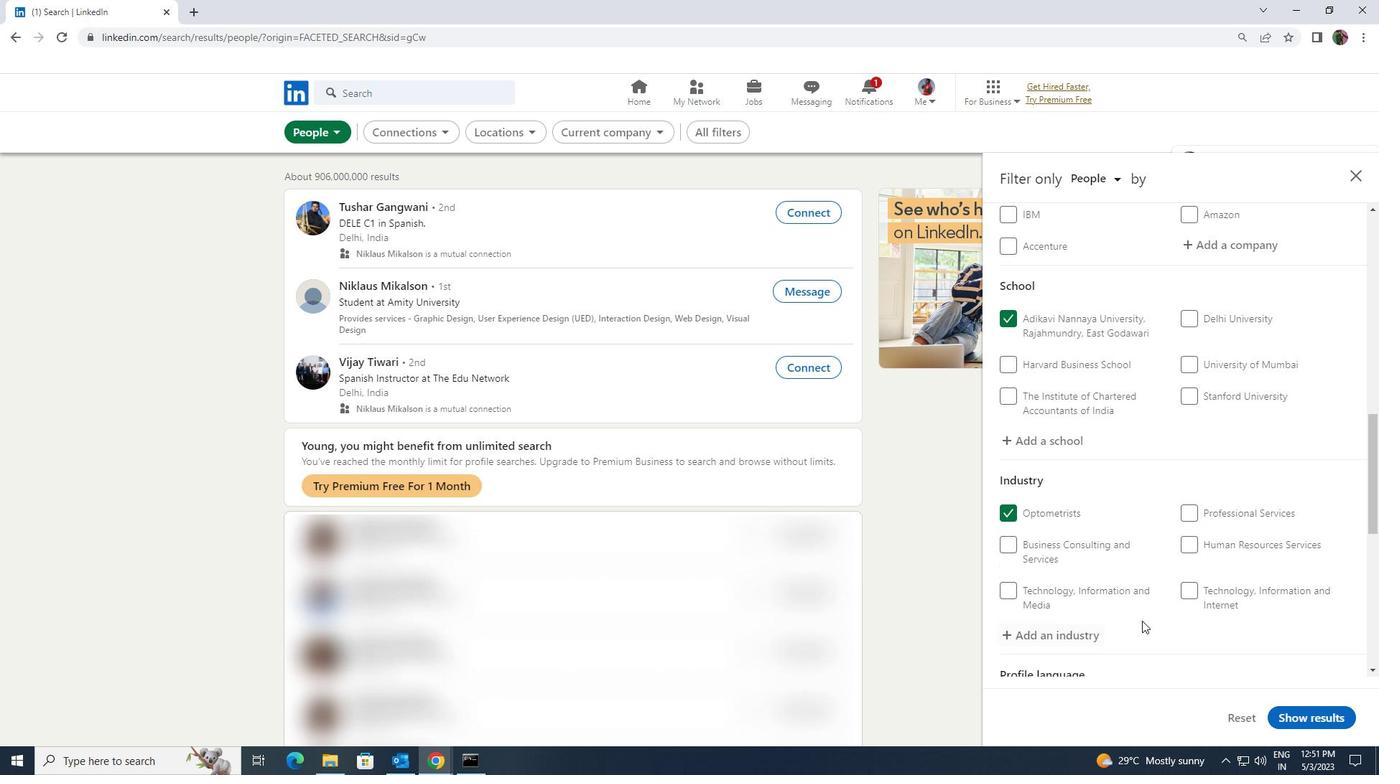 
Action: Mouse scrolled (1142, 620) with delta (0, 0)
Screenshot: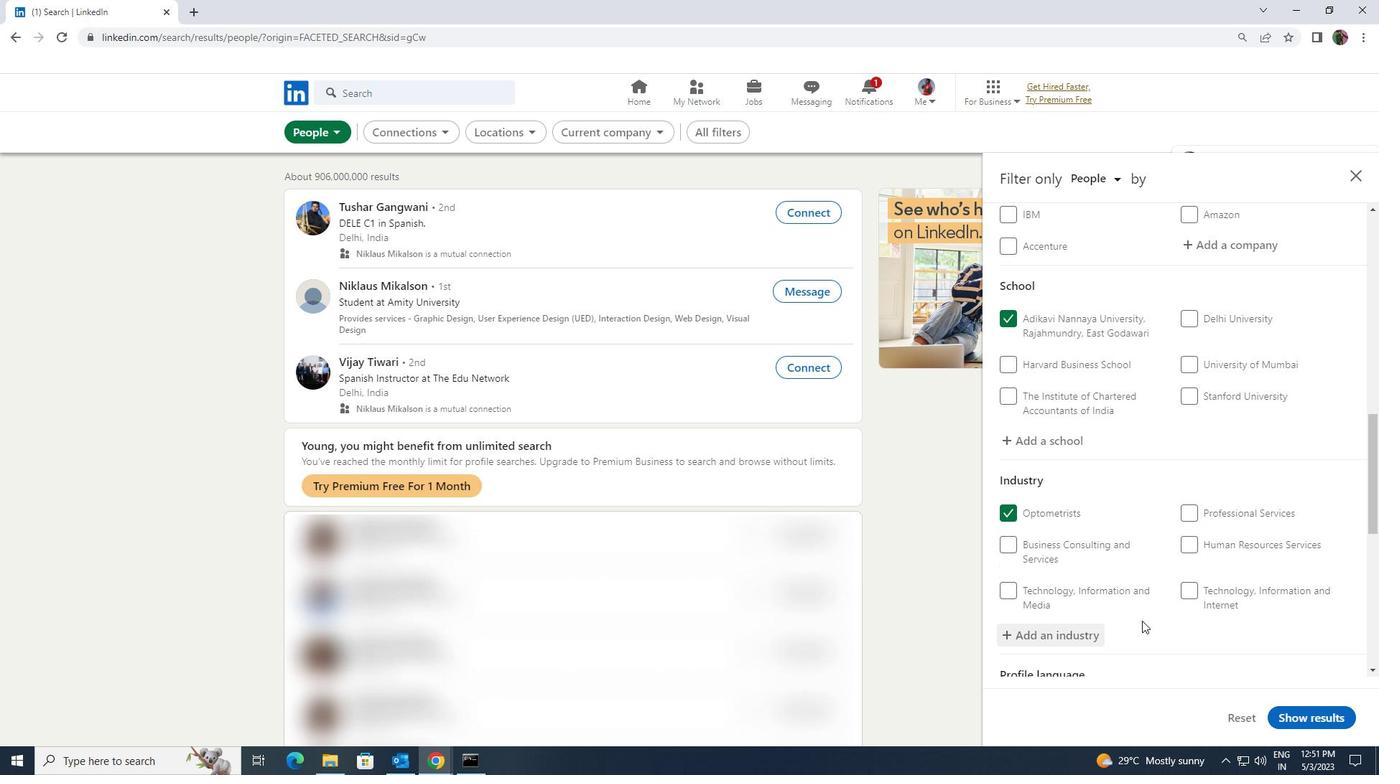 
Action: Mouse scrolled (1142, 620) with delta (0, 0)
Screenshot: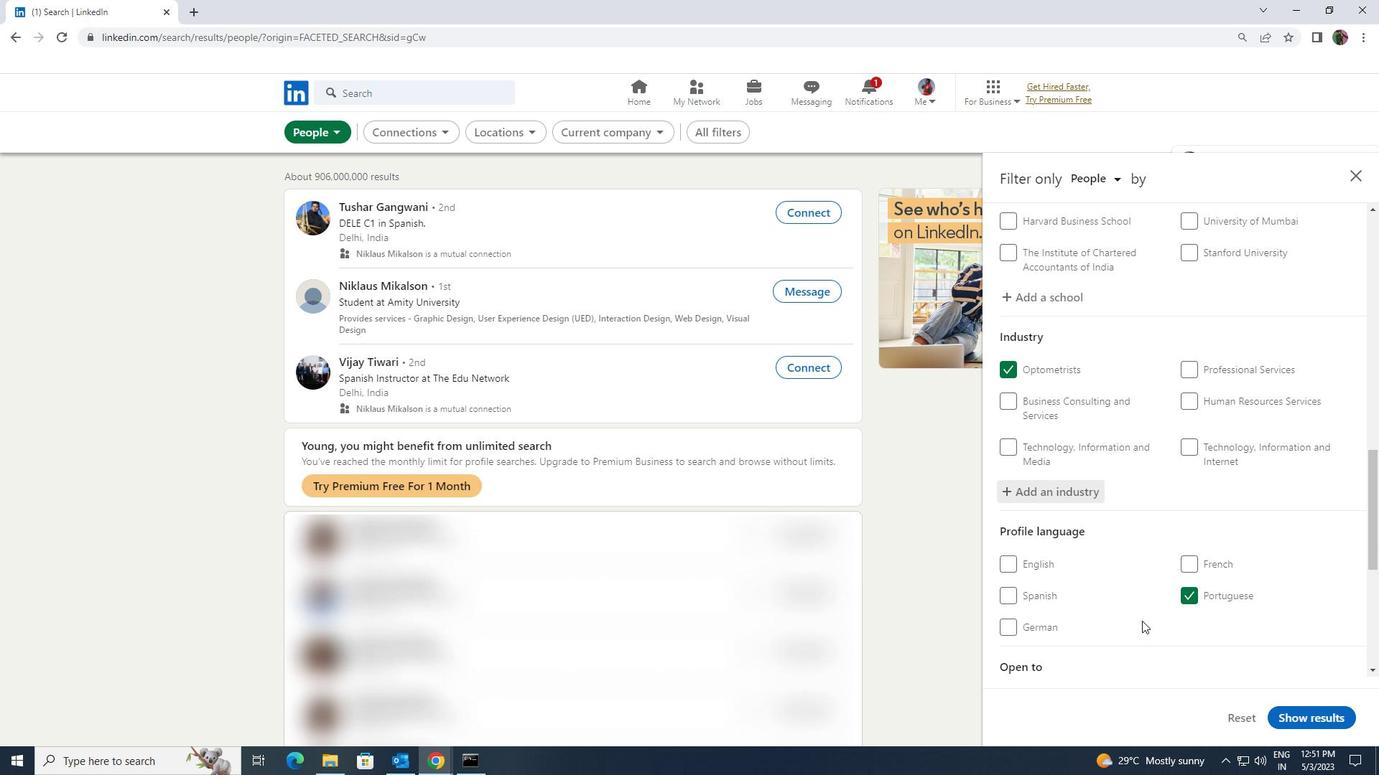 
Action: Mouse scrolled (1142, 620) with delta (0, 0)
Screenshot: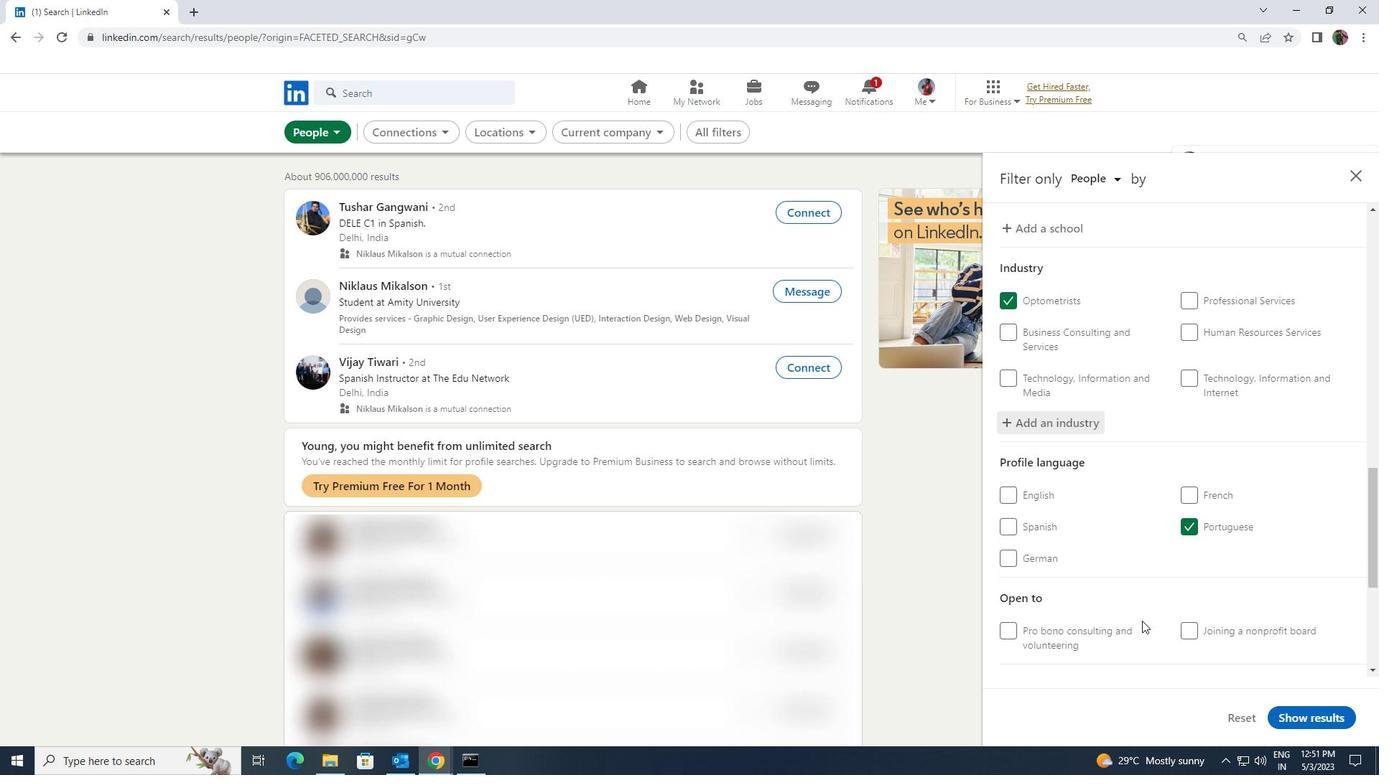 
Action: Mouse scrolled (1142, 620) with delta (0, 0)
Screenshot: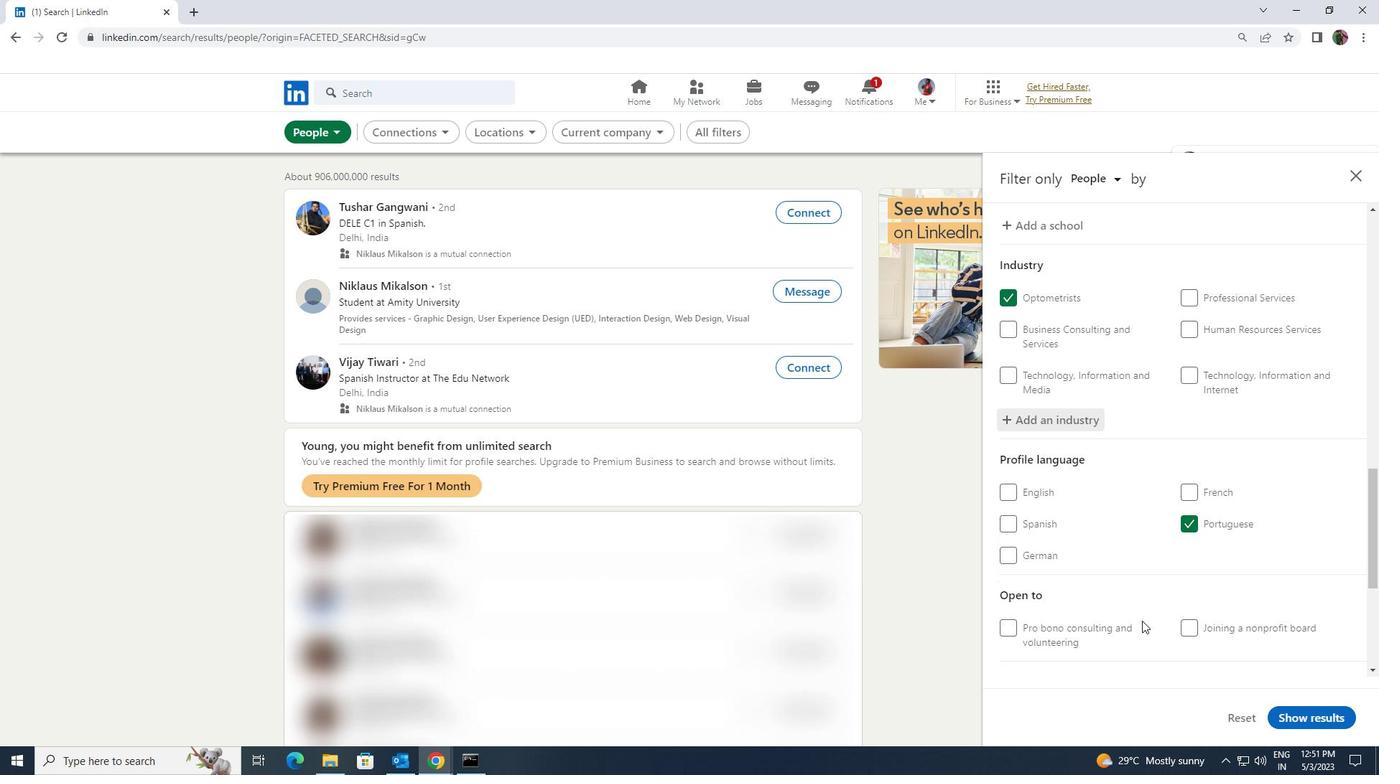 
Action: Mouse moved to (1190, 629)
Screenshot: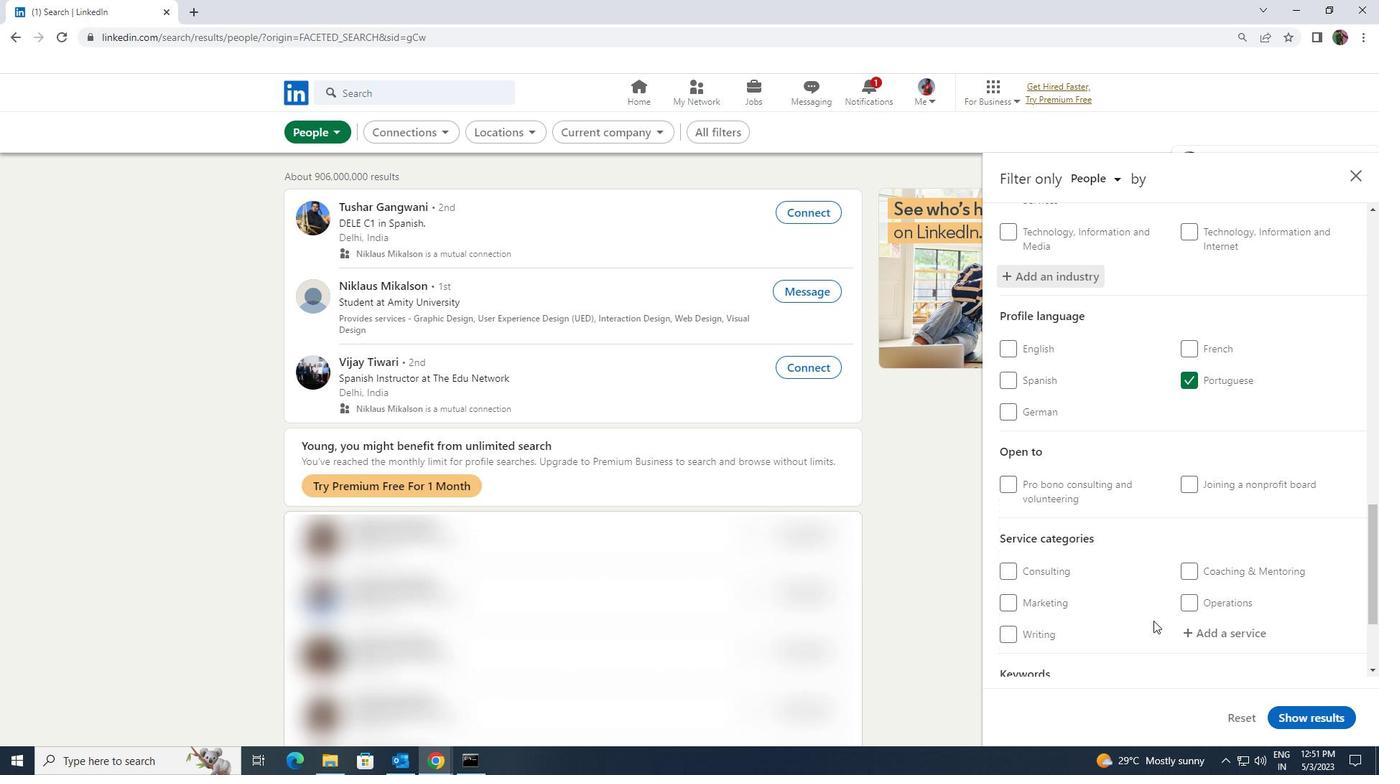 
Action: Mouse pressed left at (1190, 629)
Screenshot: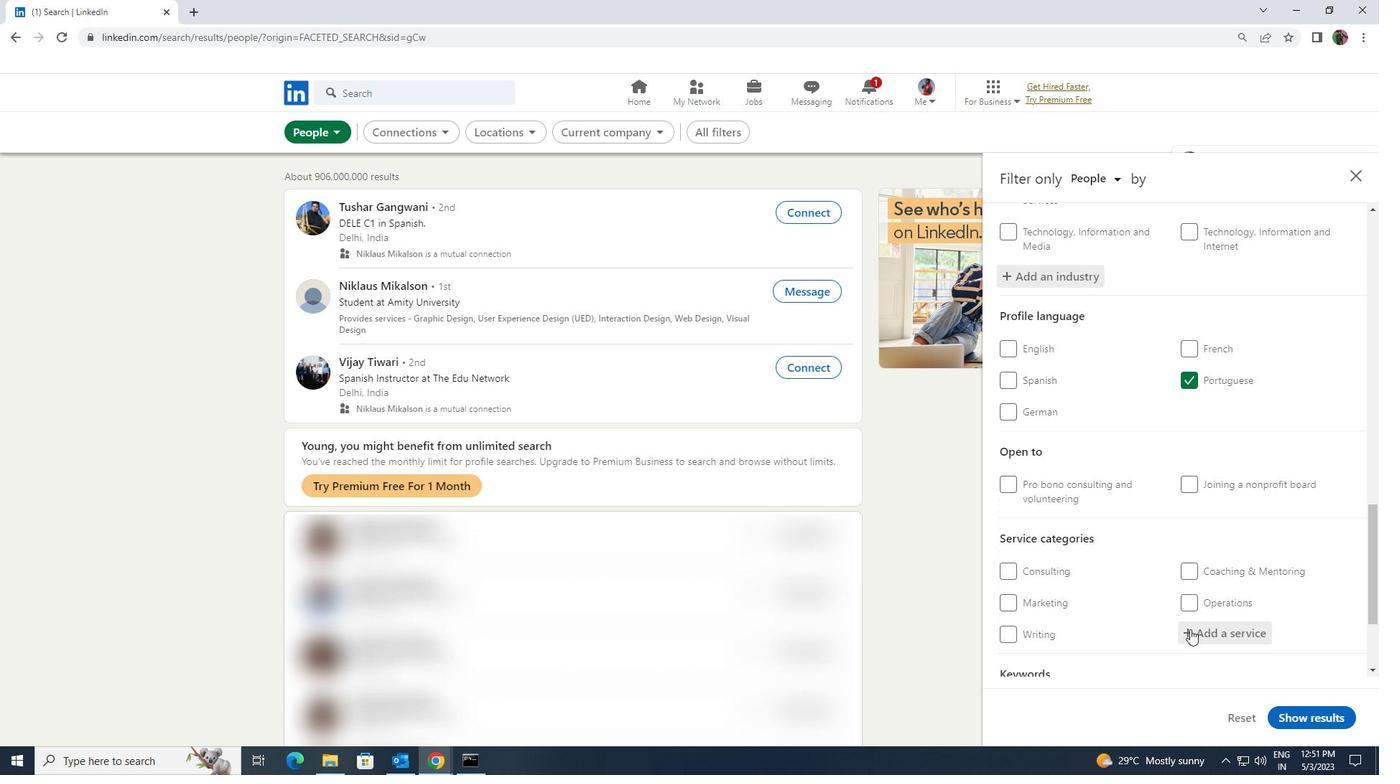 
Action: Key pressed <Key.shift><Key.shift><Key.shift><Key.shift>REAL<Key.space><Key.shift>ESTATE
Screenshot: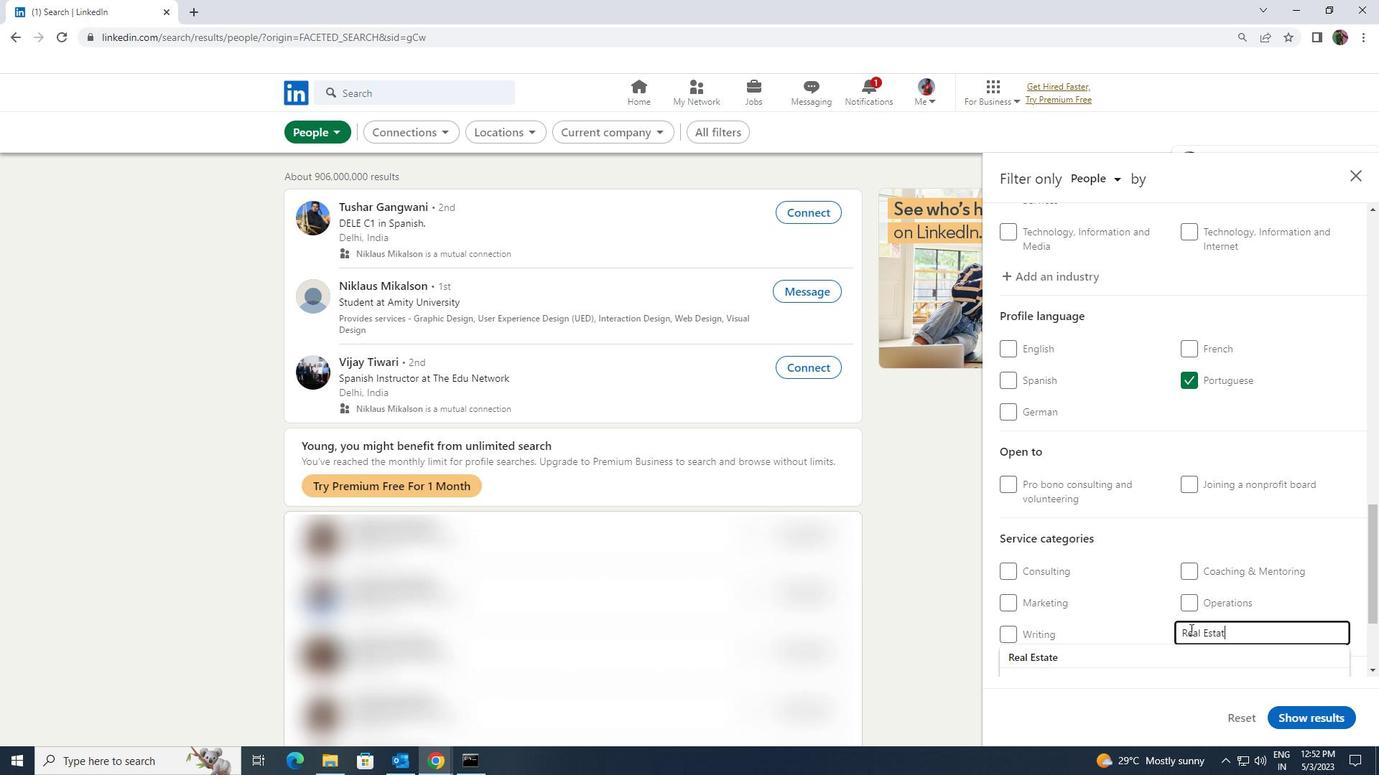 
Action: Mouse moved to (1167, 661)
Screenshot: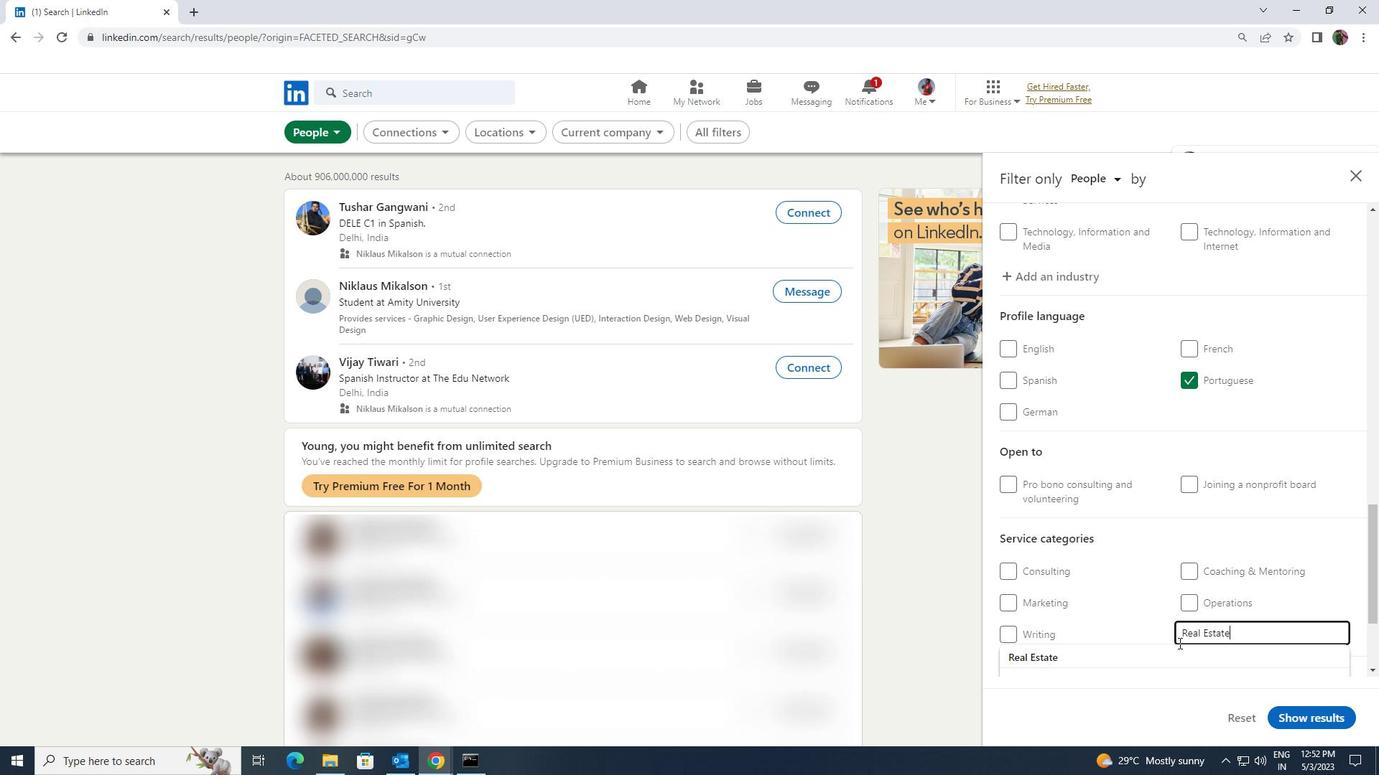 
Action: Mouse pressed left at (1167, 661)
Screenshot: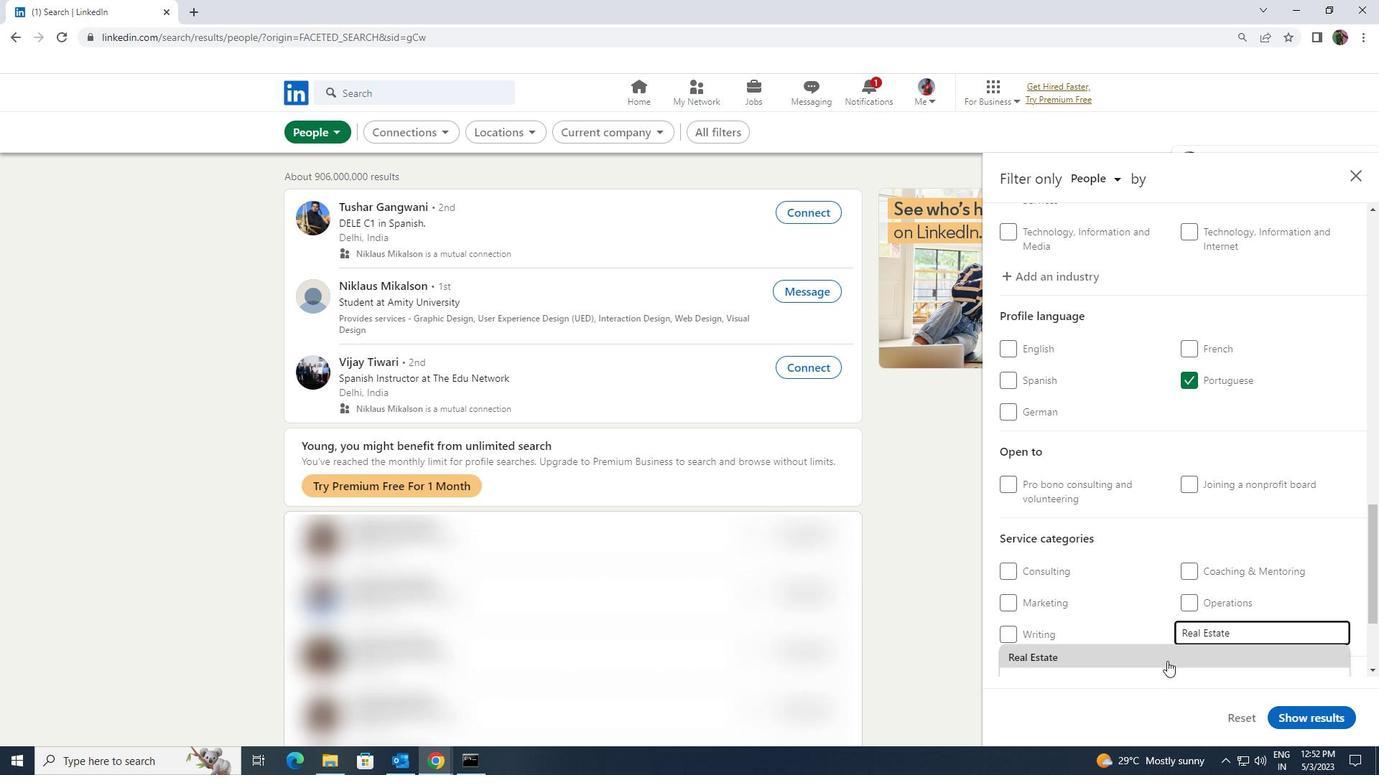 
Action: Mouse moved to (1167, 660)
Screenshot: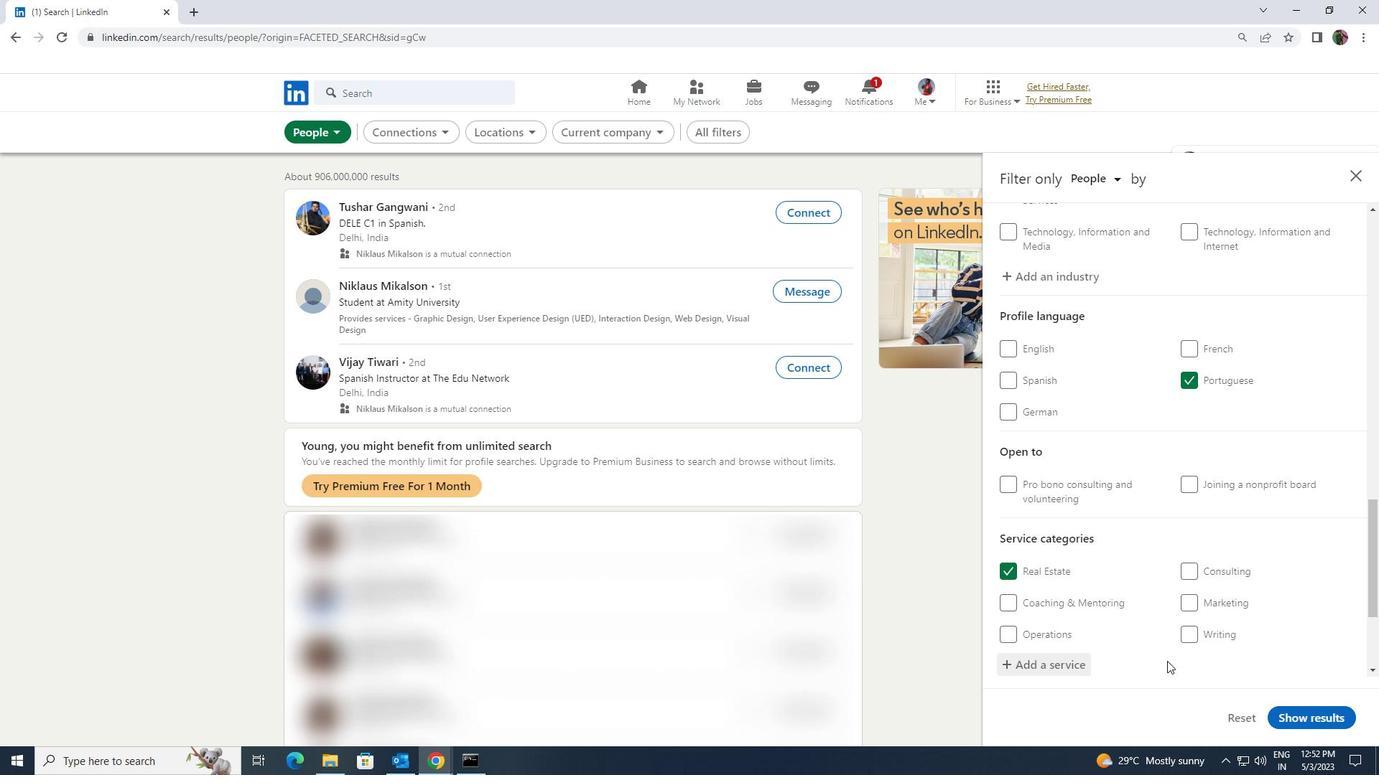 
Action: Mouse scrolled (1167, 659) with delta (0, 0)
Screenshot: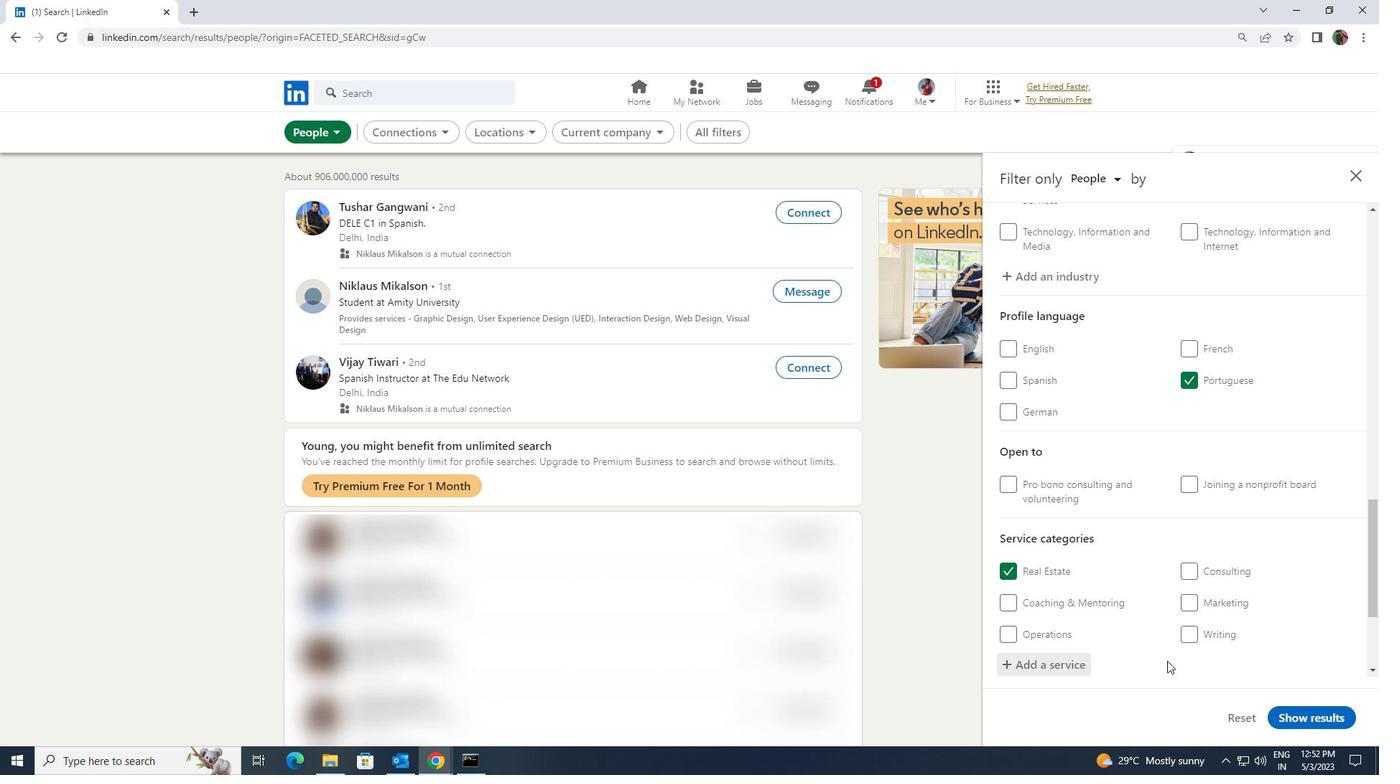 
Action: Mouse moved to (1168, 656)
Screenshot: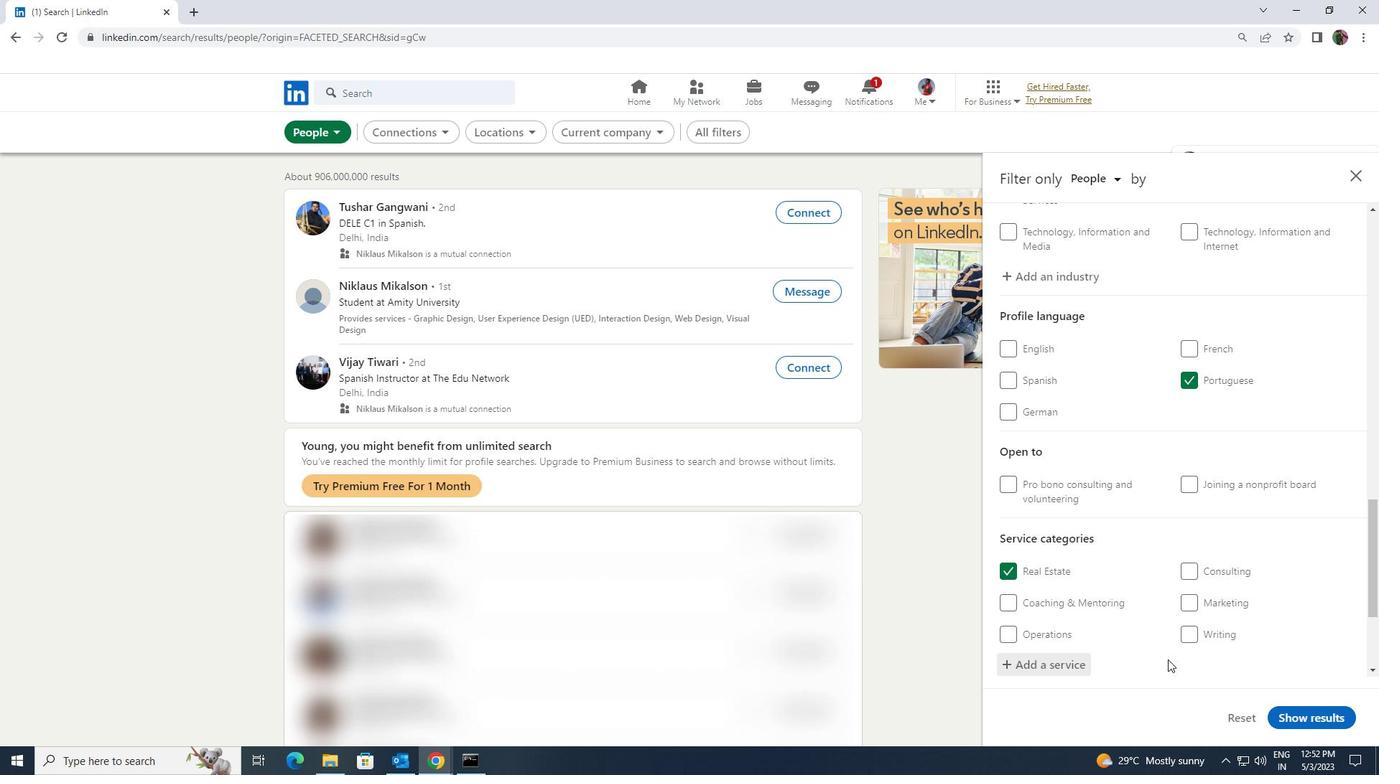 
Action: Mouse scrolled (1168, 655) with delta (0, 0)
Screenshot: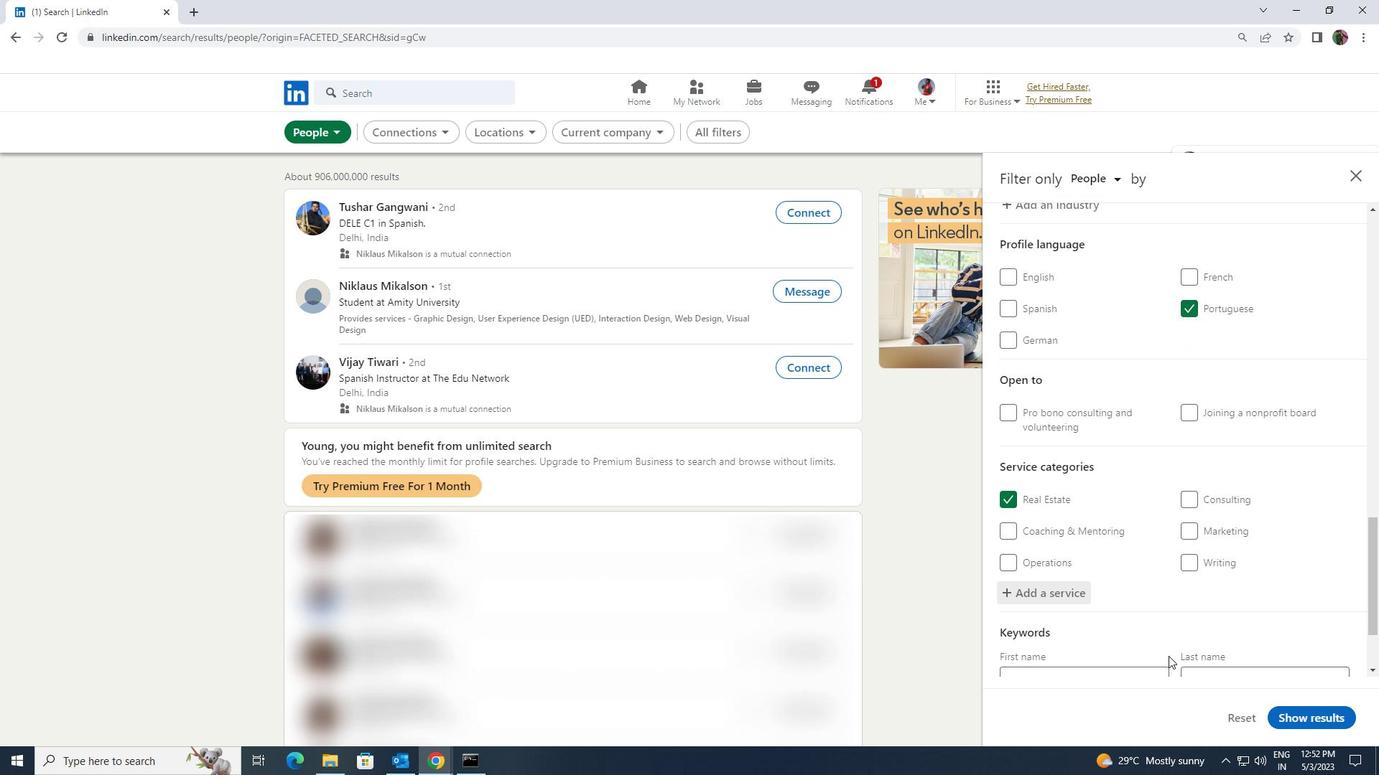 
Action: Mouse moved to (1161, 655)
Screenshot: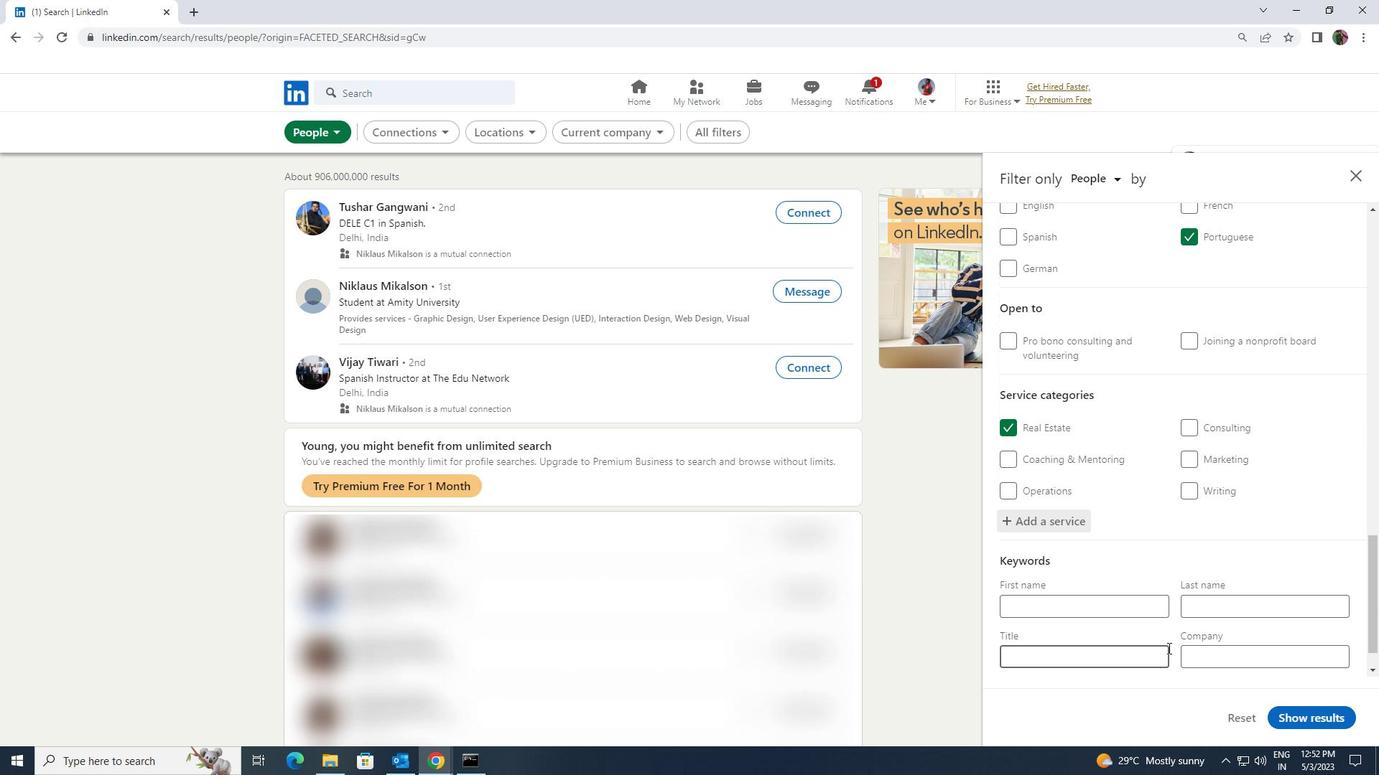 
Action: Mouse pressed left at (1161, 655)
Screenshot: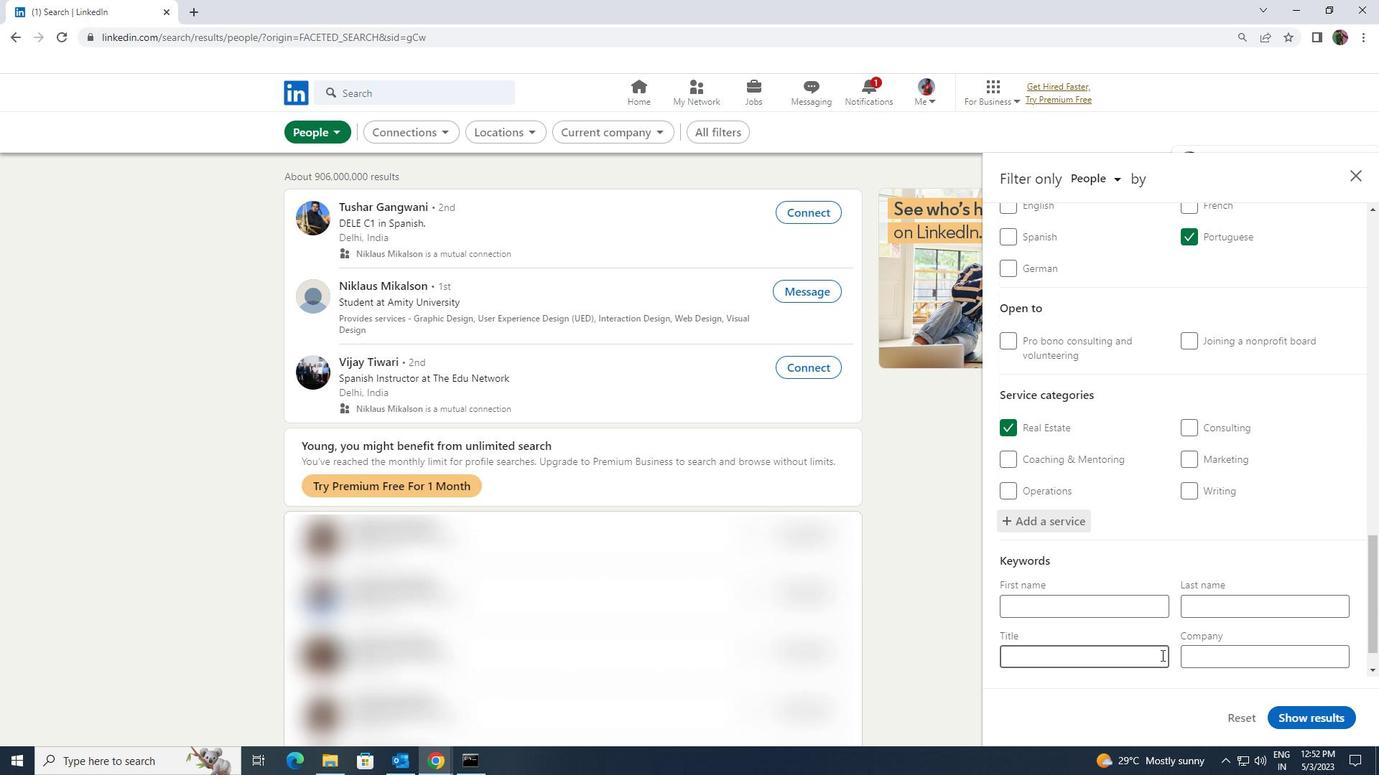 
Action: Key pressed <Key.shift><Key.shift><Key.shift><Key.shift>EVENTS<Key.space><Key.shift>MANAGER
Screenshot: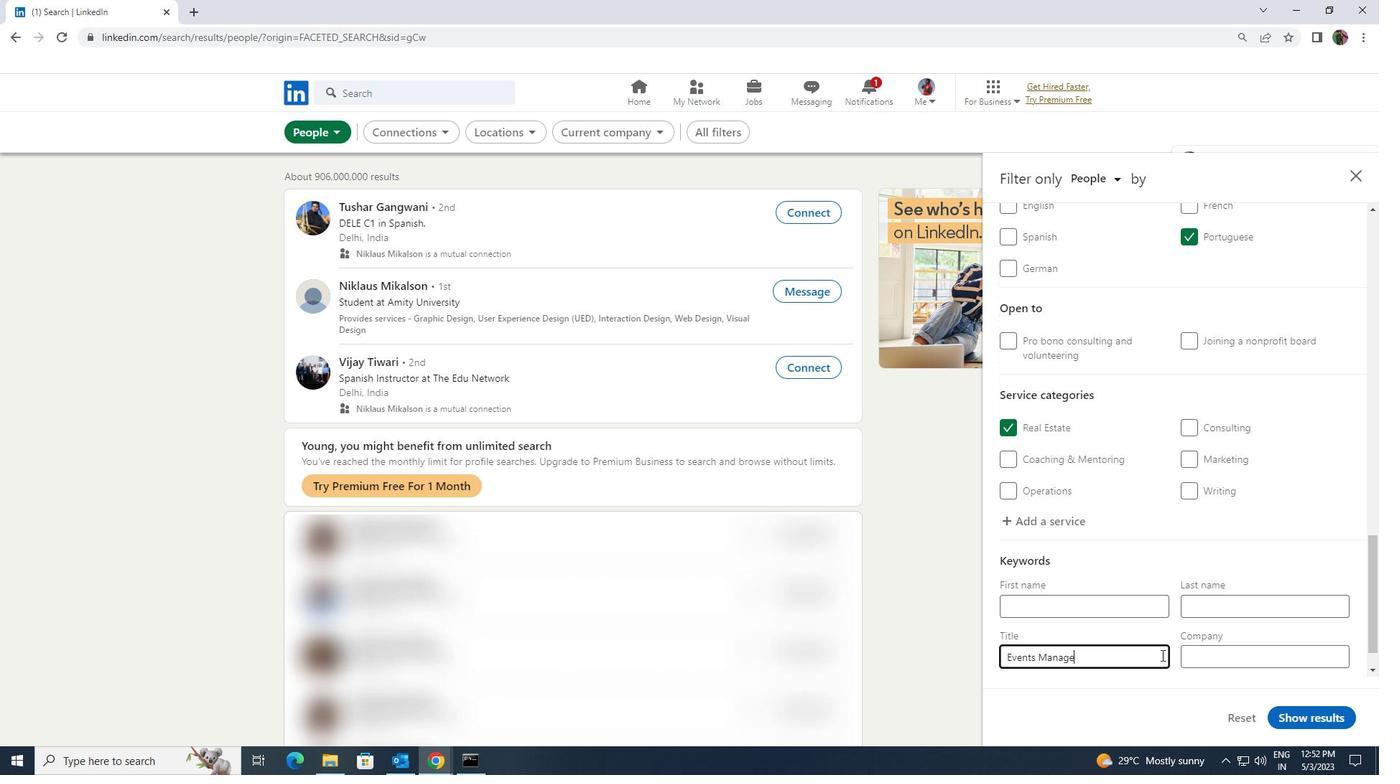 
Action: Mouse moved to (1278, 709)
Screenshot: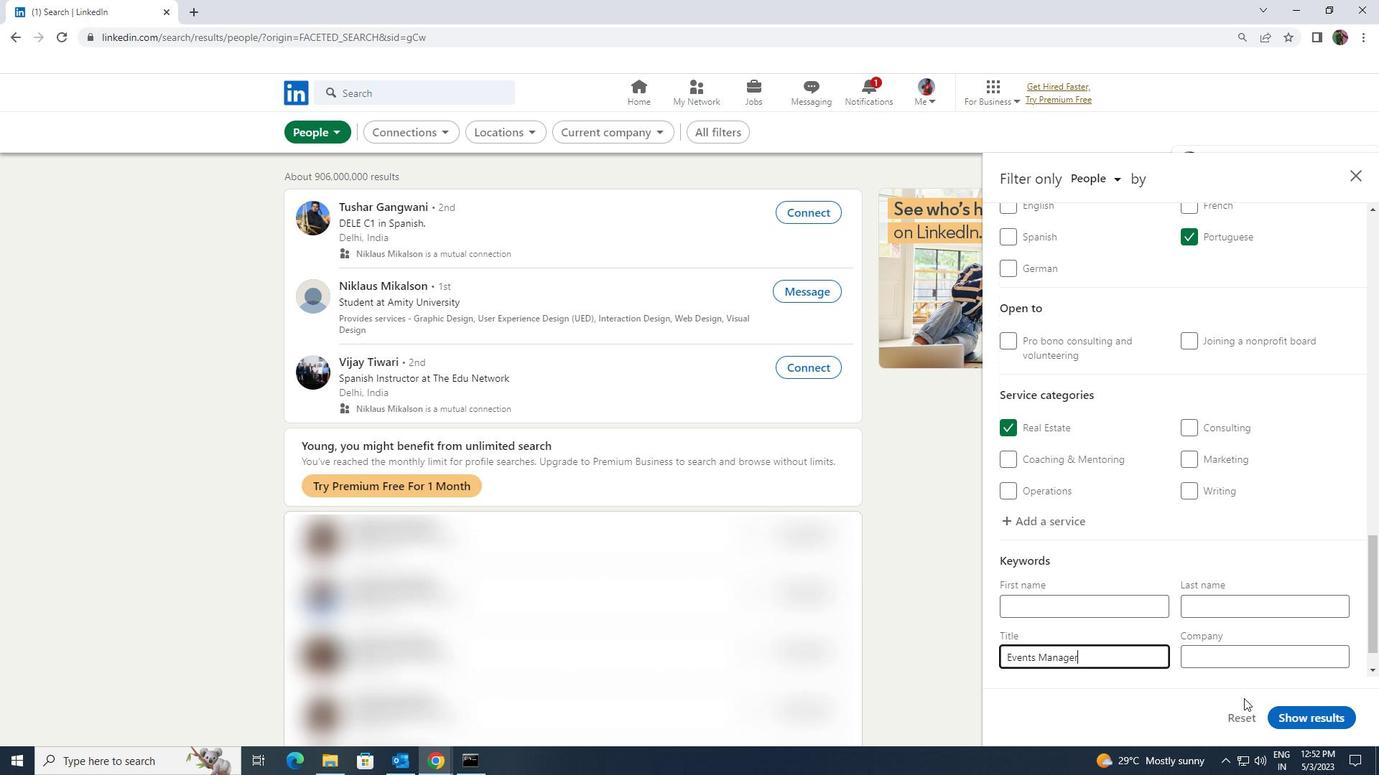 
Action: Mouse pressed left at (1278, 709)
Screenshot: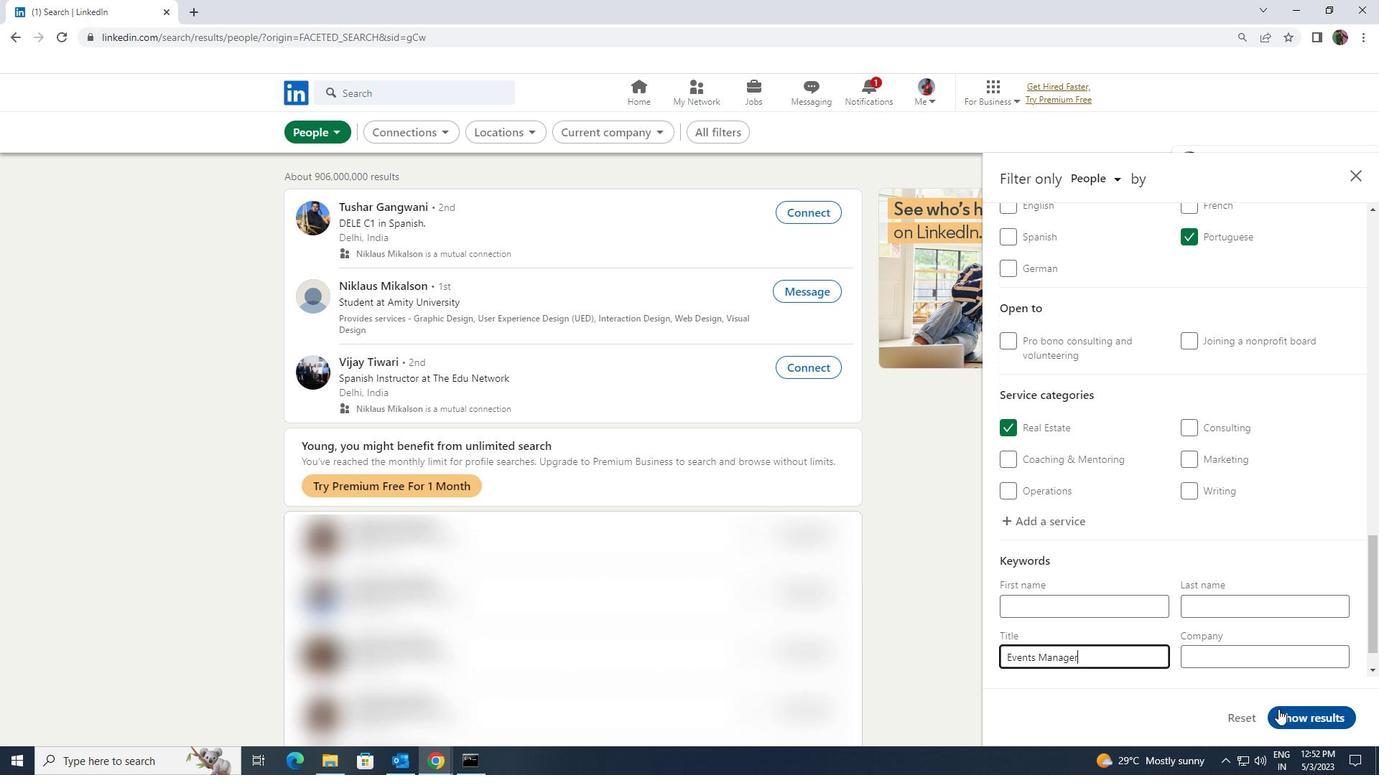 
